 Task: Find connections with filter location Prenzlauer Berg with filter topic #Selfhelpwith filter profile language Spanish with filter current company Nityo Infotech with filter school LPU Distance Education with filter industry Law Practice with filter service category Market Strategy with filter keywords title Sales Manager
Action: Mouse moved to (640, 111)
Screenshot: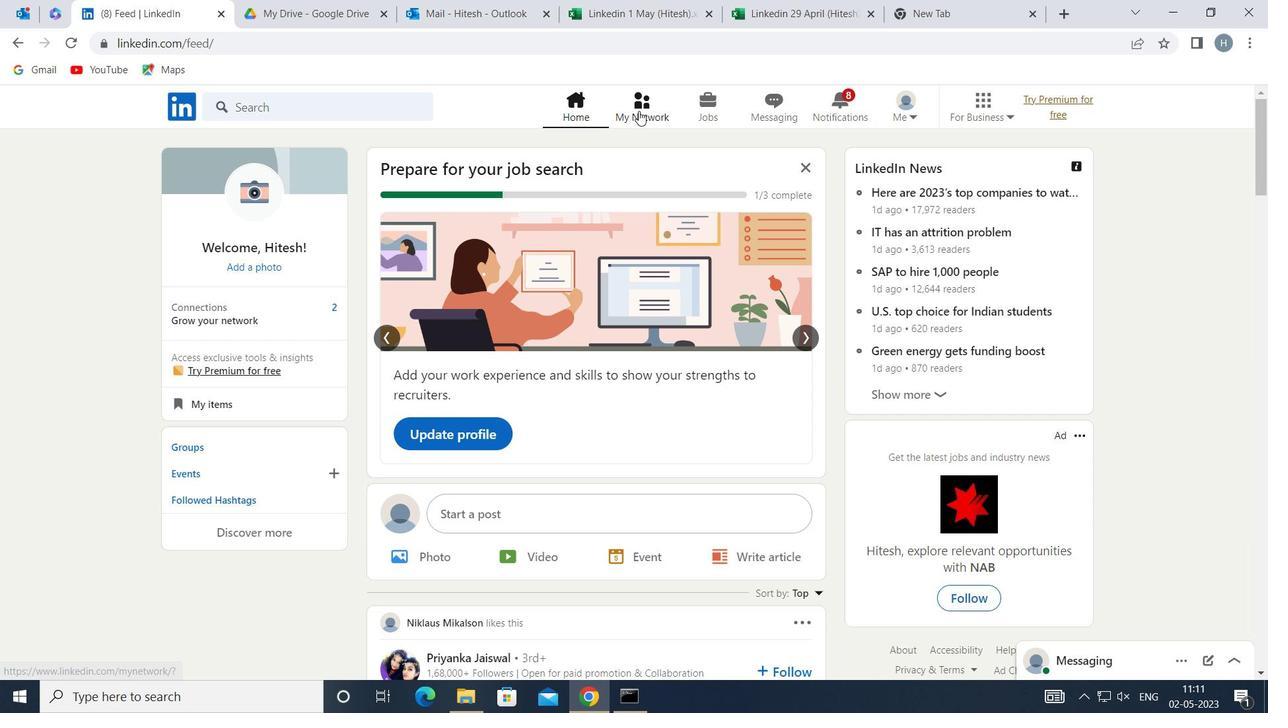 
Action: Mouse pressed left at (640, 111)
Screenshot: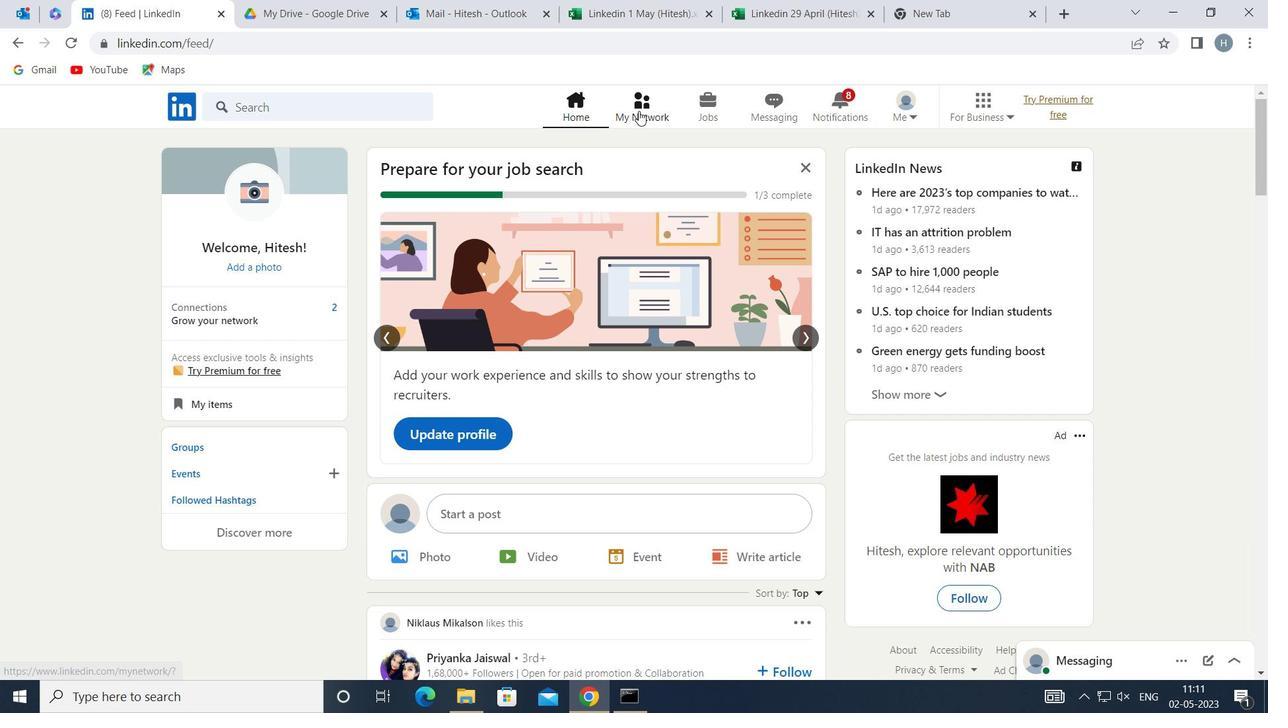 
Action: Mouse moved to (357, 198)
Screenshot: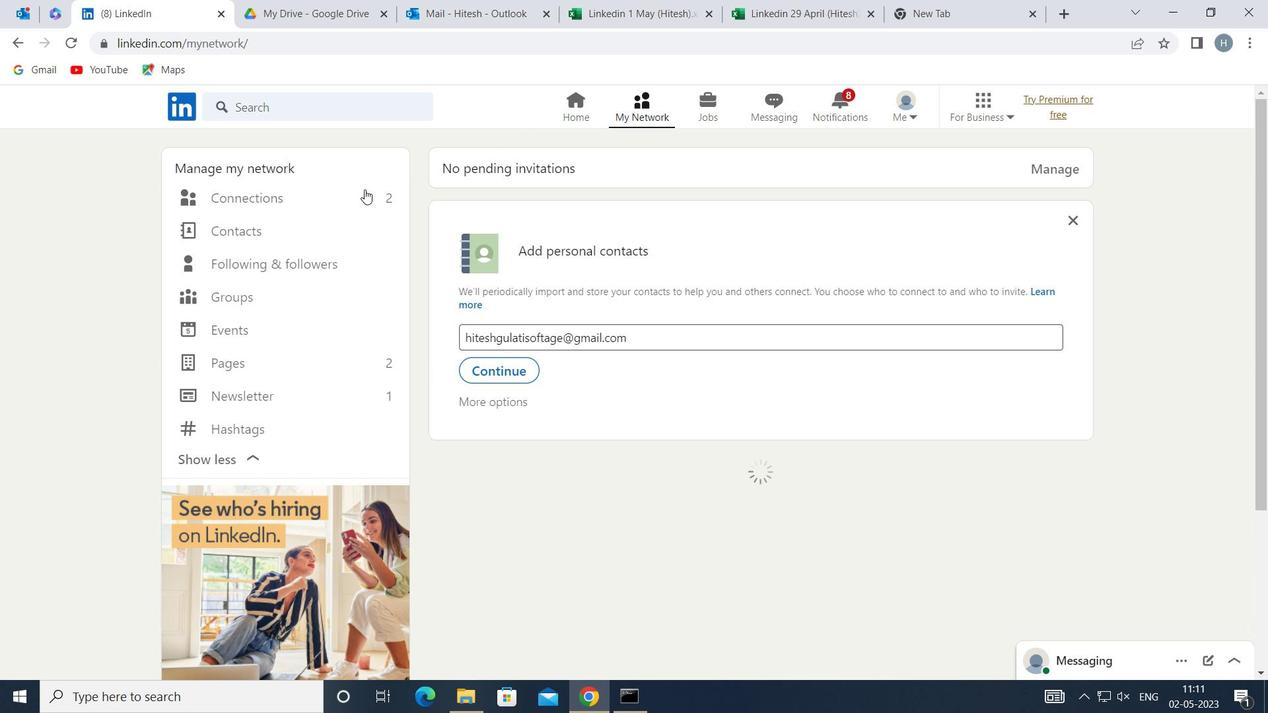
Action: Mouse pressed left at (357, 198)
Screenshot: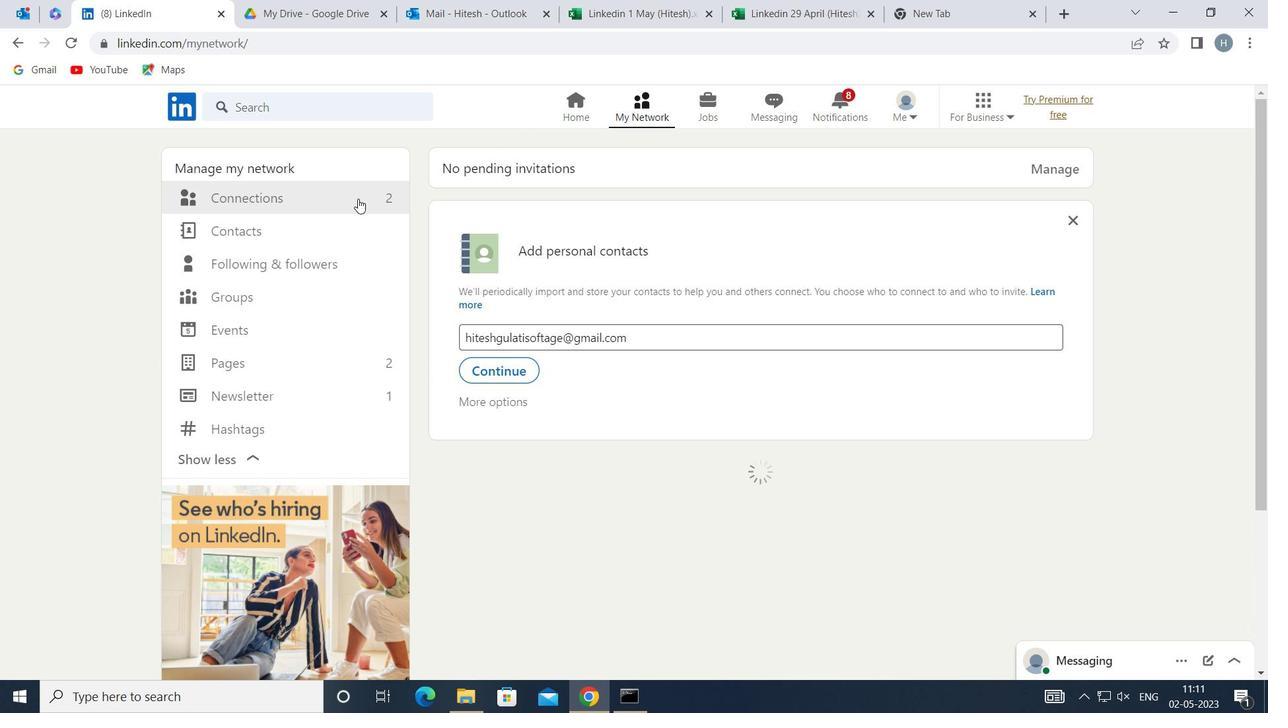 
Action: Mouse moved to (741, 200)
Screenshot: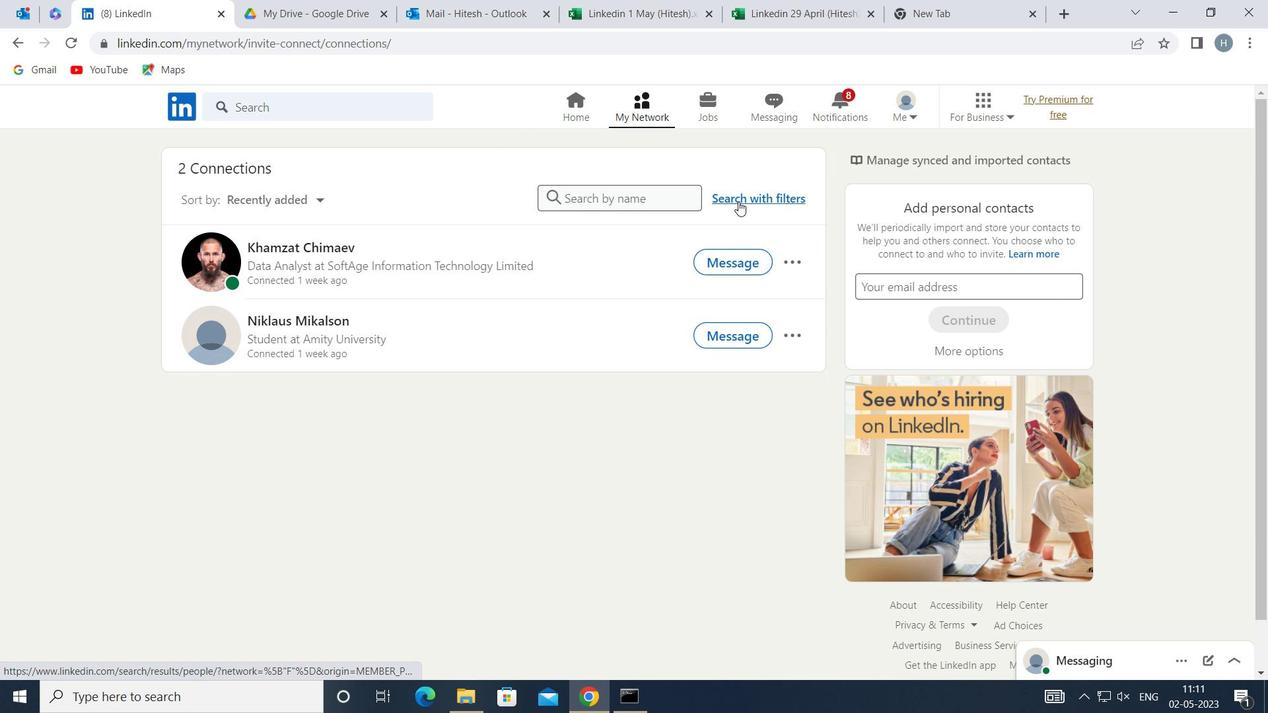 
Action: Mouse pressed left at (741, 200)
Screenshot: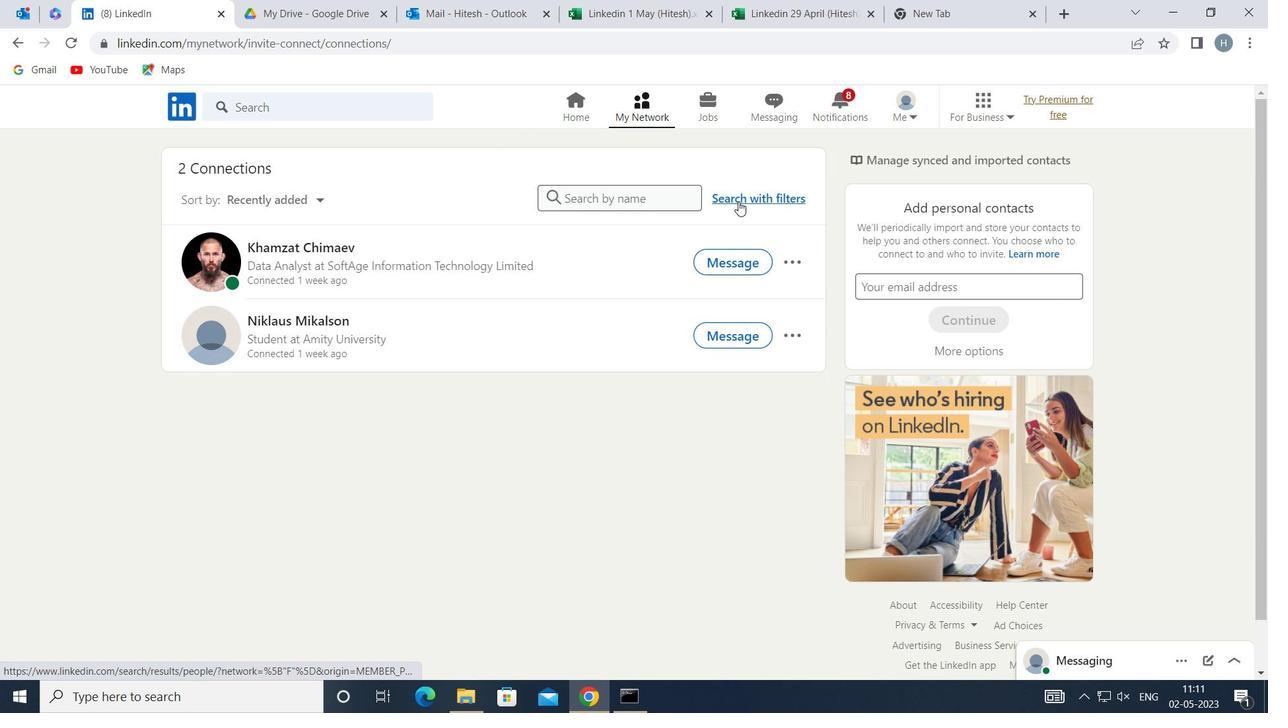 
Action: Mouse moved to (695, 158)
Screenshot: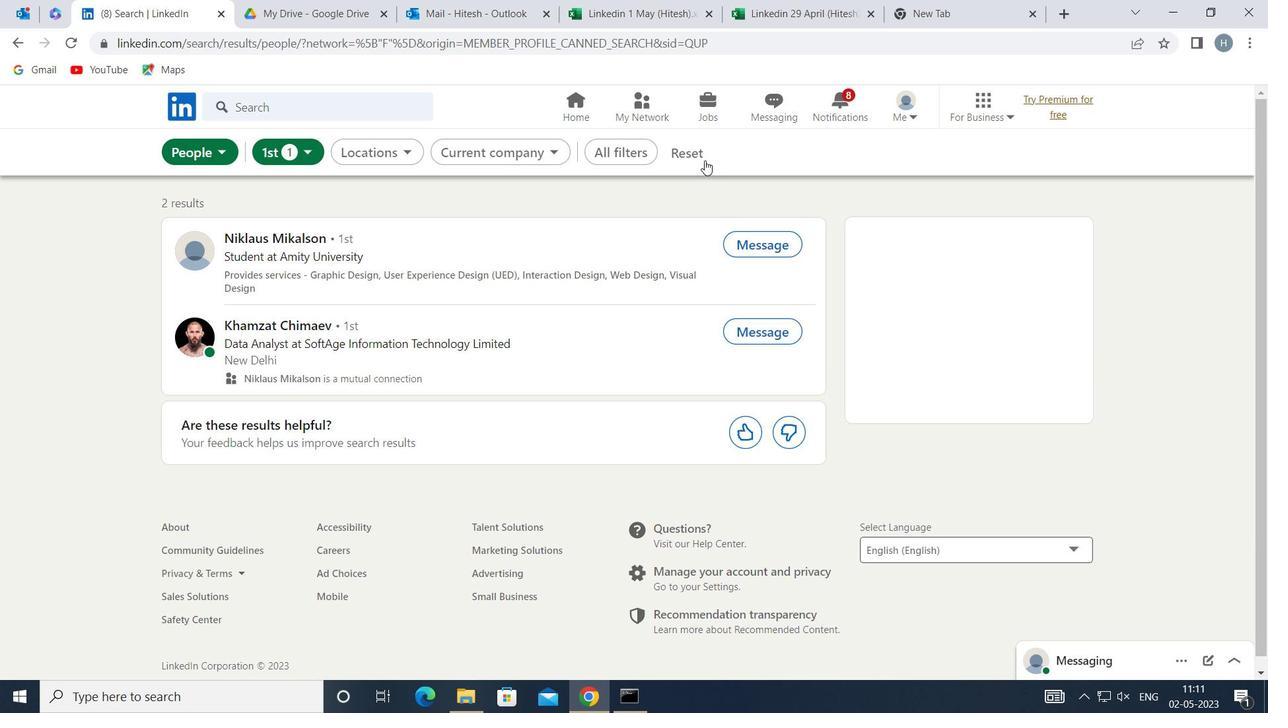 
Action: Mouse pressed left at (695, 158)
Screenshot: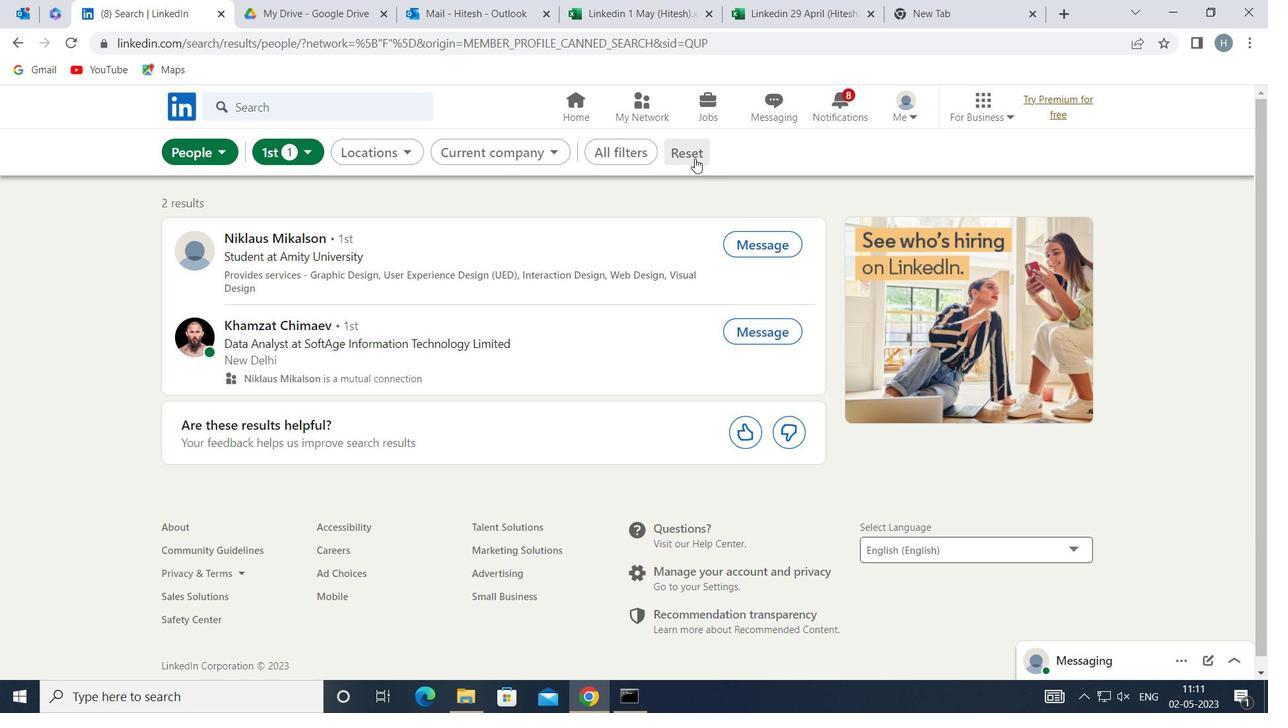 
Action: Mouse moved to (672, 151)
Screenshot: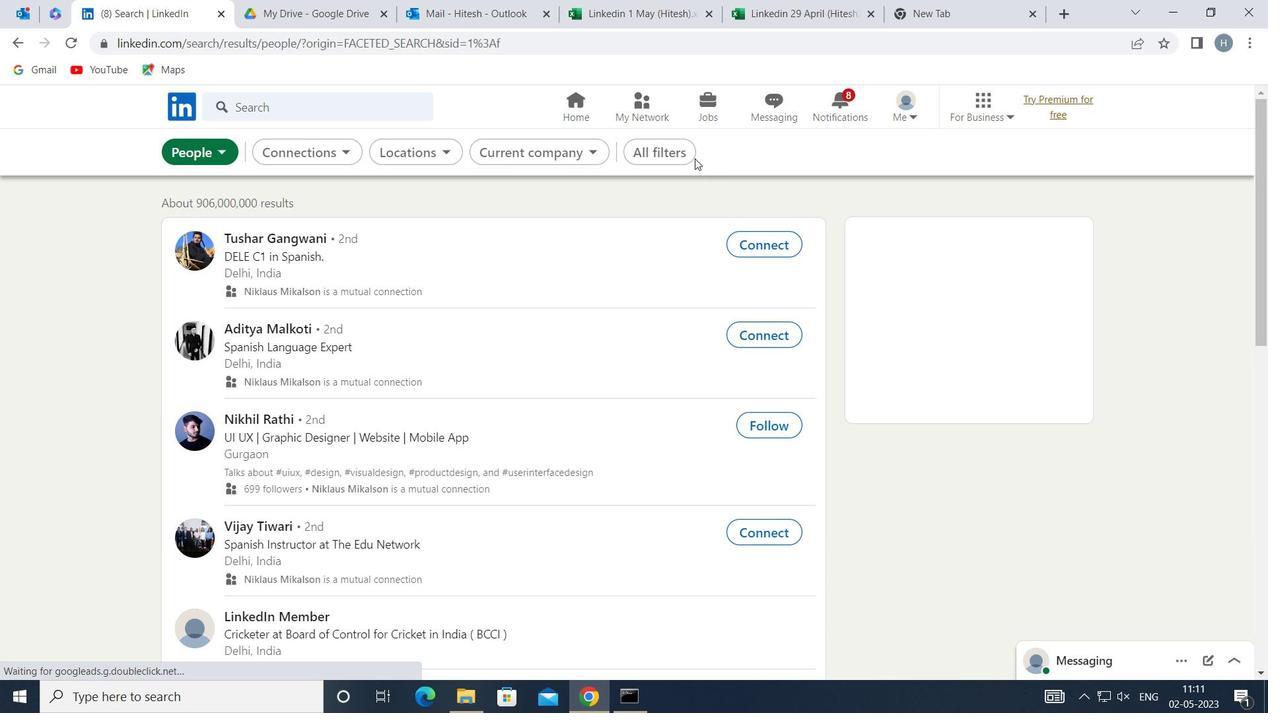 
Action: Mouse pressed left at (672, 151)
Screenshot: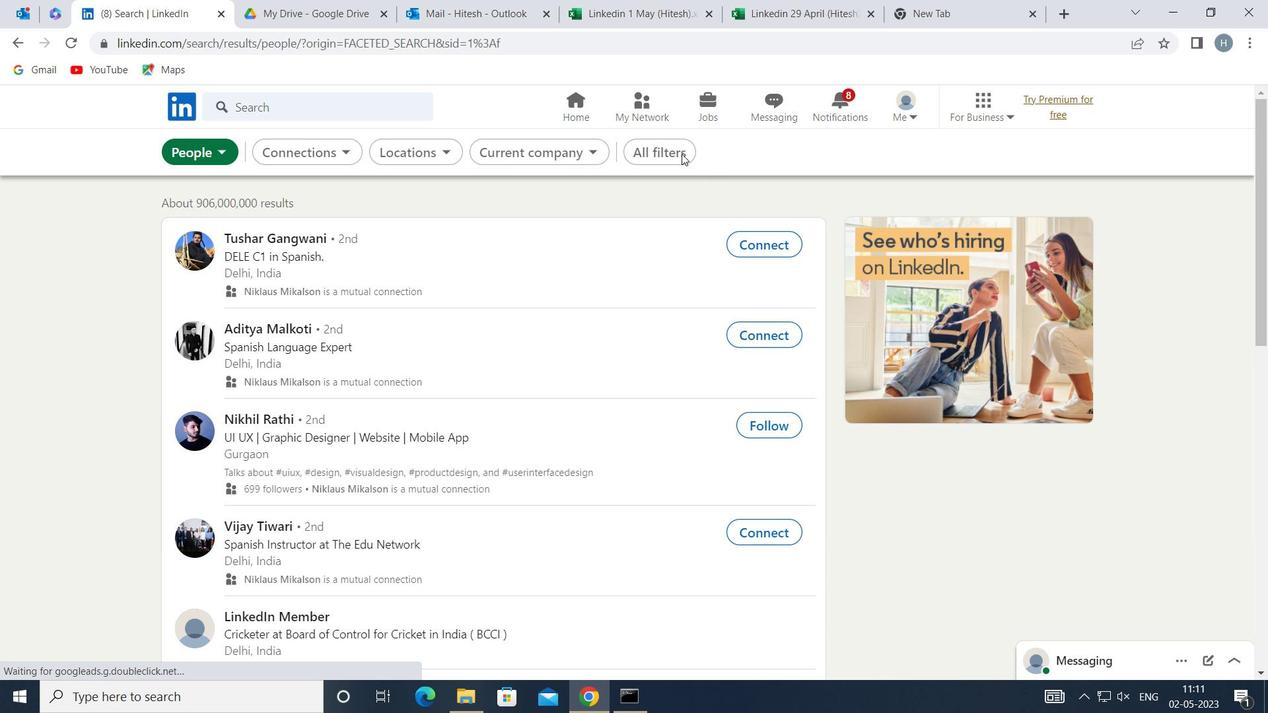 
Action: Mouse moved to (920, 298)
Screenshot: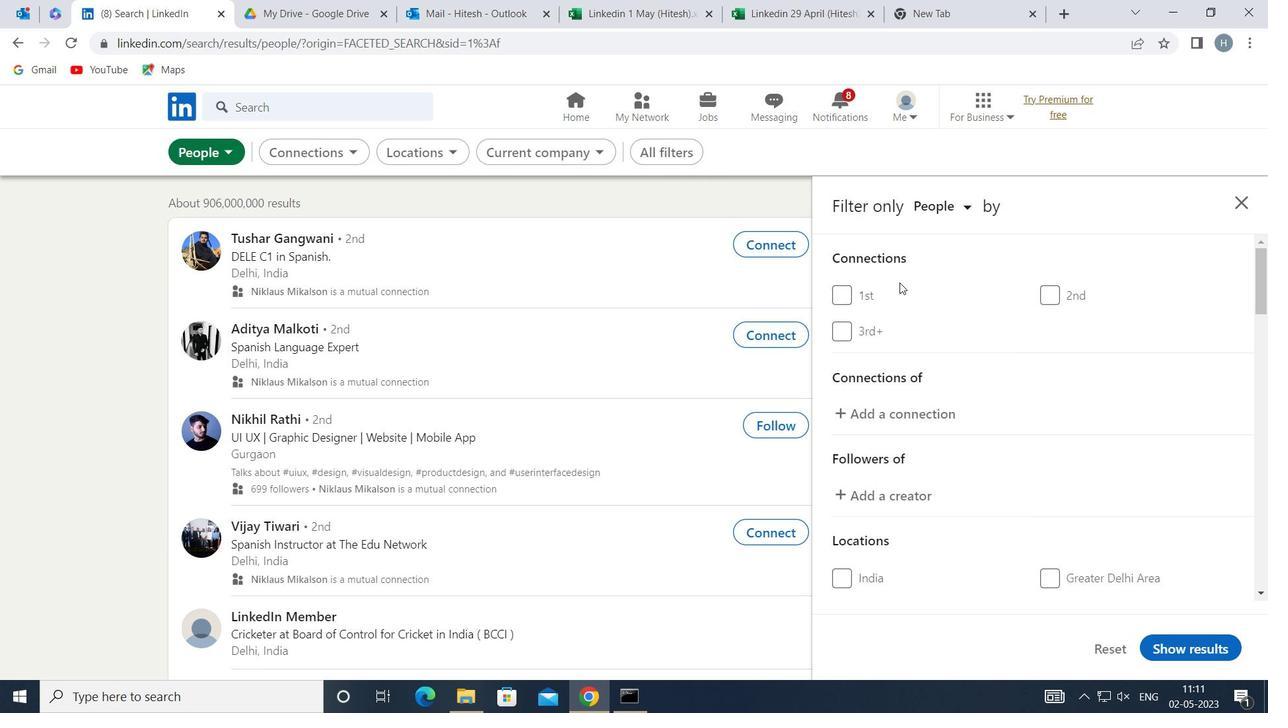 
Action: Mouse scrolled (920, 297) with delta (0, 0)
Screenshot: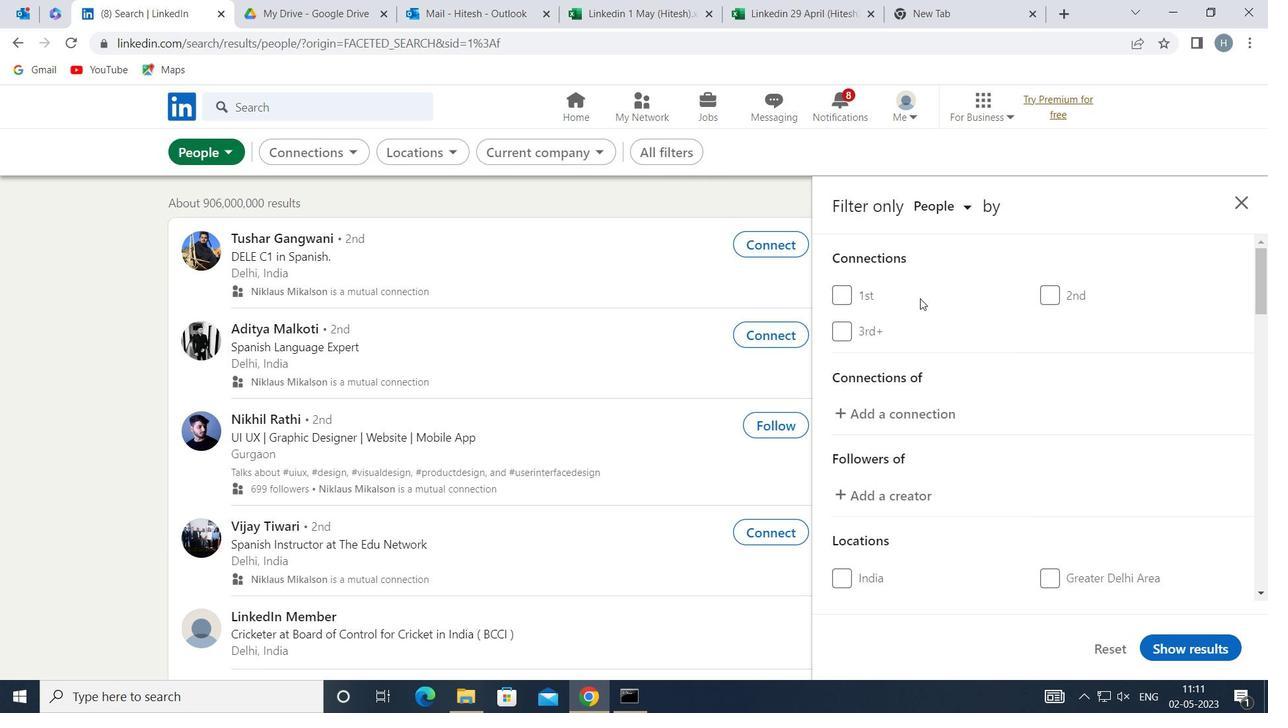 
Action: Mouse scrolled (920, 297) with delta (0, 0)
Screenshot: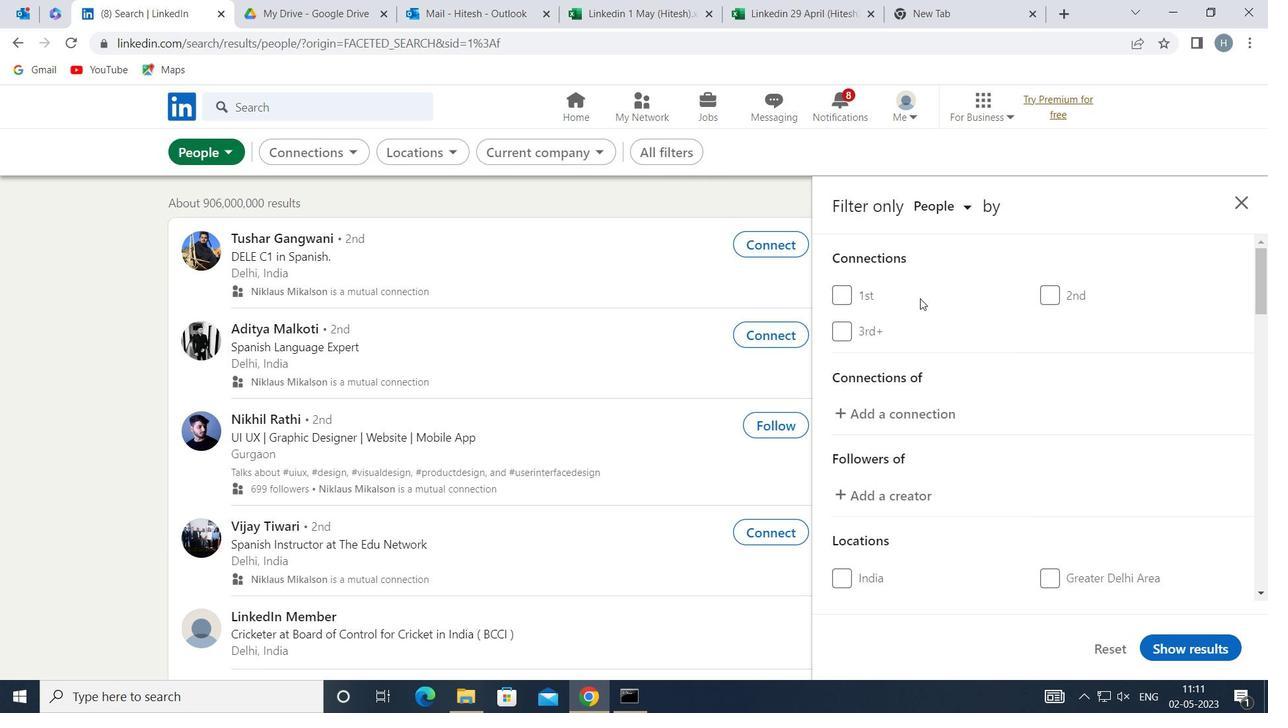 
Action: Mouse moved to (920, 305)
Screenshot: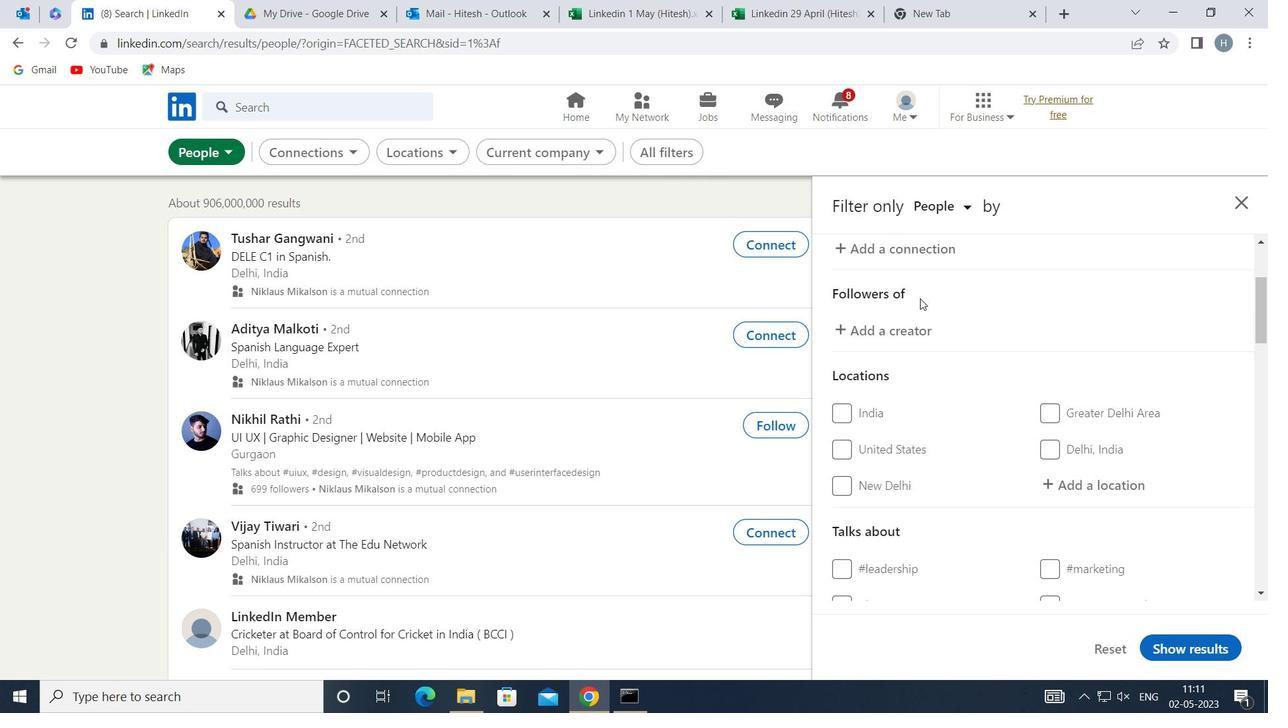 
Action: Mouse scrolled (920, 305) with delta (0, 0)
Screenshot: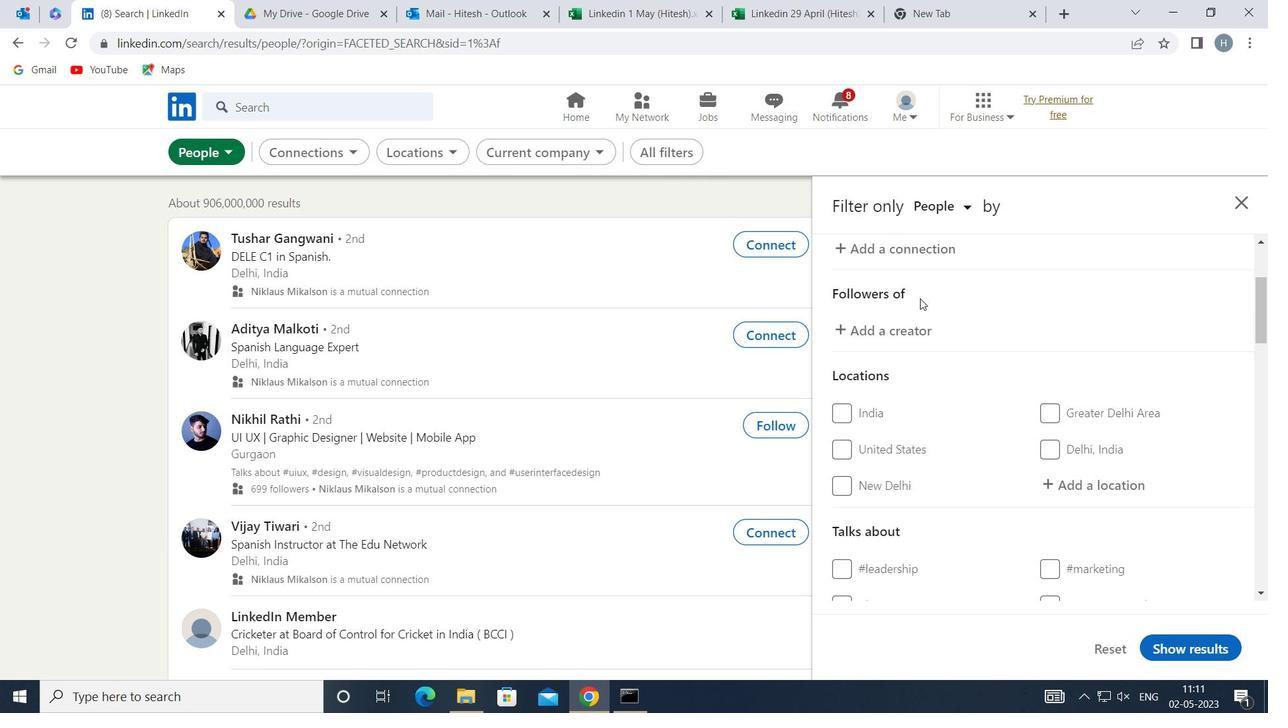 
Action: Mouse moved to (1057, 400)
Screenshot: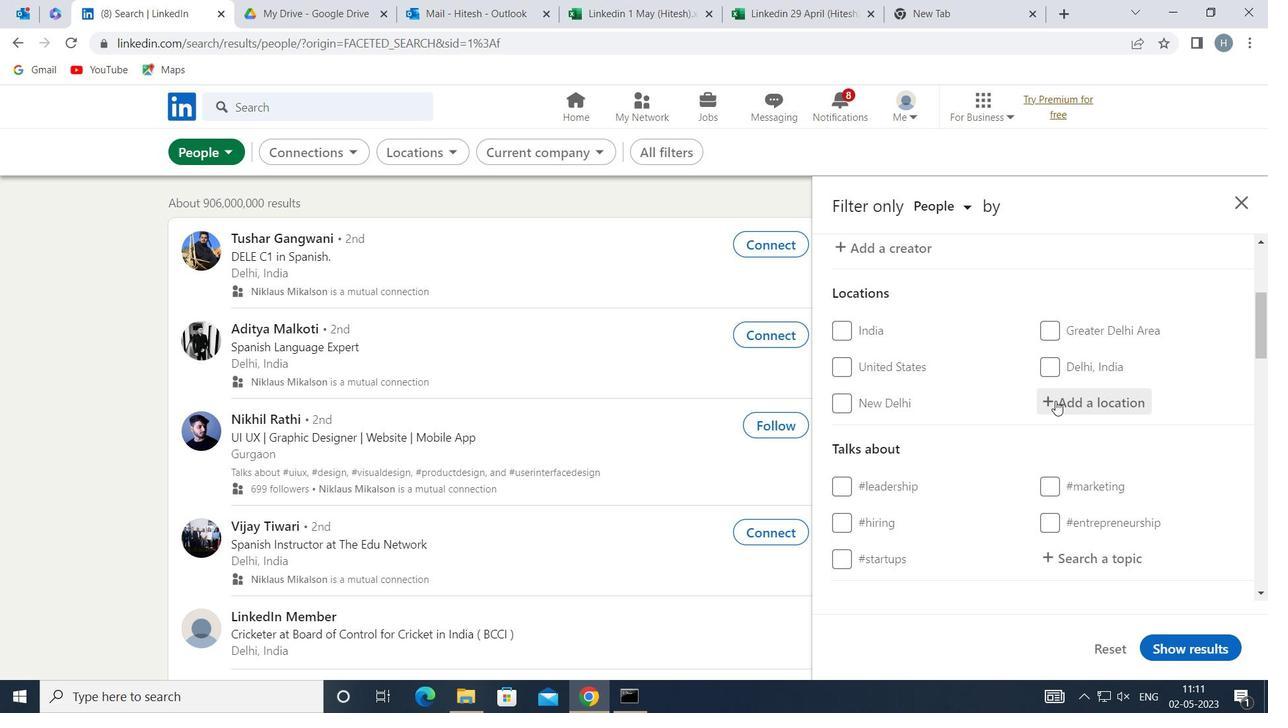 
Action: Mouse pressed left at (1057, 400)
Screenshot: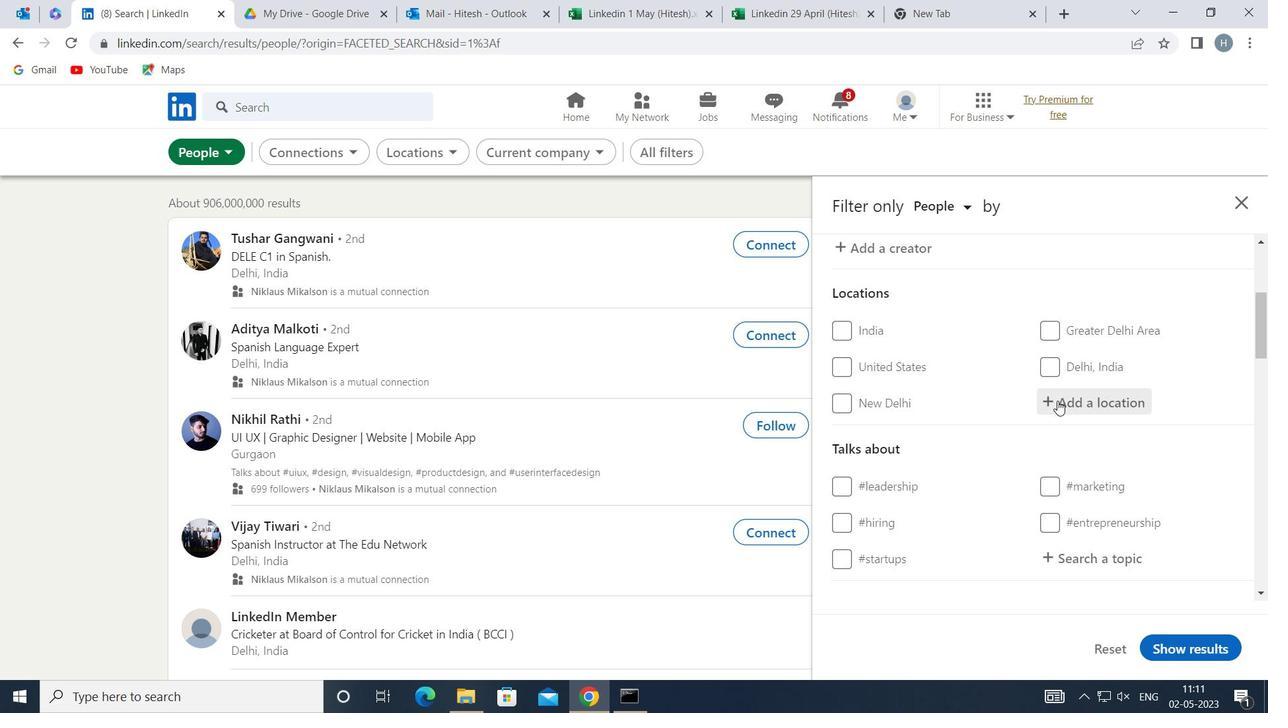 
Action: Key pressed <Key.shift>PRENZLAUER<Key.space><Key.shift>BERG
Screenshot: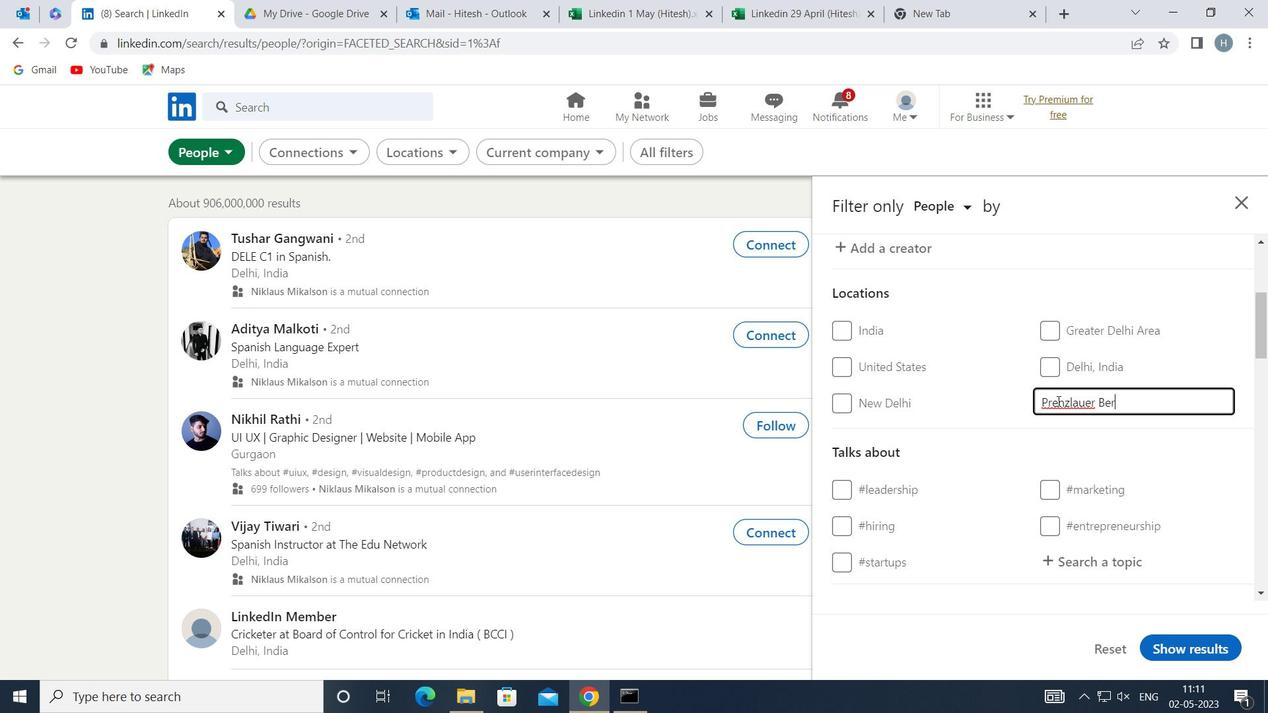 
Action: Mouse moved to (1175, 365)
Screenshot: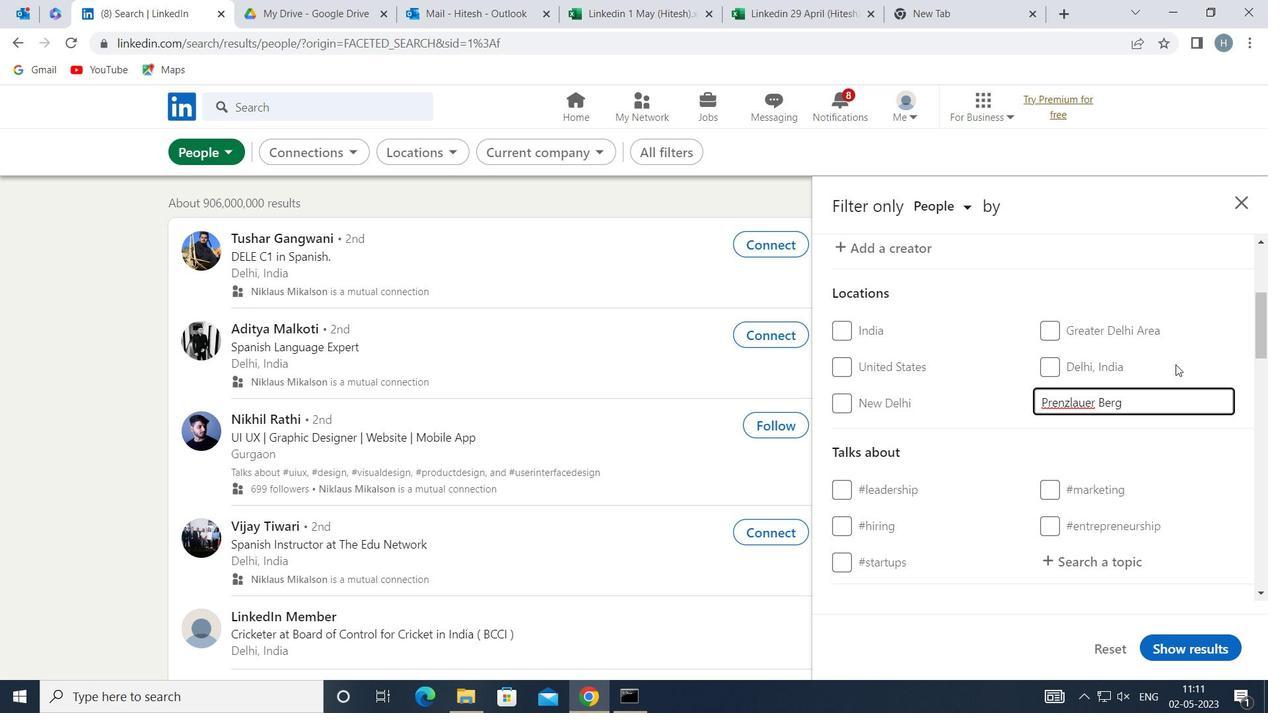 
Action: Key pressed <Key.enter>
Screenshot: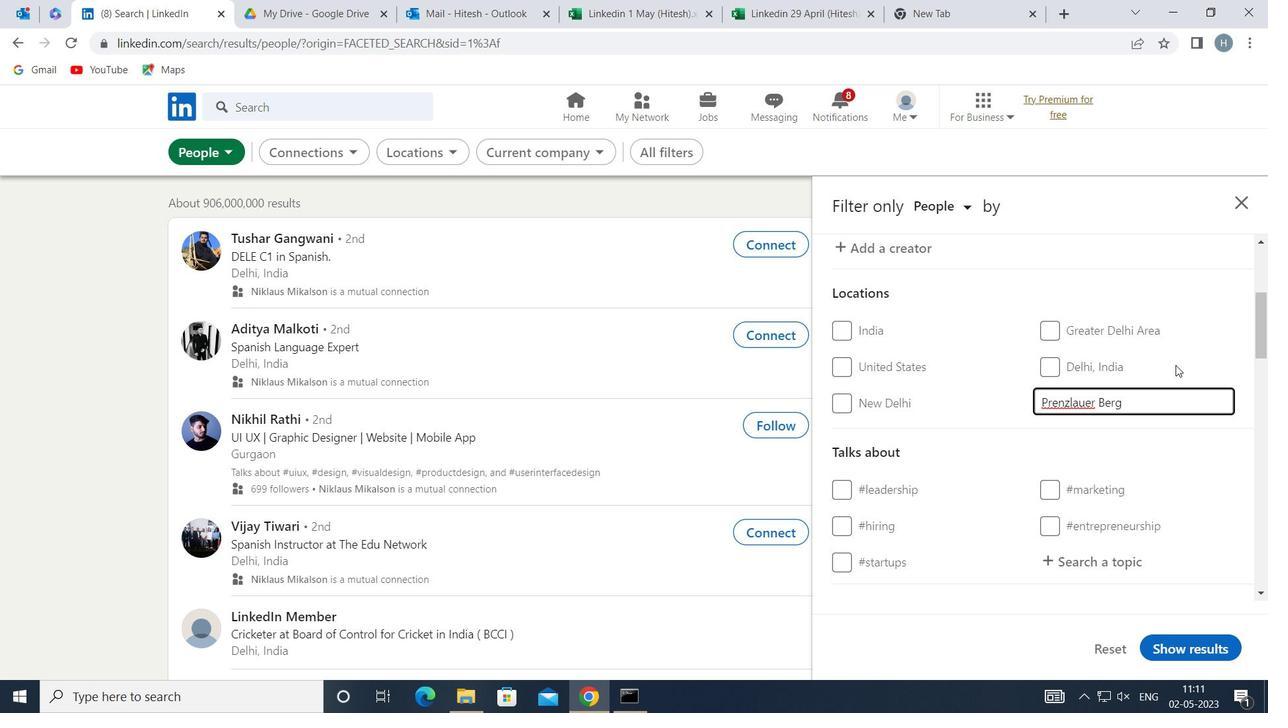 
Action: Mouse moved to (1143, 433)
Screenshot: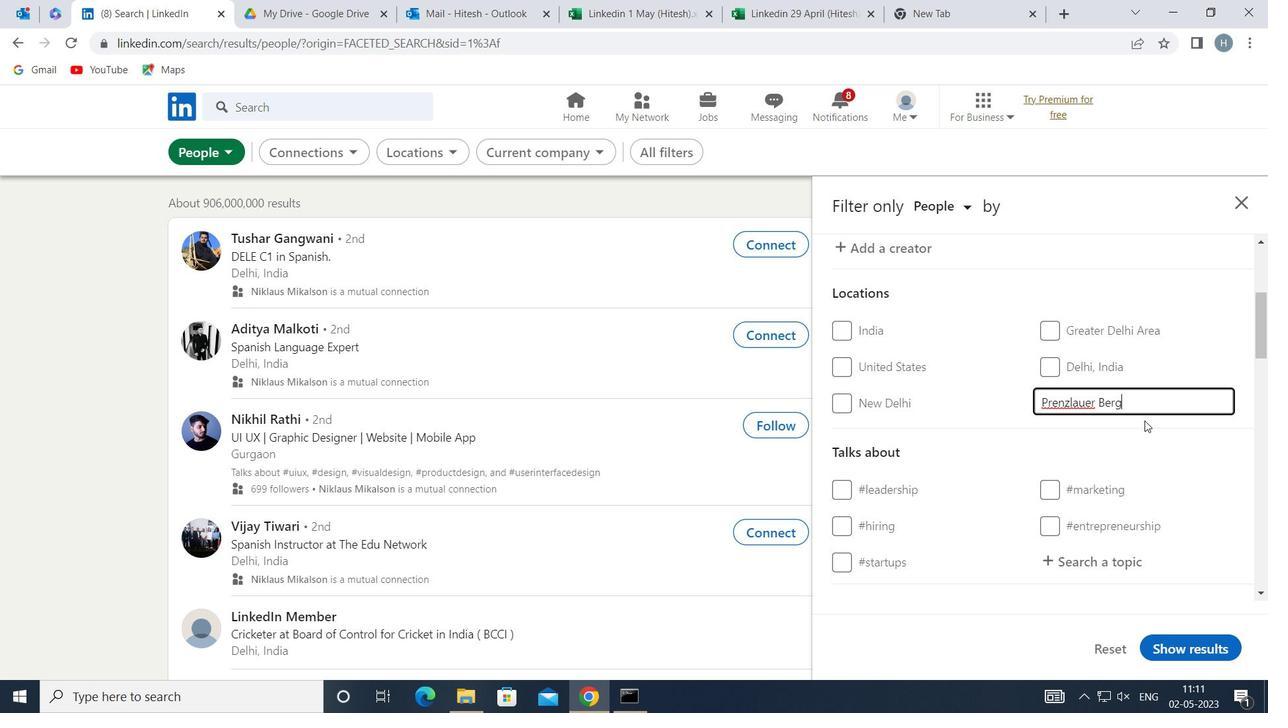 
Action: Mouse pressed left at (1143, 433)
Screenshot: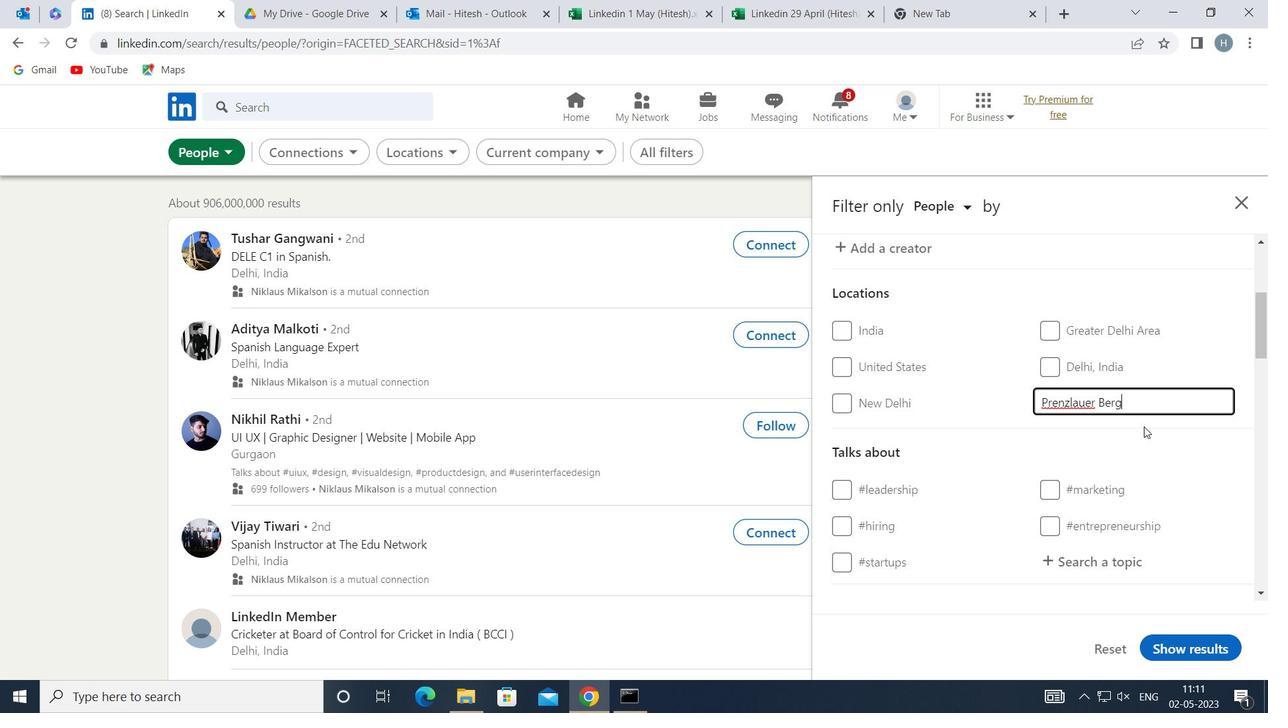 
Action: Mouse moved to (1141, 434)
Screenshot: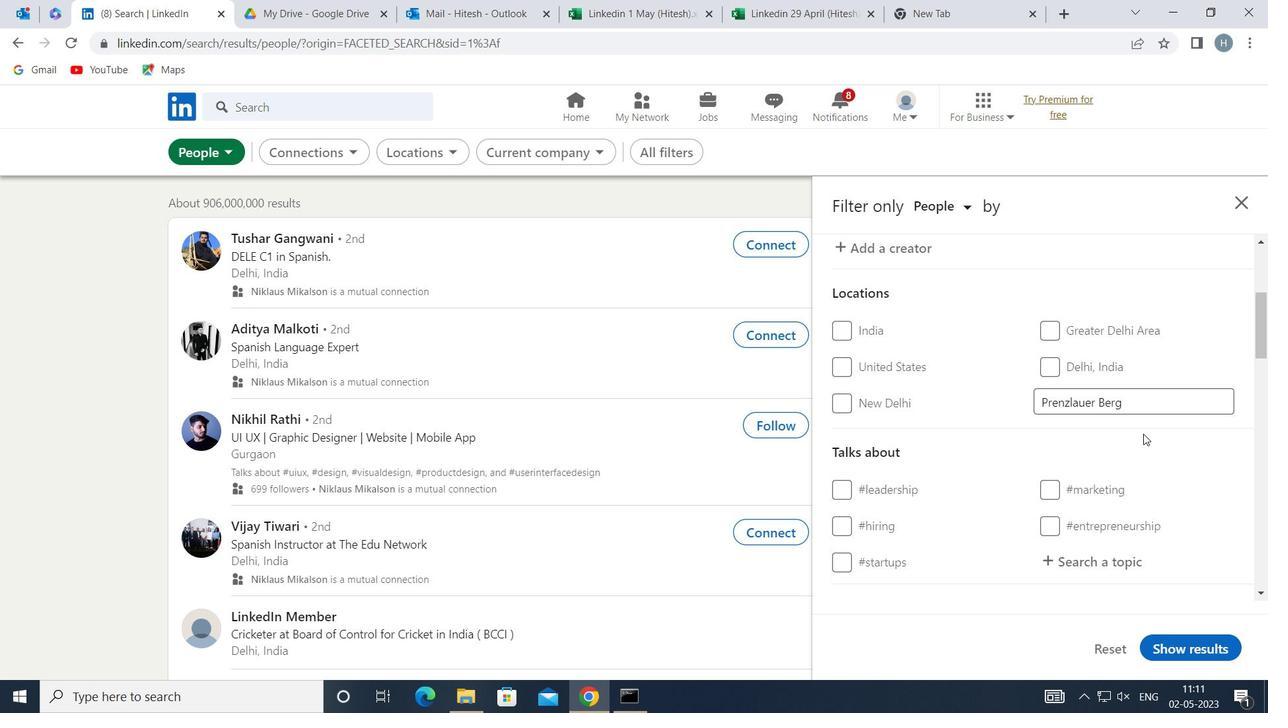 
Action: Mouse scrolled (1141, 433) with delta (0, 0)
Screenshot: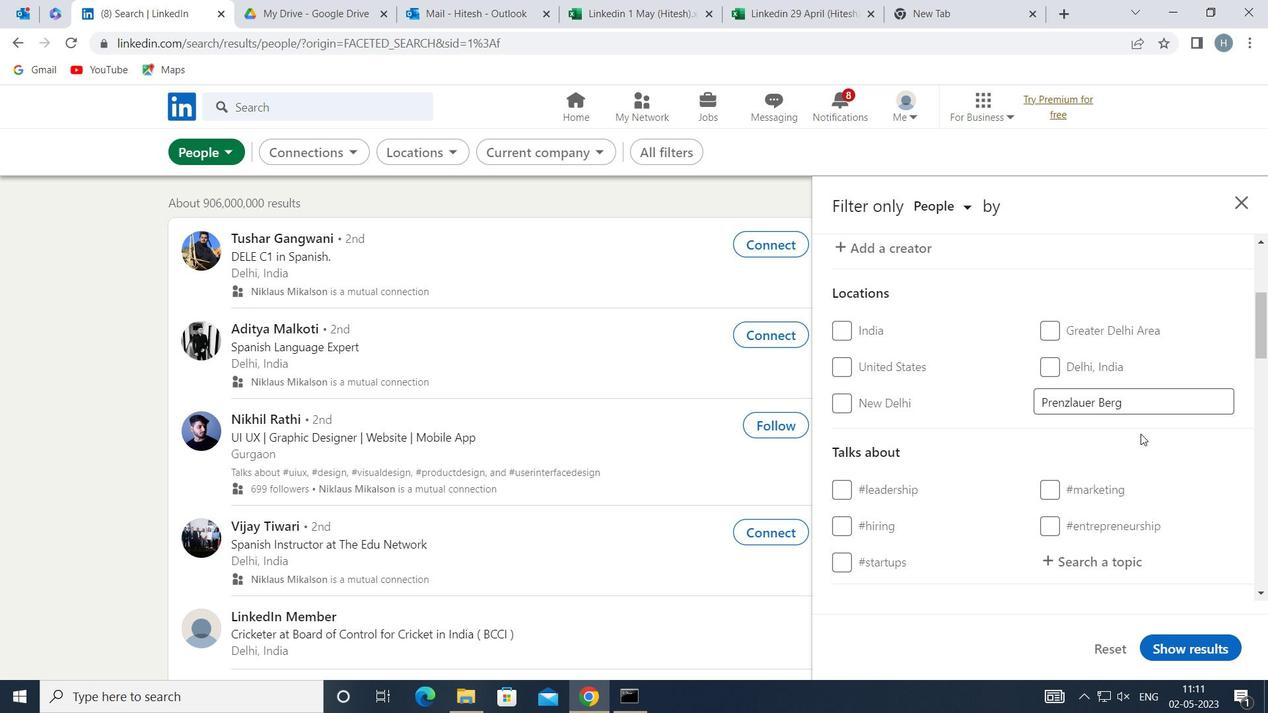 
Action: Mouse moved to (1139, 434)
Screenshot: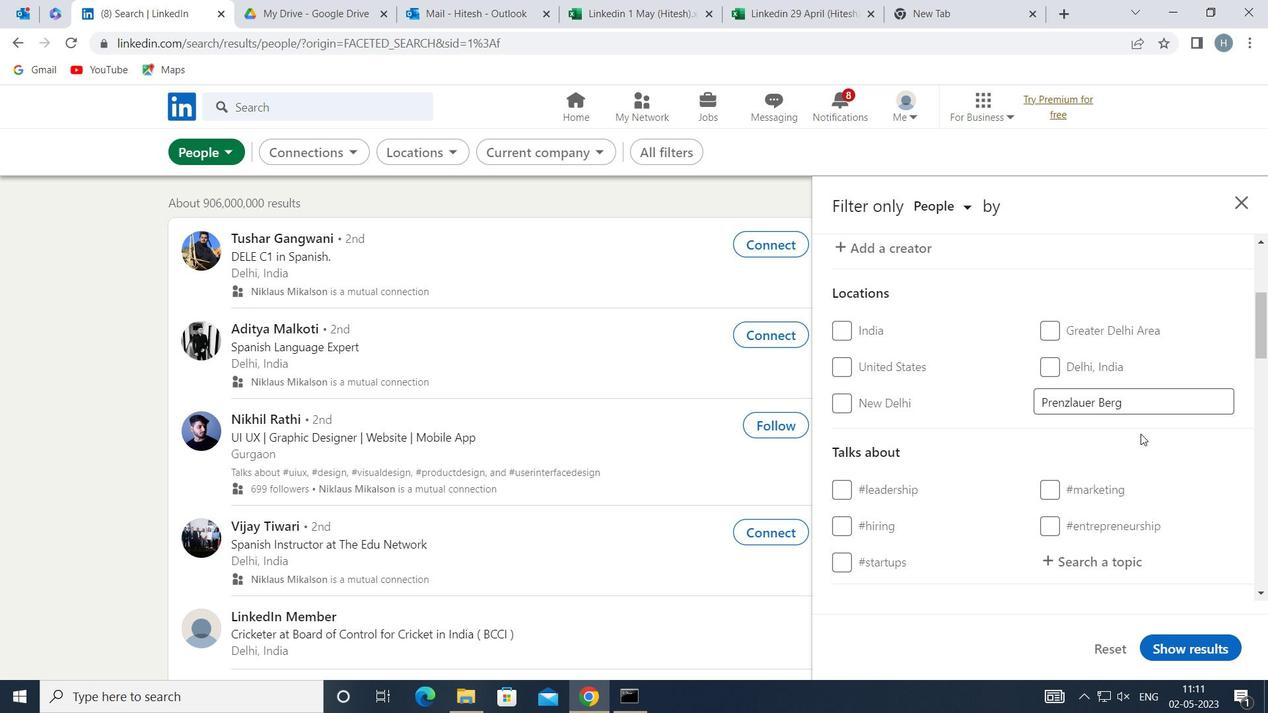 
Action: Mouse scrolled (1139, 433) with delta (0, 0)
Screenshot: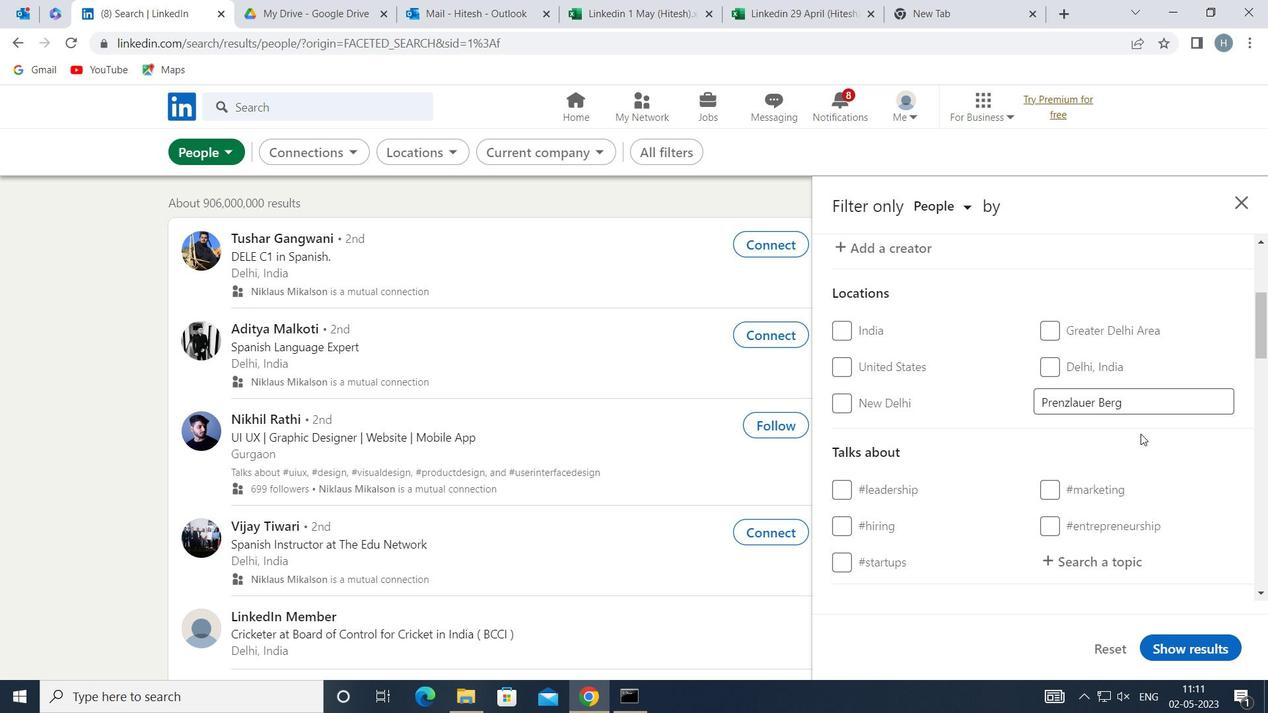 
Action: Mouse moved to (1126, 392)
Screenshot: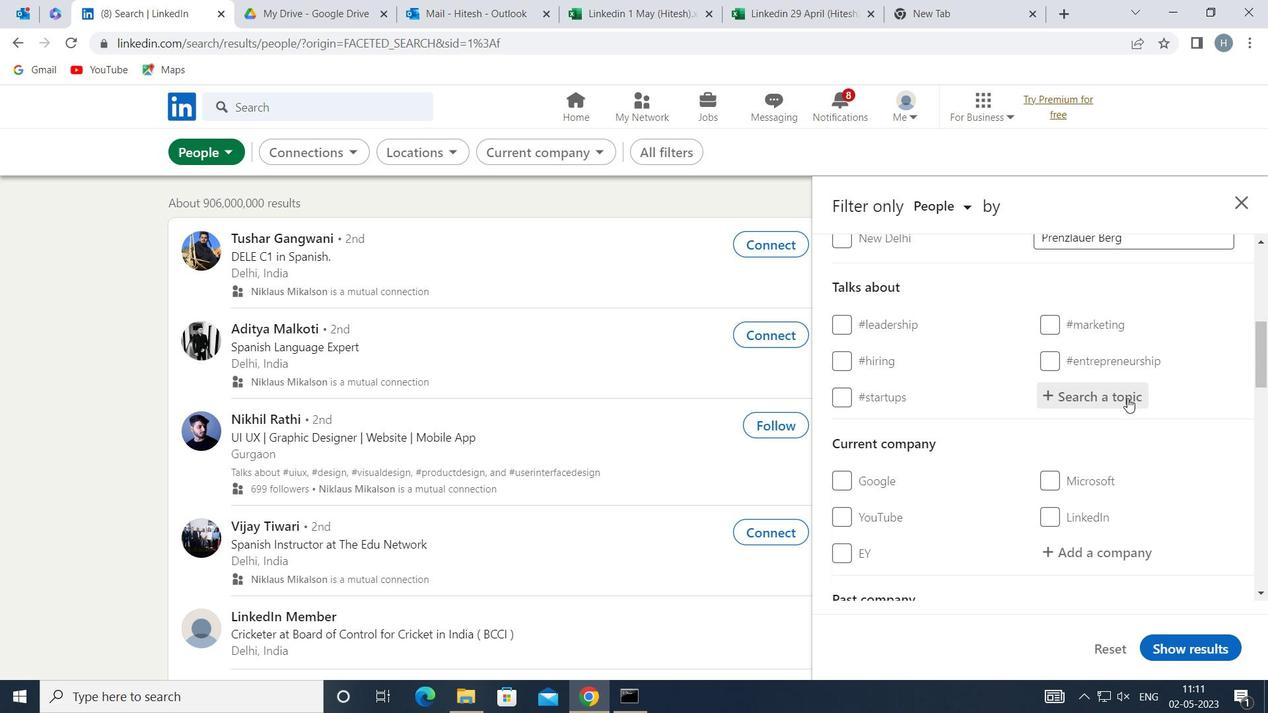 
Action: Mouse pressed left at (1126, 392)
Screenshot: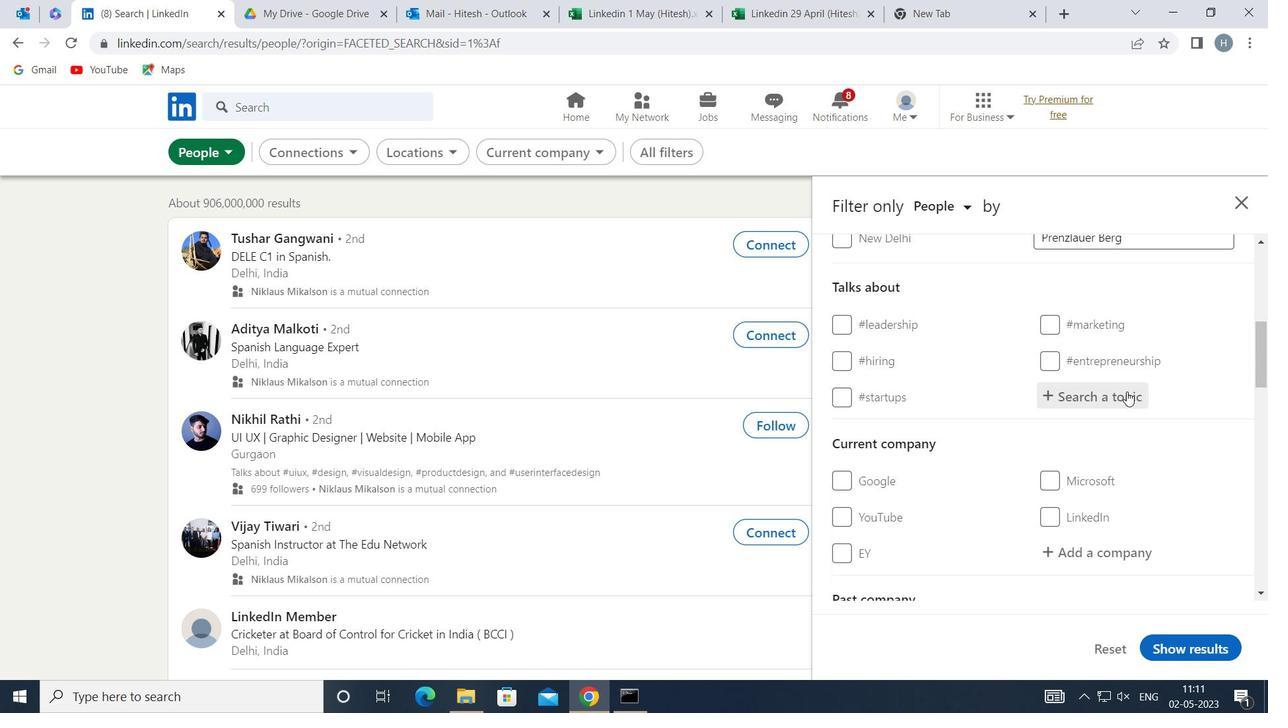 
Action: Key pressed <Key.shift>SELFH
Screenshot: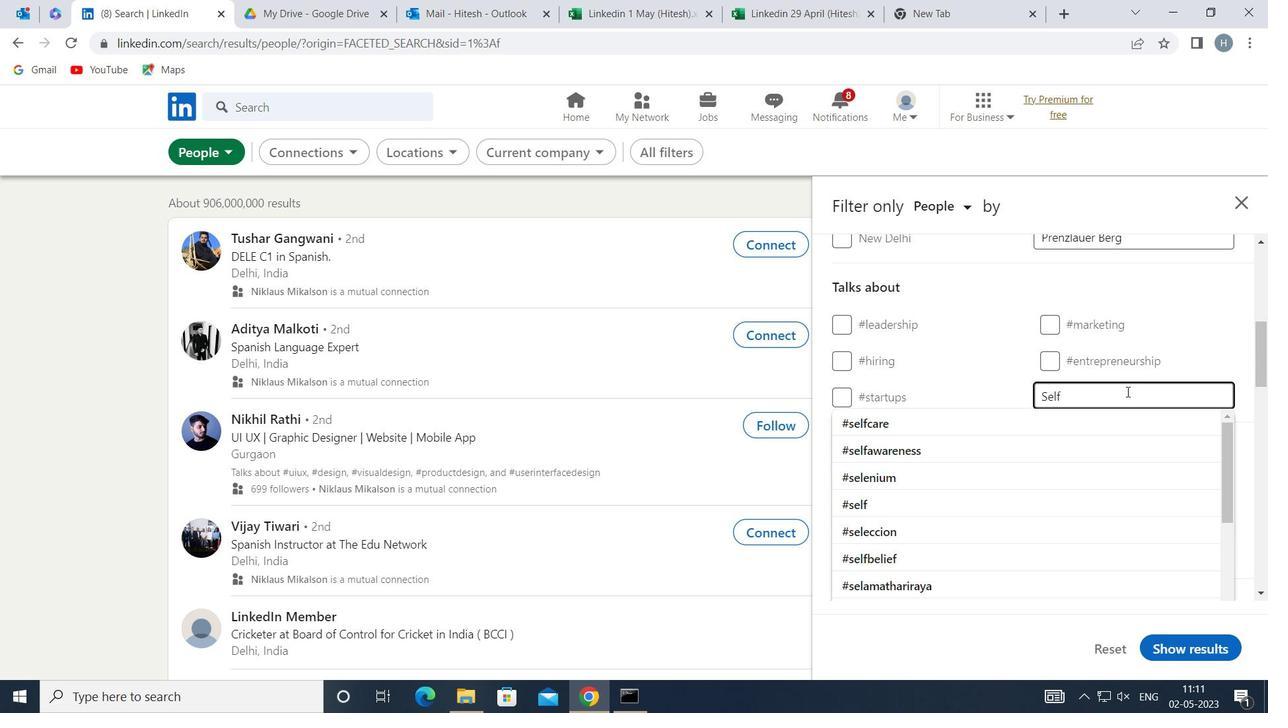 
Action: Mouse moved to (1041, 418)
Screenshot: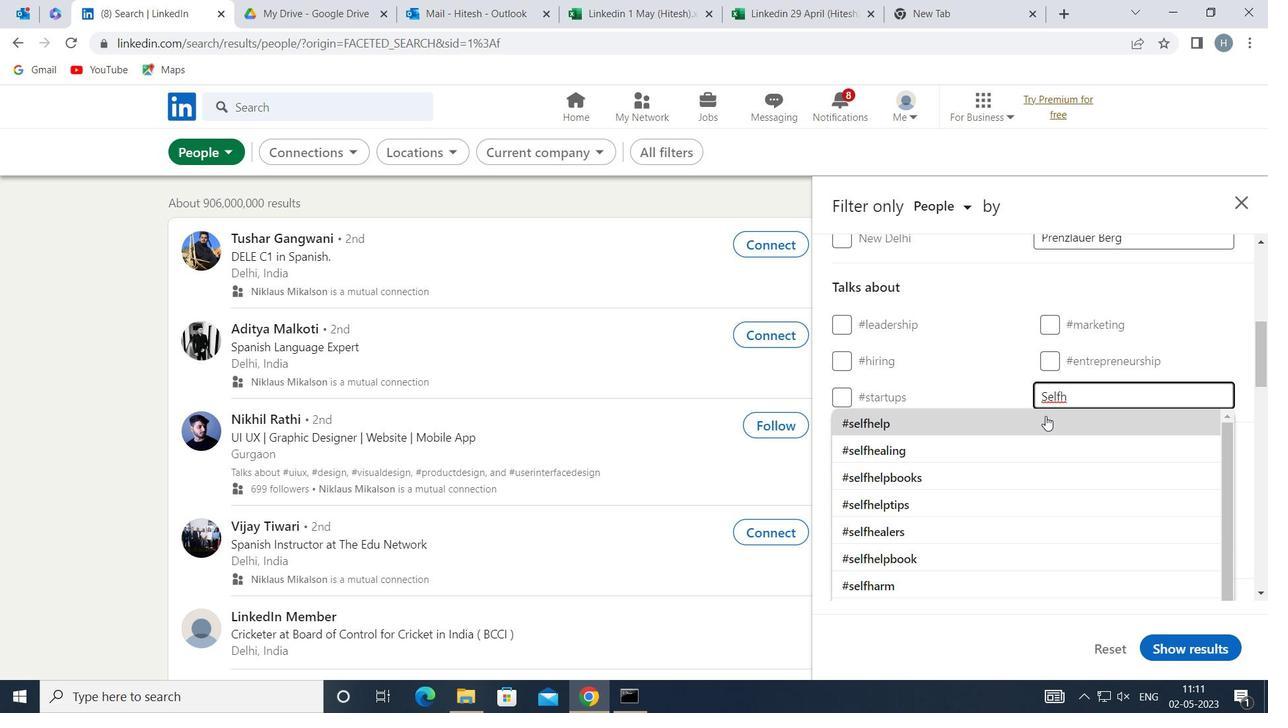 
Action: Mouse pressed left at (1041, 418)
Screenshot: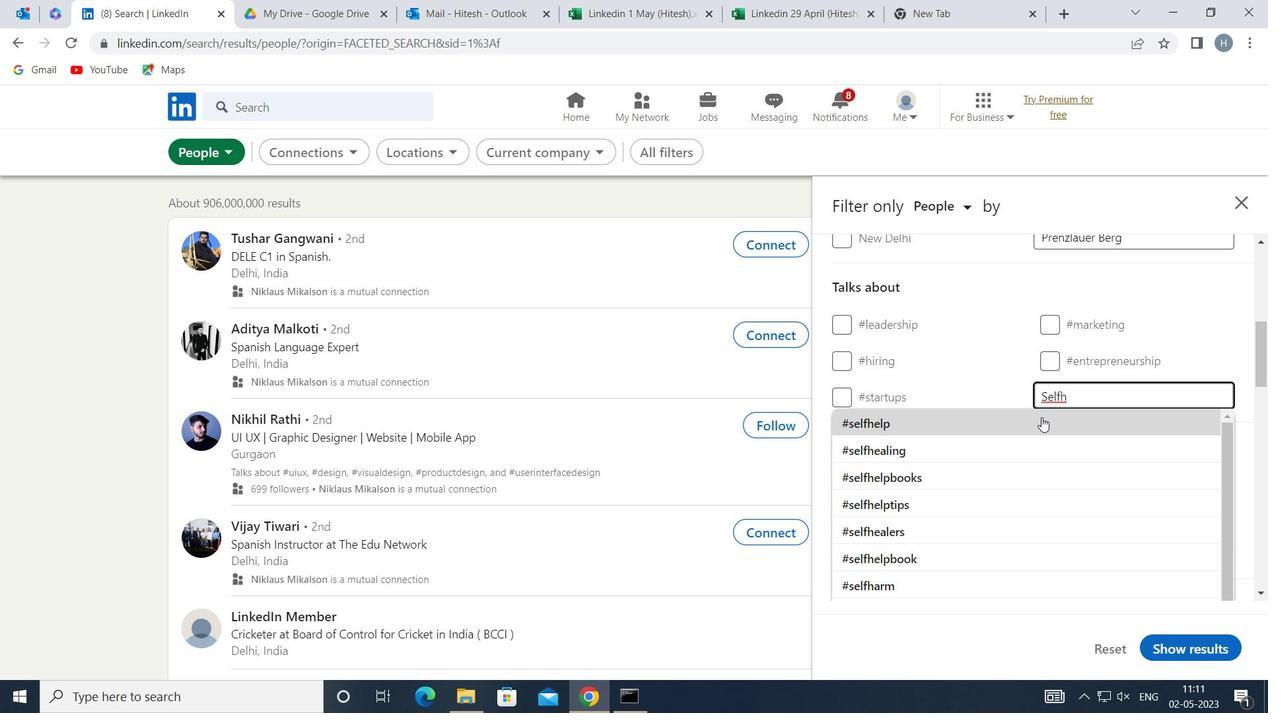 
Action: Mouse moved to (966, 422)
Screenshot: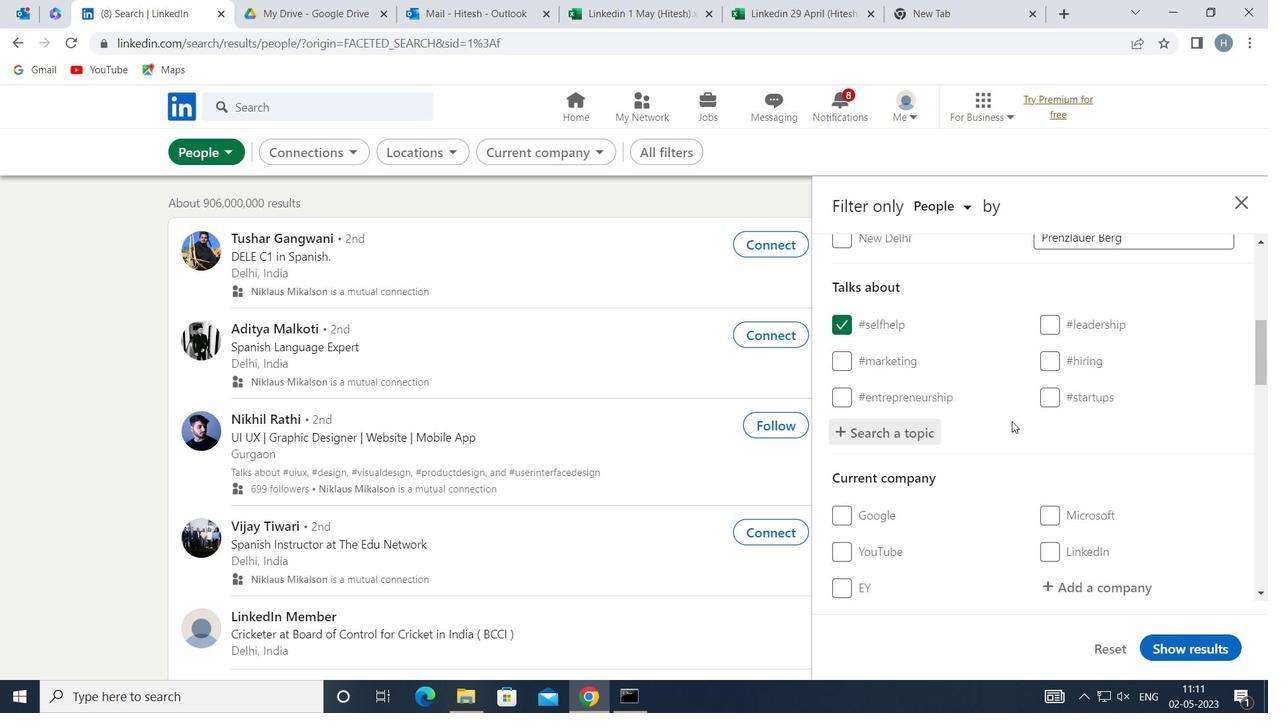 
Action: Mouse scrolled (966, 422) with delta (0, 0)
Screenshot: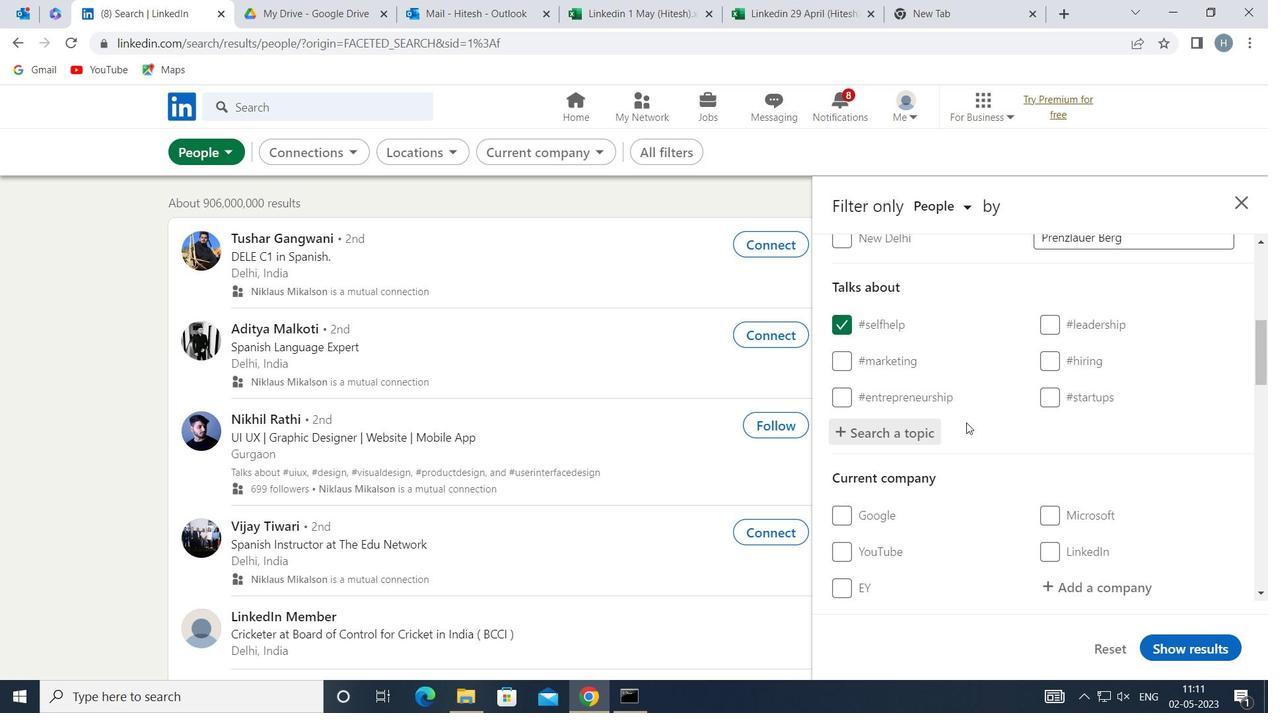 
Action: Mouse scrolled (966, 422) with delta (0, 0)
Screenshot: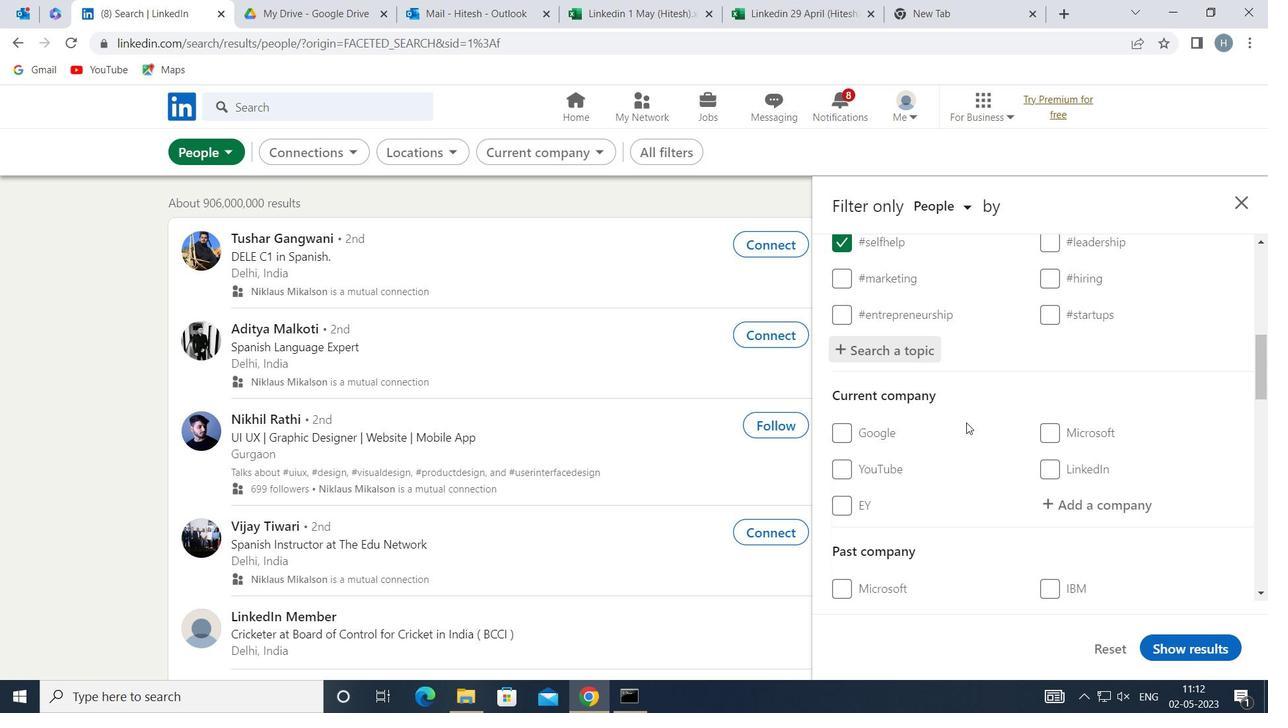 
Action: Mouse scrolled (966, 422) with delta (0, 0)
Screenshot: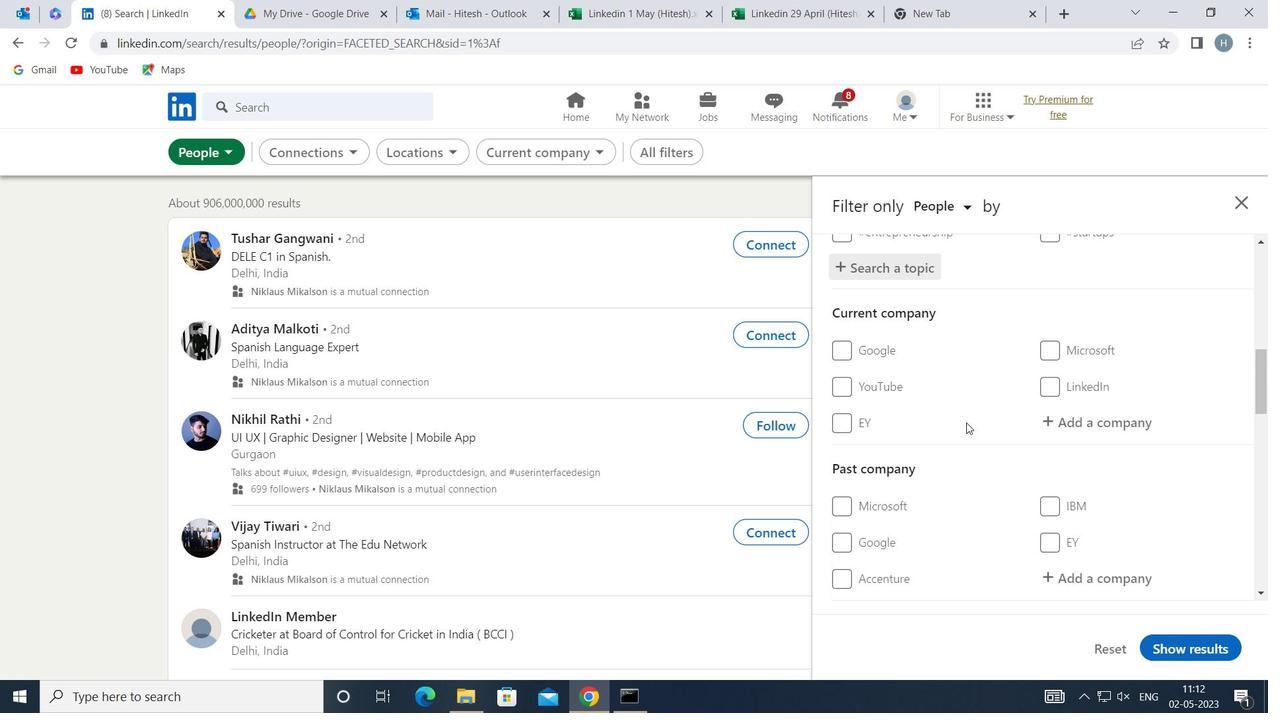 
Action: Mouse scrolled (966, 422) with delta (0, 0)
Screenshot: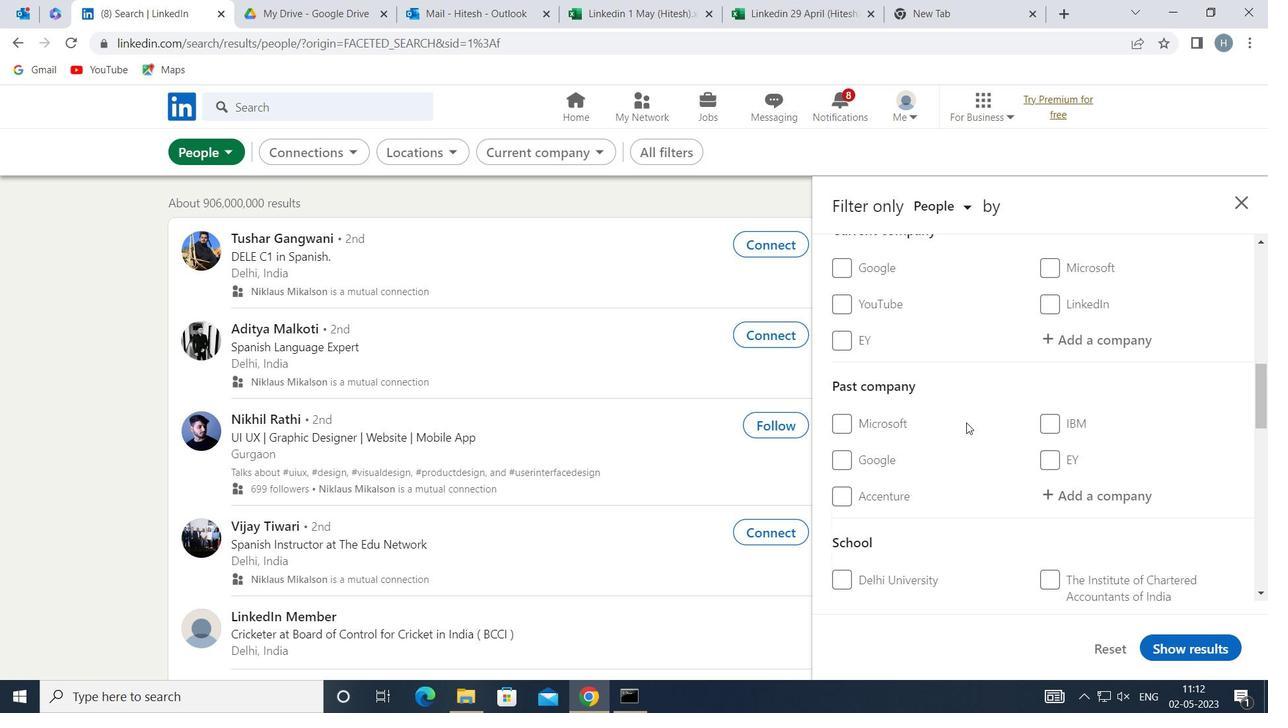 
Action: Mouse moved to (968, 422)
Screenshot: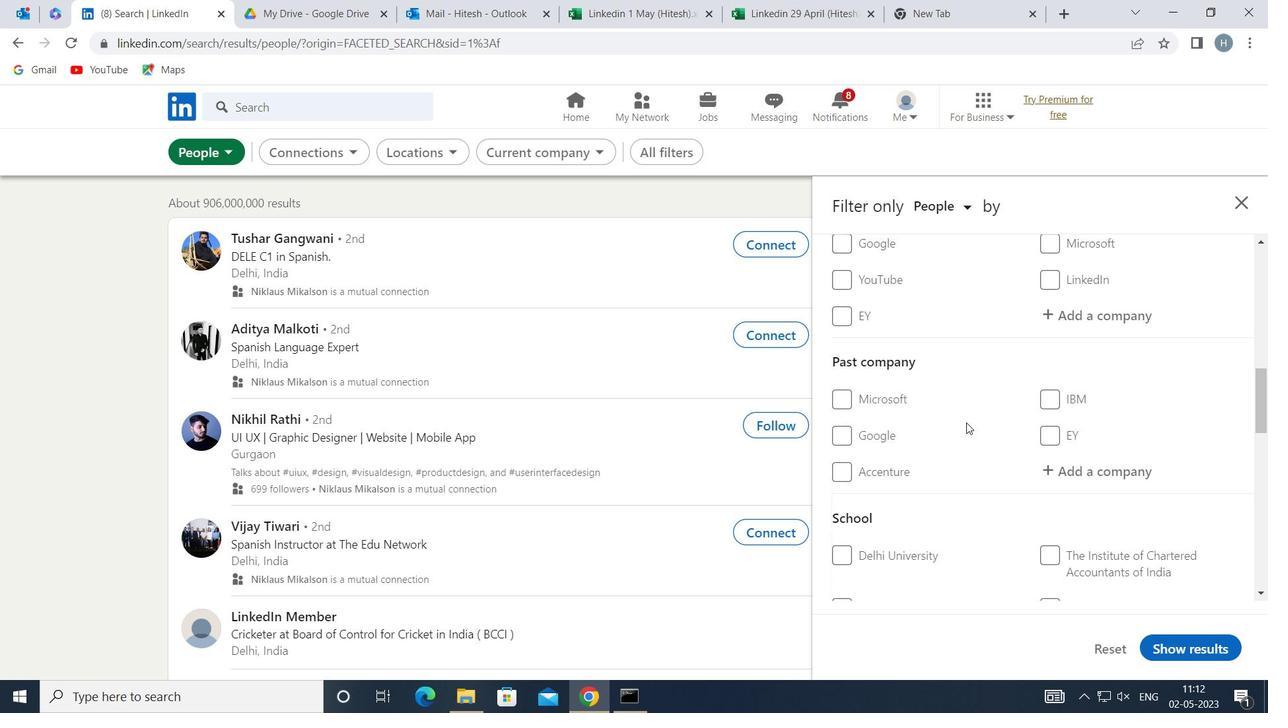
Action: Mouse scrolled (968, 422) with delta (0, 0)
Screenshot: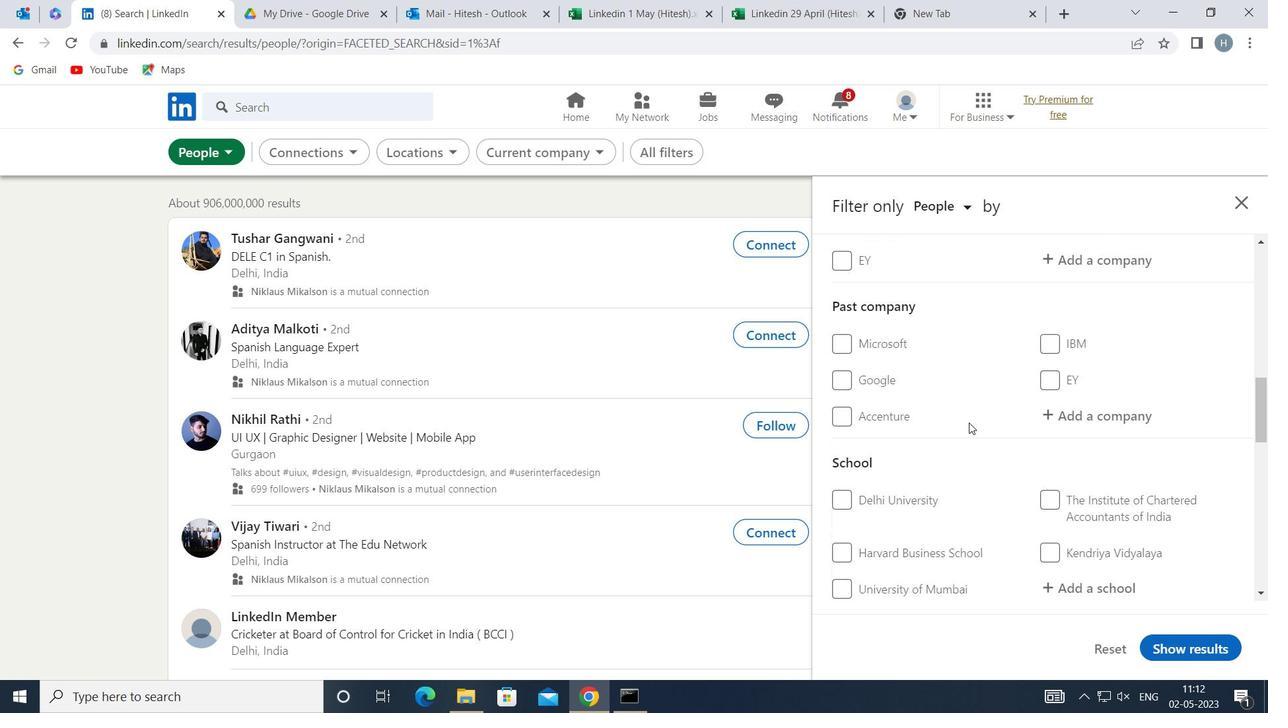 
Action: Mouse scrolled (968, 422) with delta (0, 0)
Screenshot: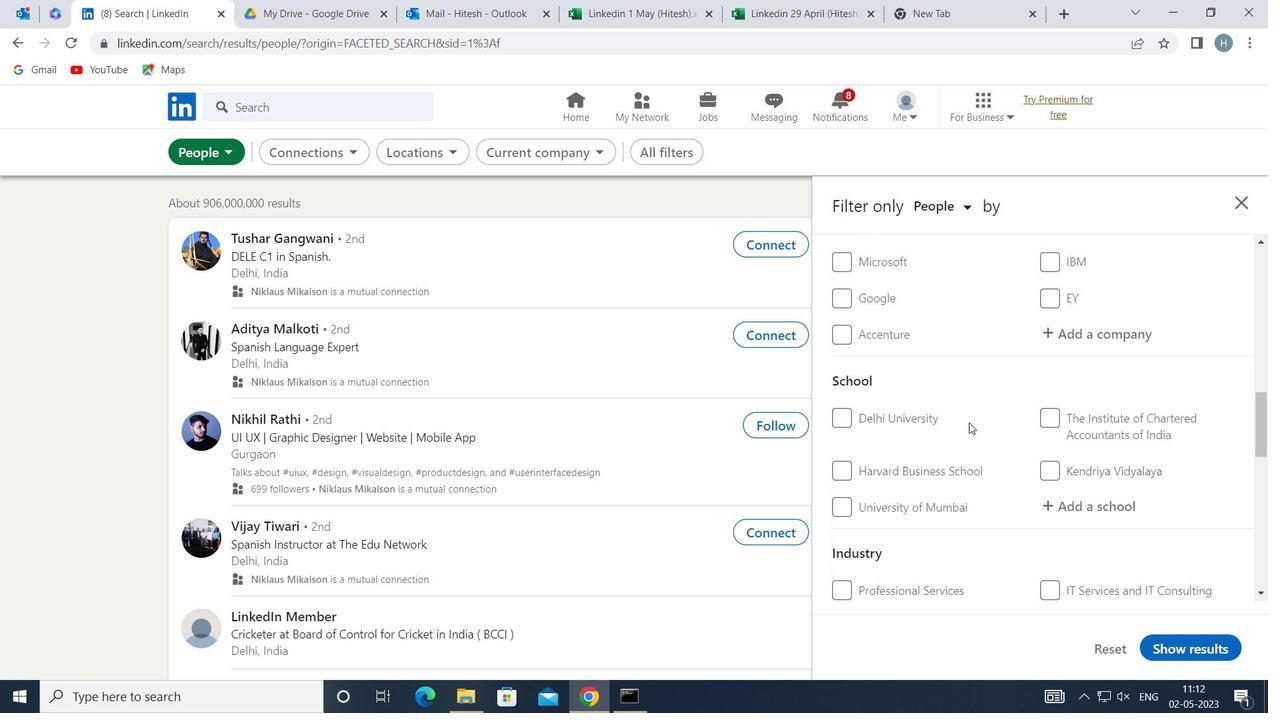 
Action: Mouse scrolled (968, 422) with delta (0, 0)
Screenshot: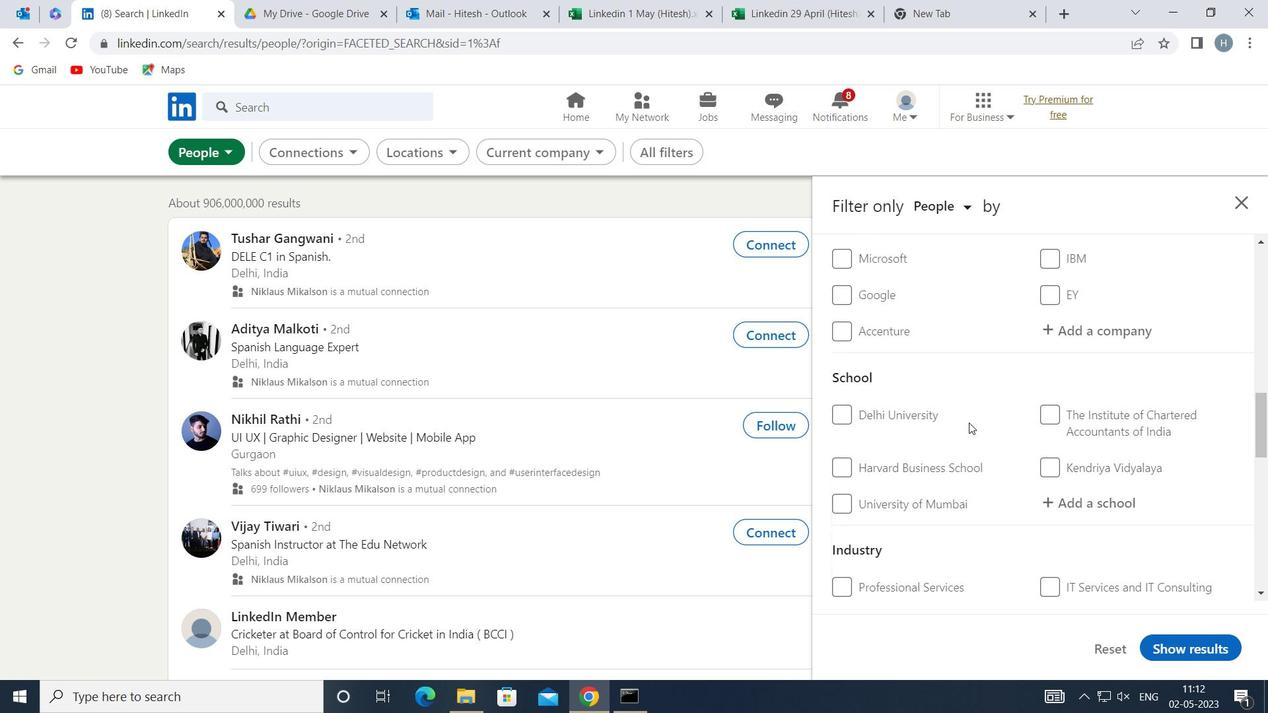 
Action: Mouse scrolled (968, 422) with delta (0, 0)
Screenshot: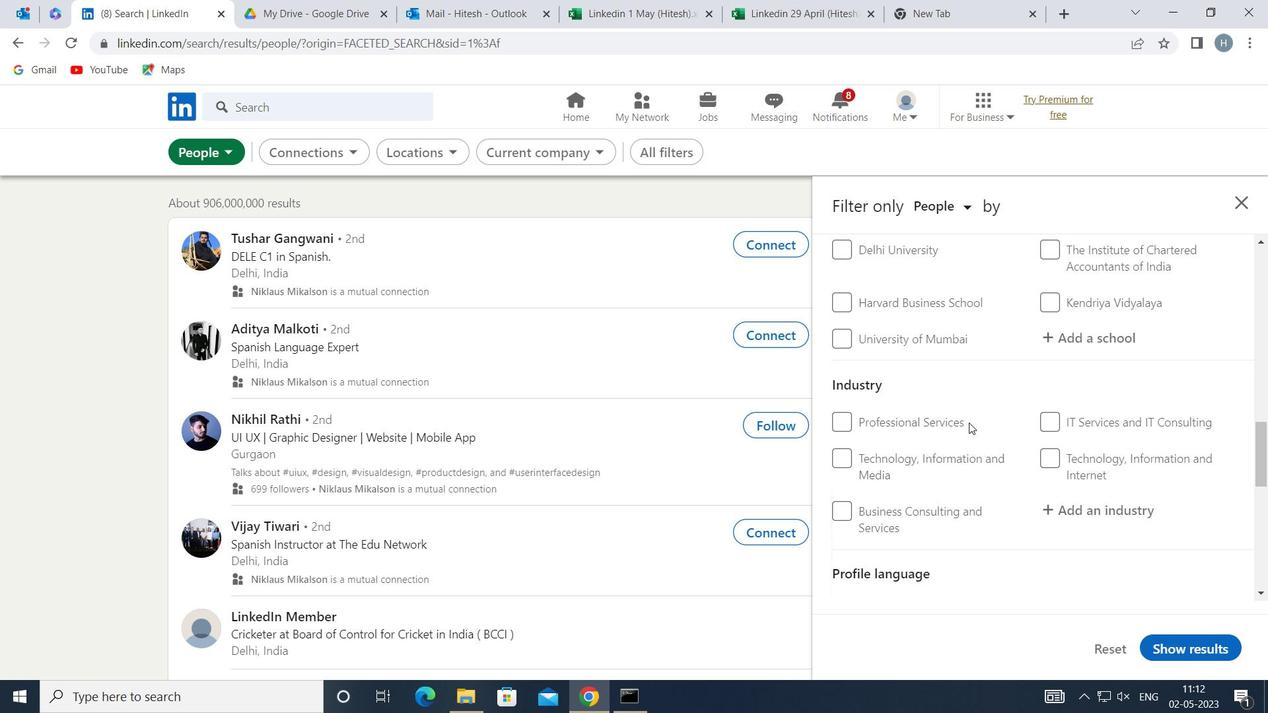 
Action: Mouse scrolled (968, 422) with delta (0, 0)
Screenshot: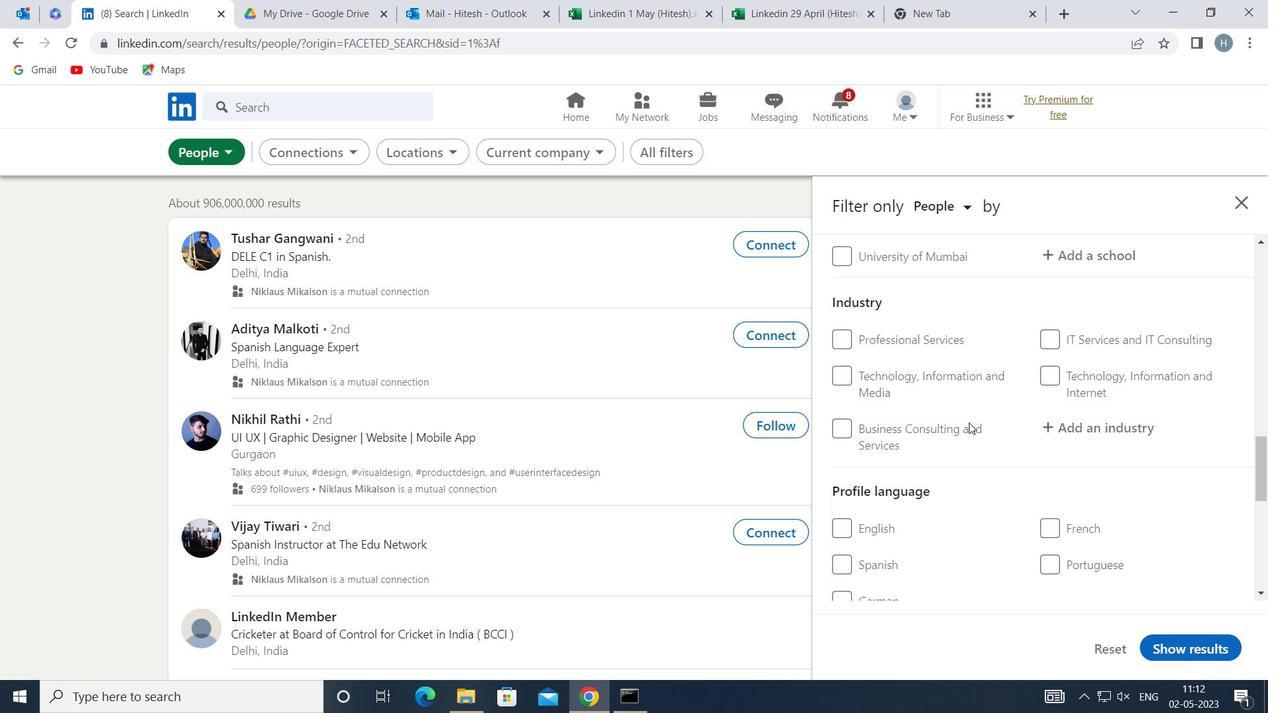 
Action: Mouse moved to (884, 482)
Screenshot: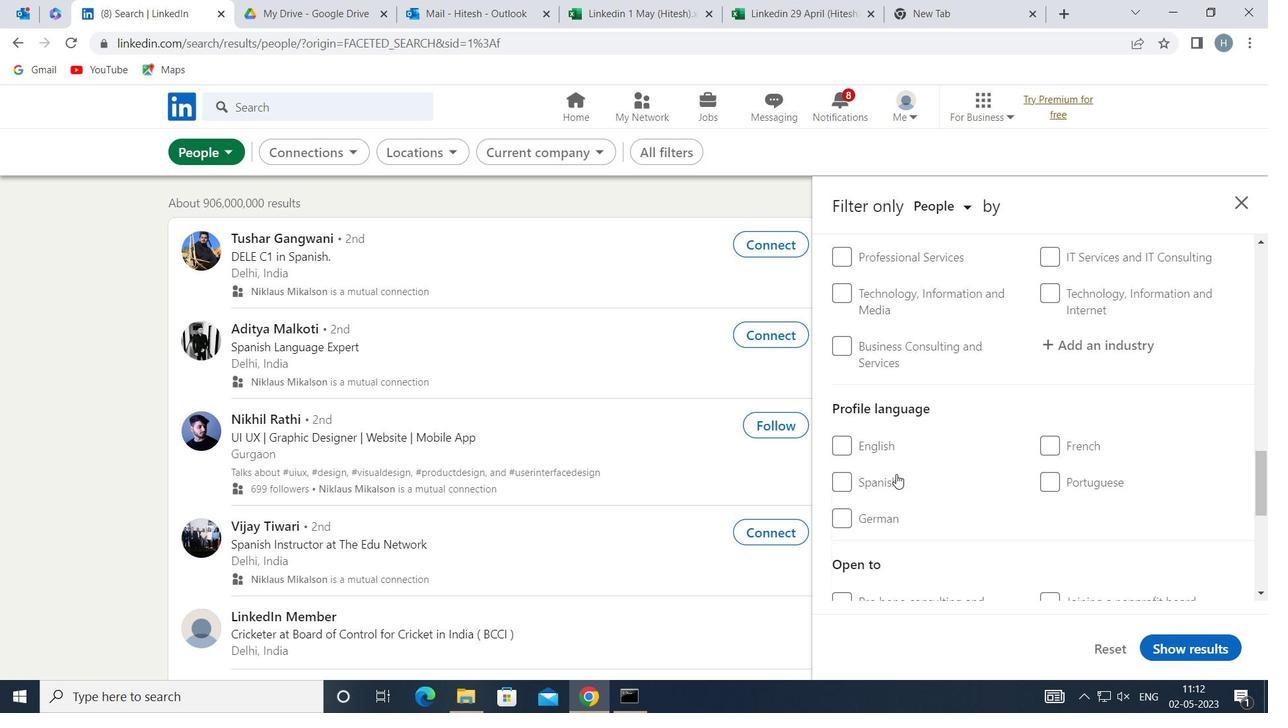 
Action: Mouse pressed left at (884, 482)
Screenshot: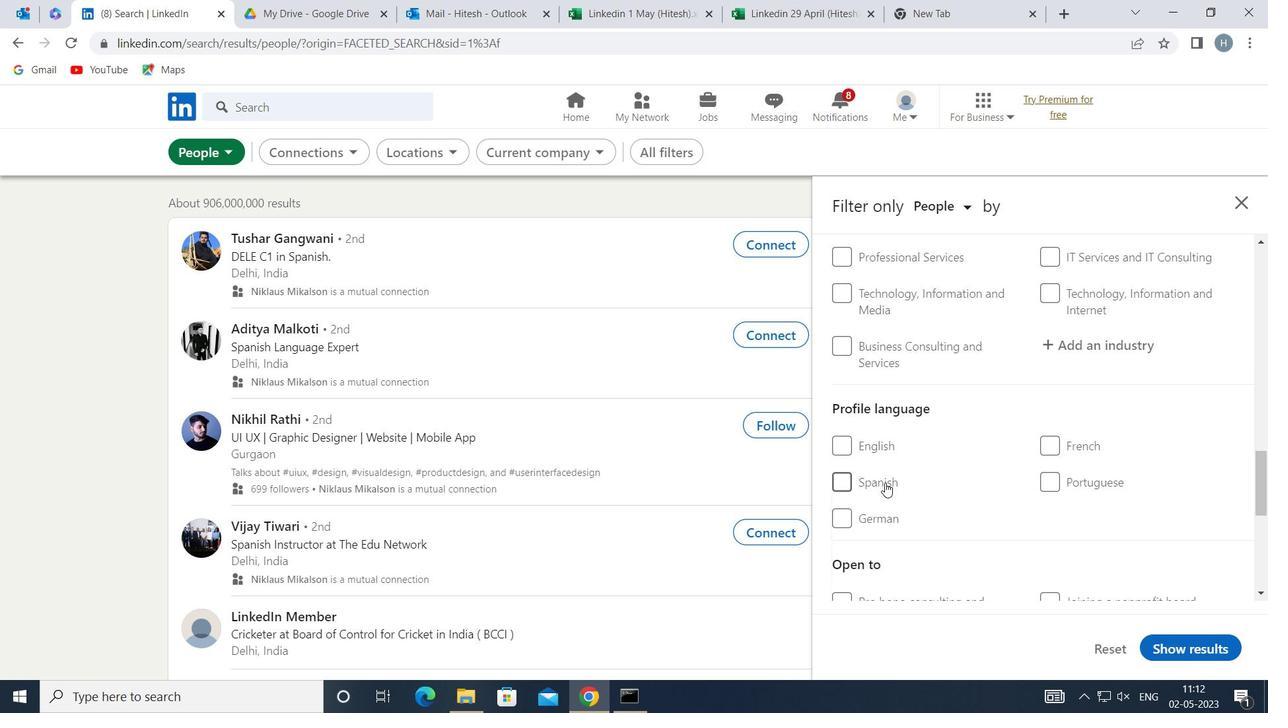 
Action: Mouse moved to (956, 457)
Screenshot: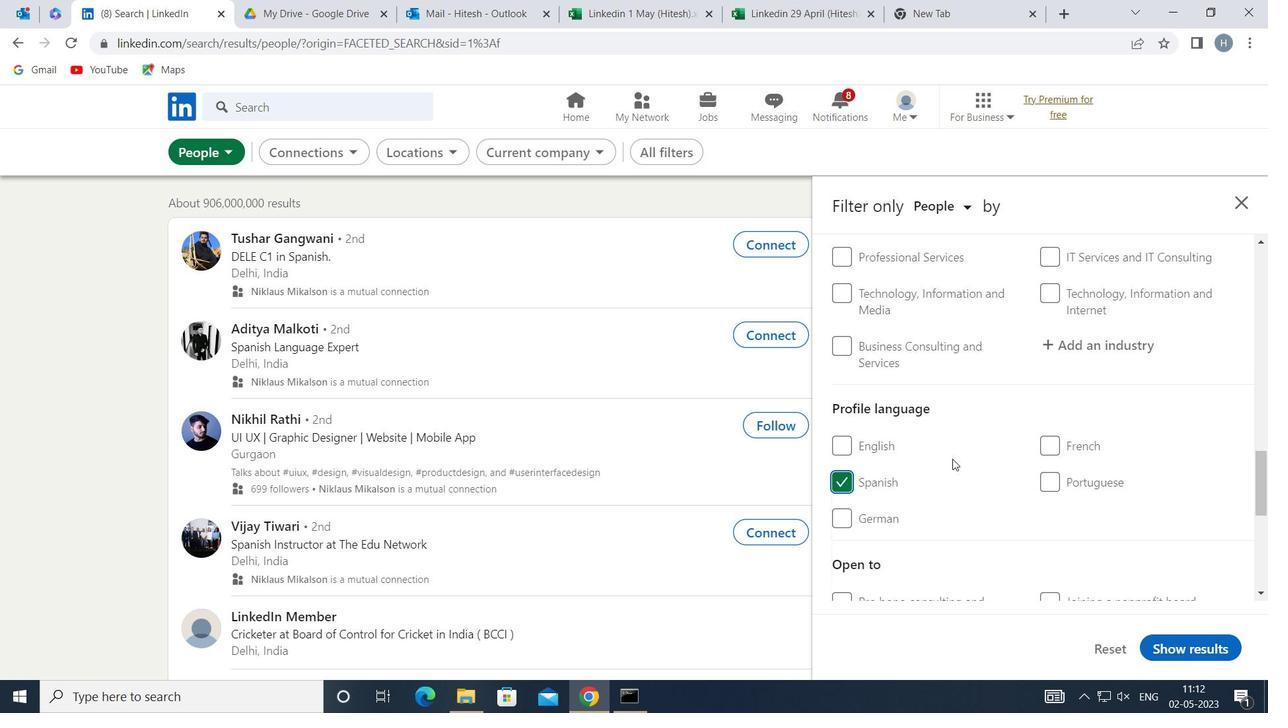 
Action: Mouse scrolled (956, 458) with delta (0, 0)
Screenshot: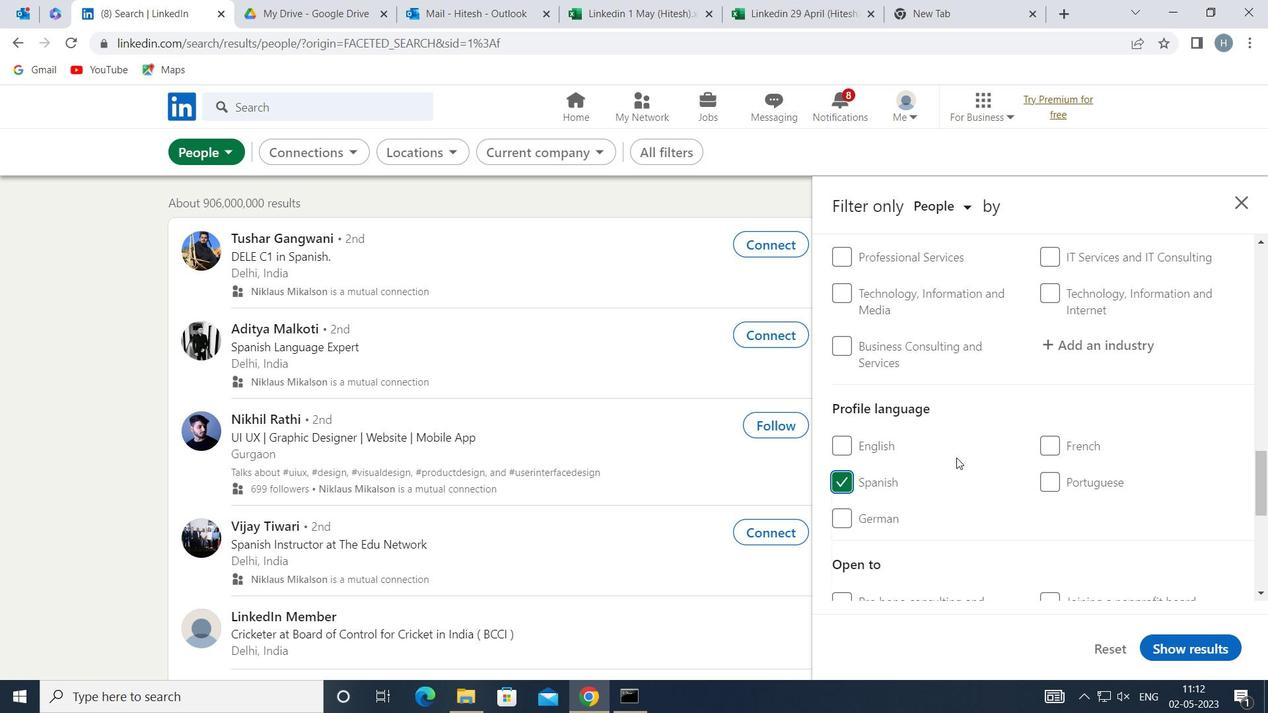 
Action: Mouse scrolled (956, 458) with delta (0, 0)
Screenshot: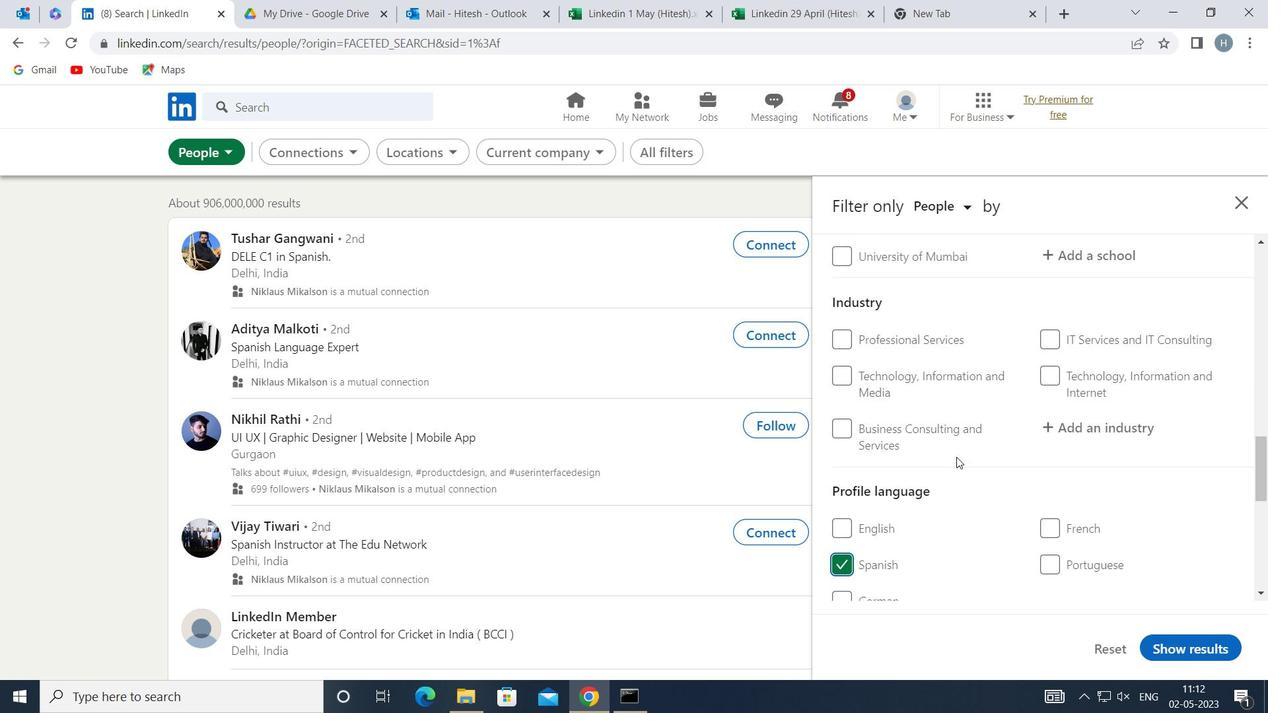 
Action: Mouse scrolled (956, 458) with delta (0, 0)
Screenshot: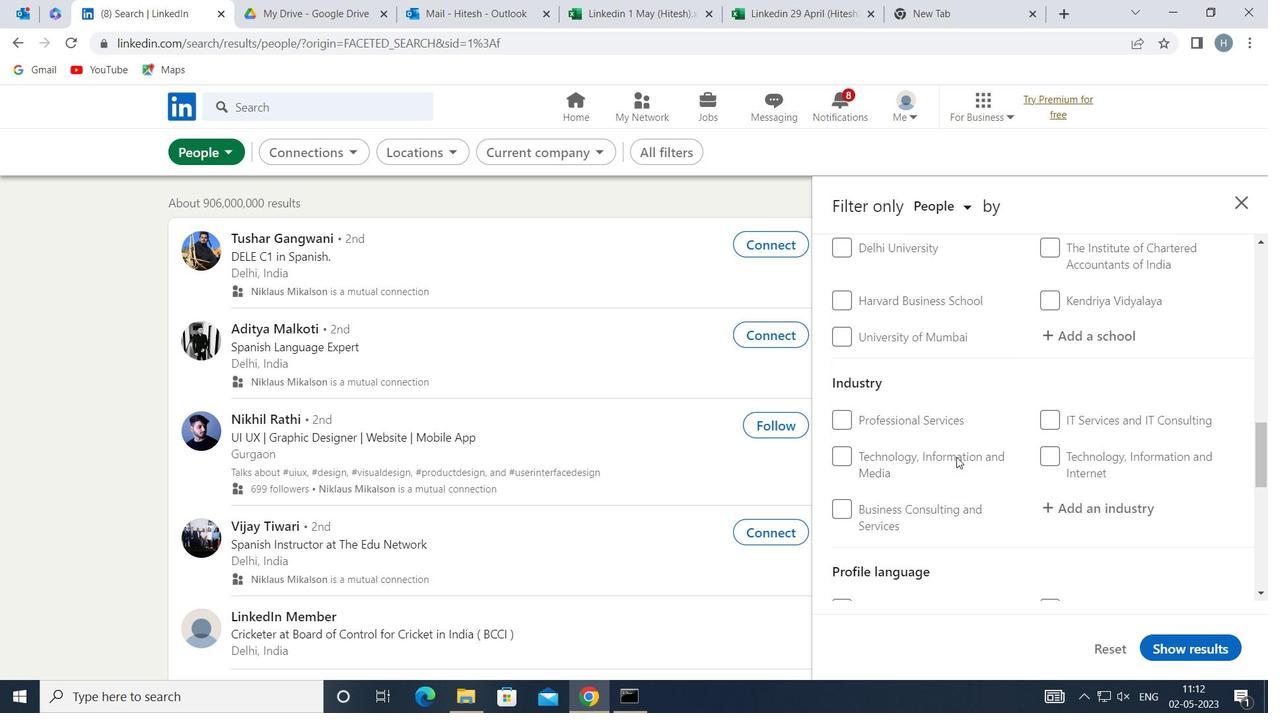 
Action: Mouse scrolled (956, 458) with delta (0, 0)
Screenshot: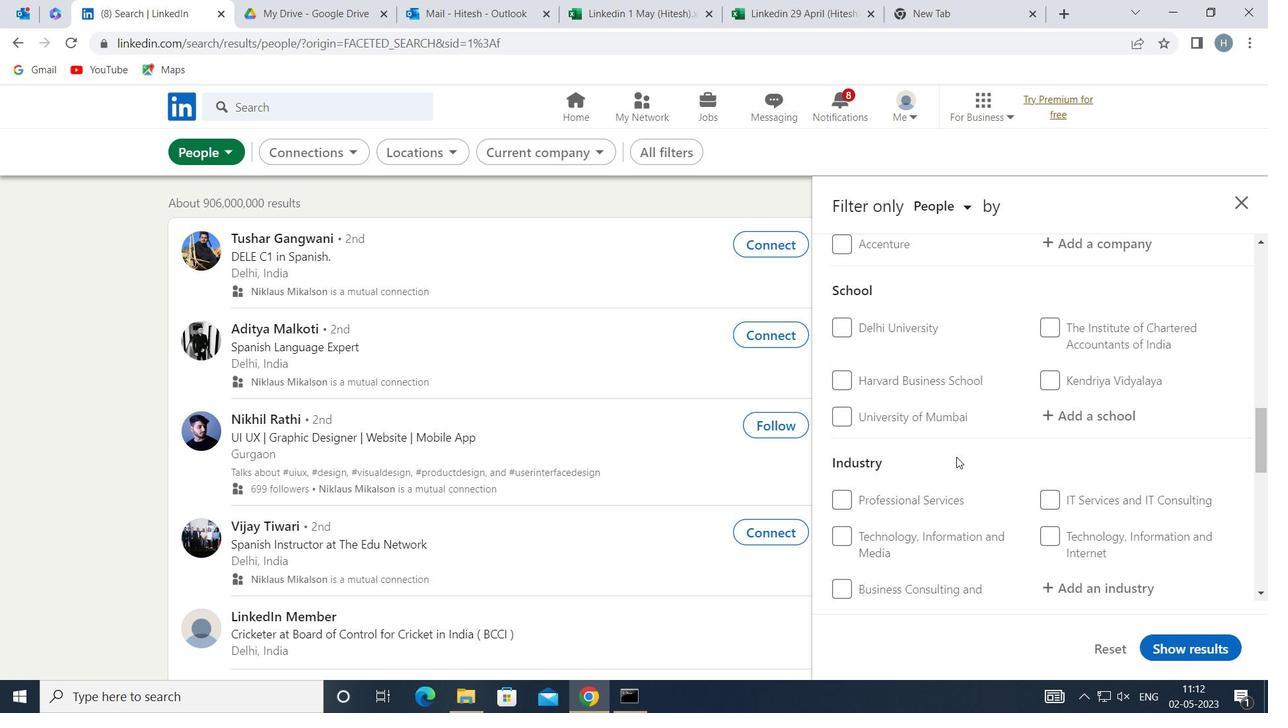 
Action: Mouse scrolled (956, 458) with delta (0, 0)
Screenshot: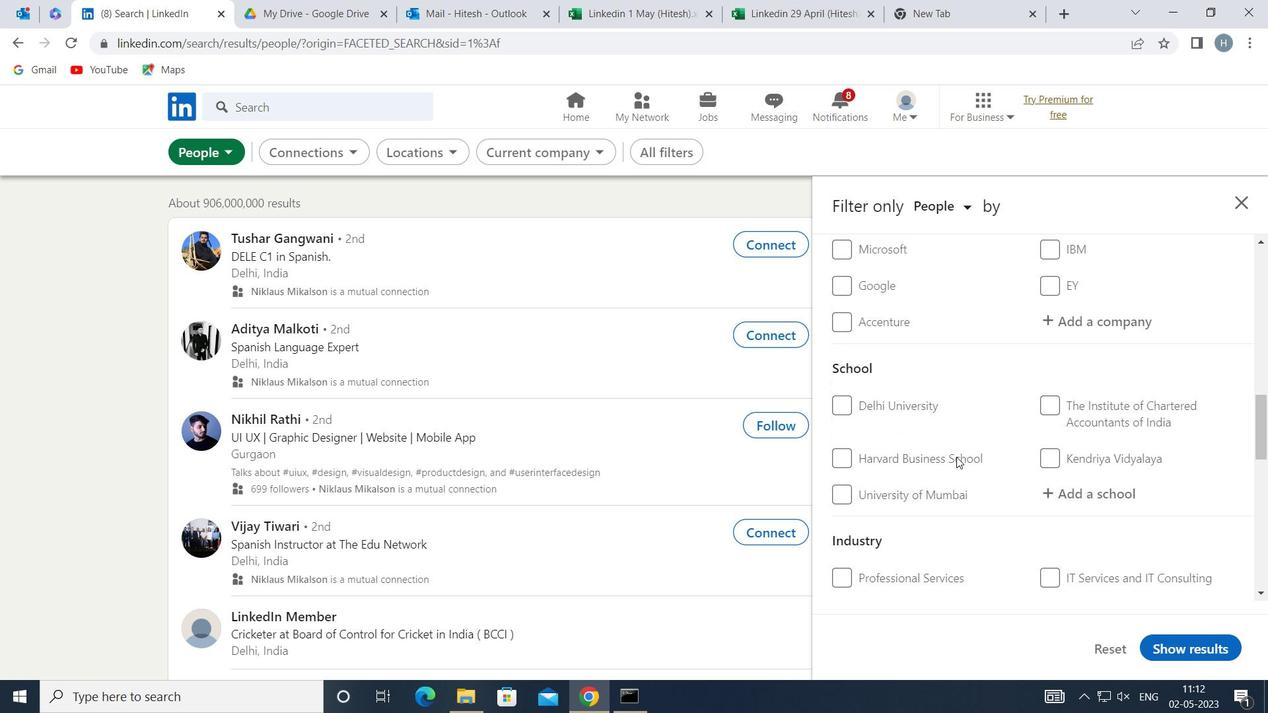
Action: Mouse scrolled (956, 458) with delta (0, 0)
Screenshot: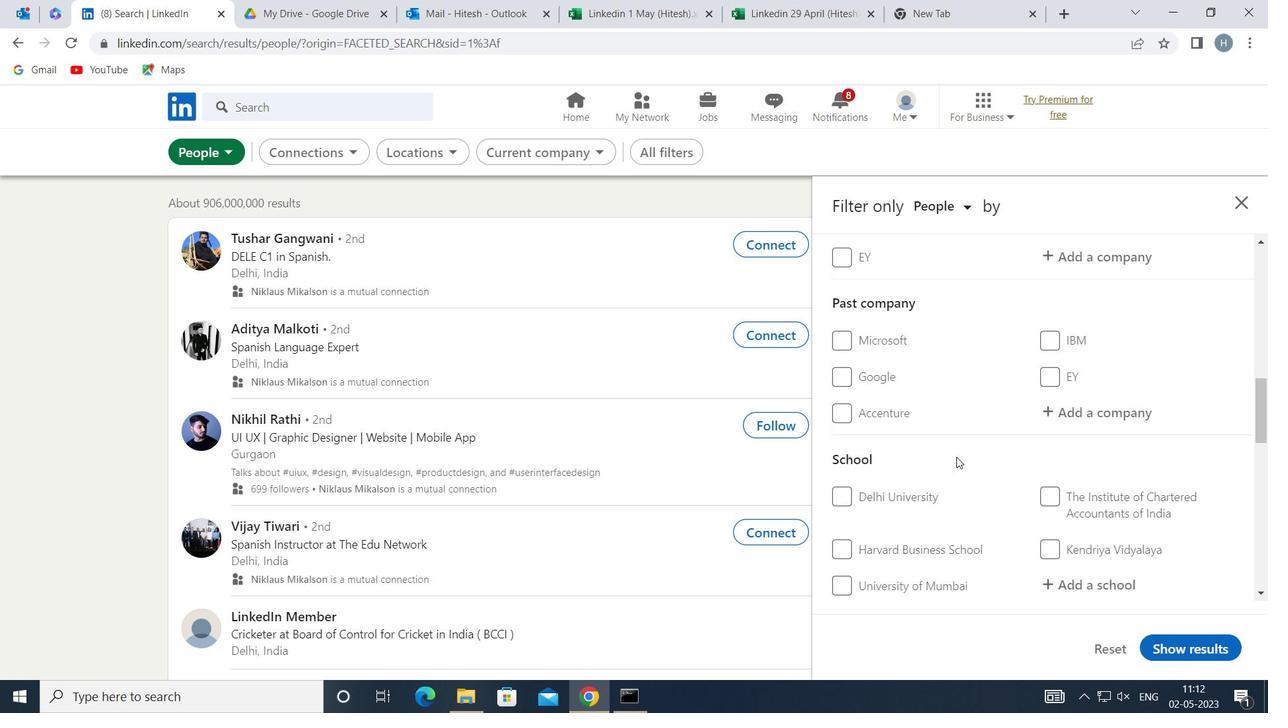 
Action: Mouse scrolled (956, 458) with delta (0, 0)
Screenshot: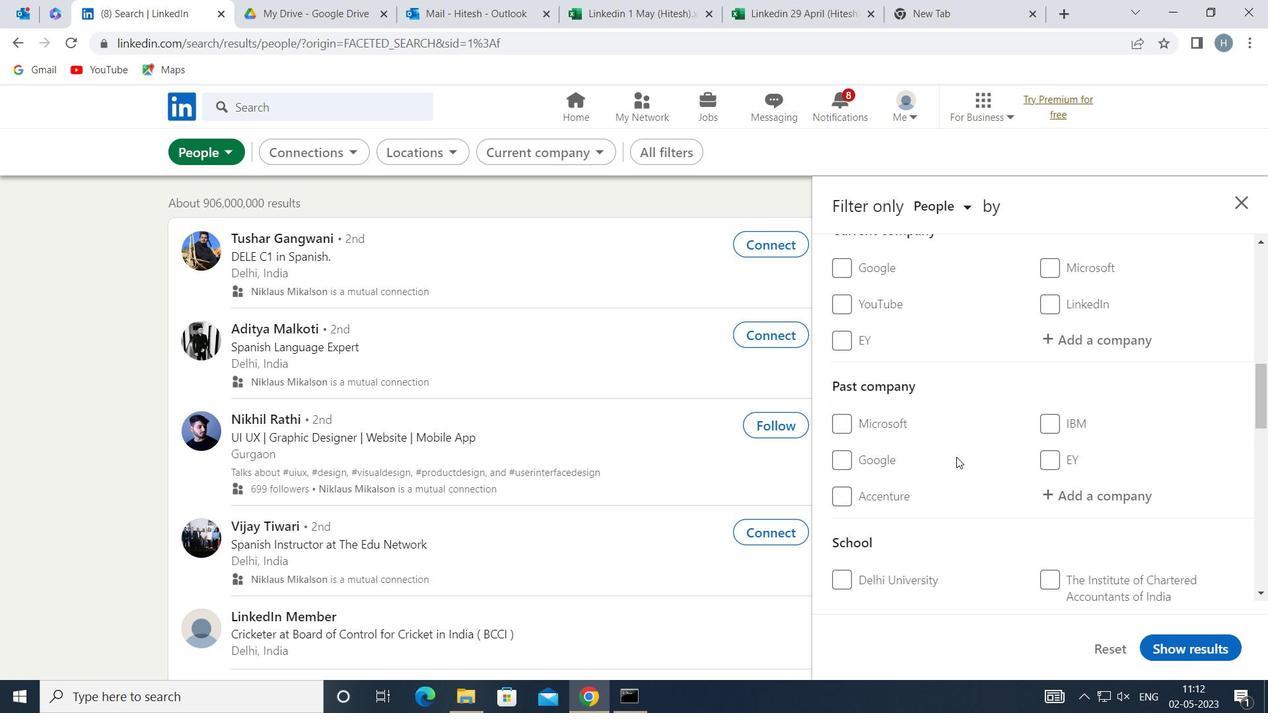 
Action: Mouse moved to (1081, 420)
Screenshot: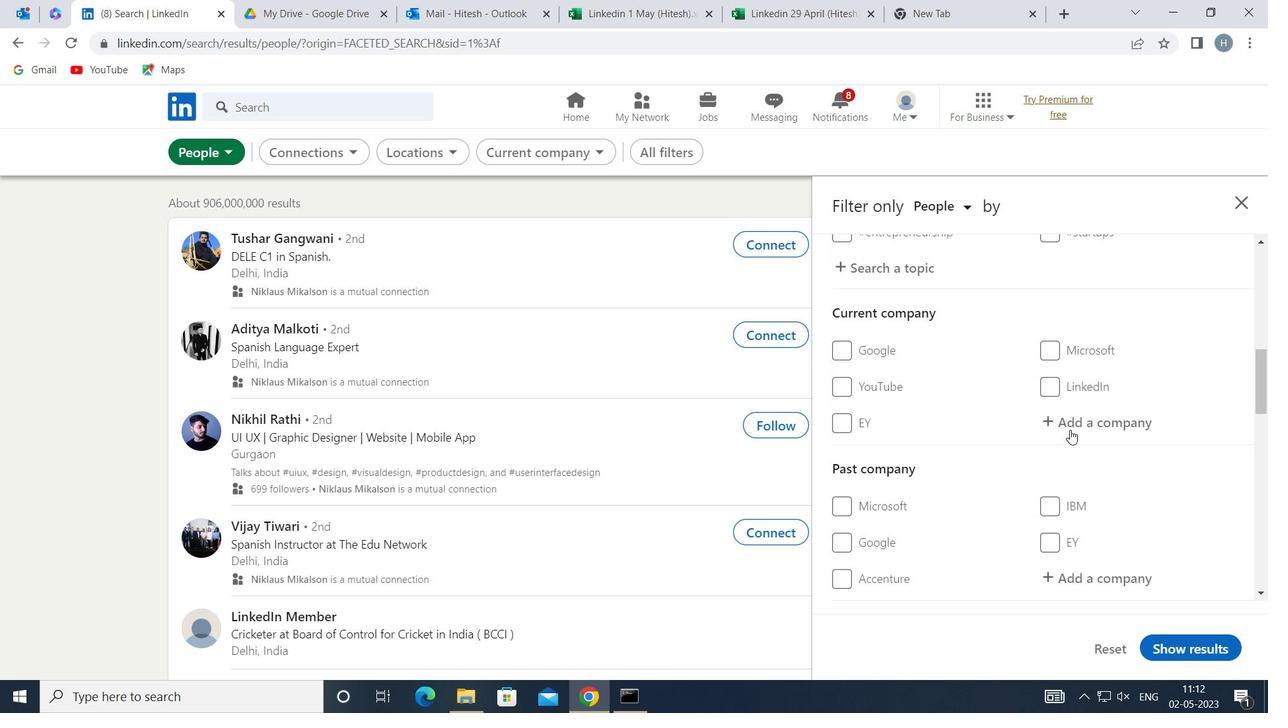 
Action: Mouse pressed left at (1081, 420)
Screenshot: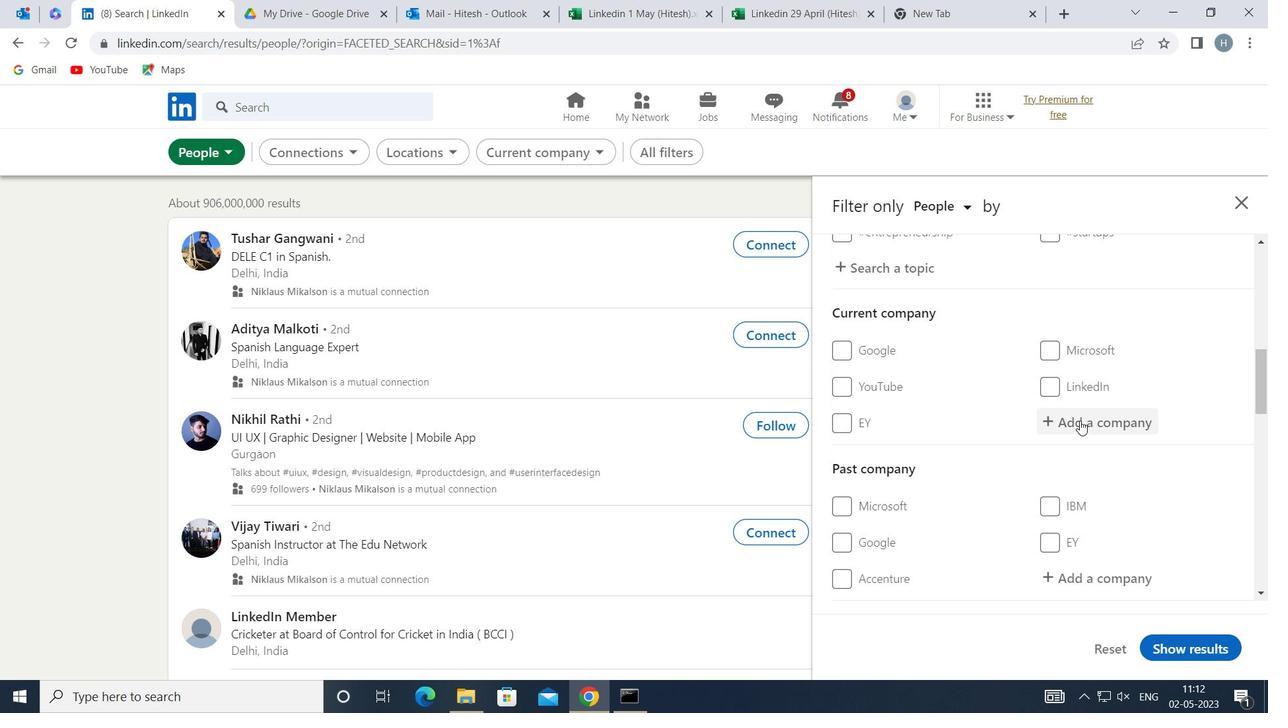 
Action: Key pressed <Key.shift>NITYO
Screenshot: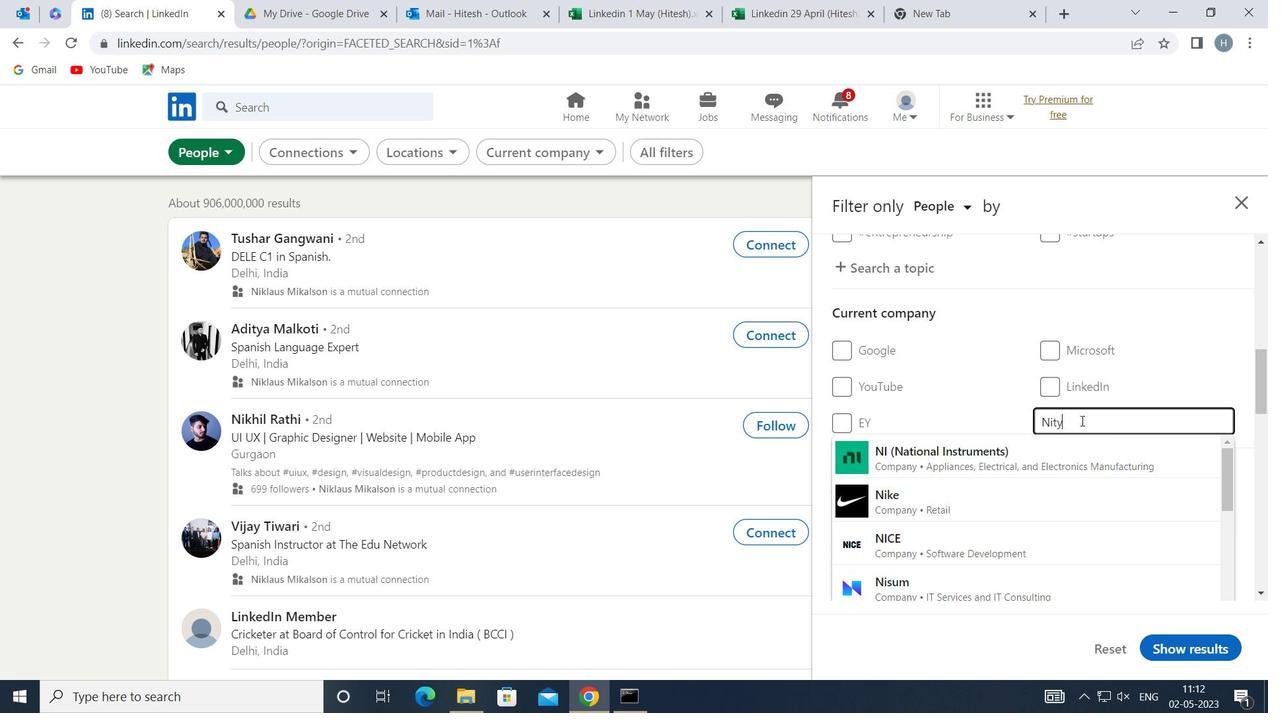 
Action: Mouse moved to (1070, 441)
Screenshot: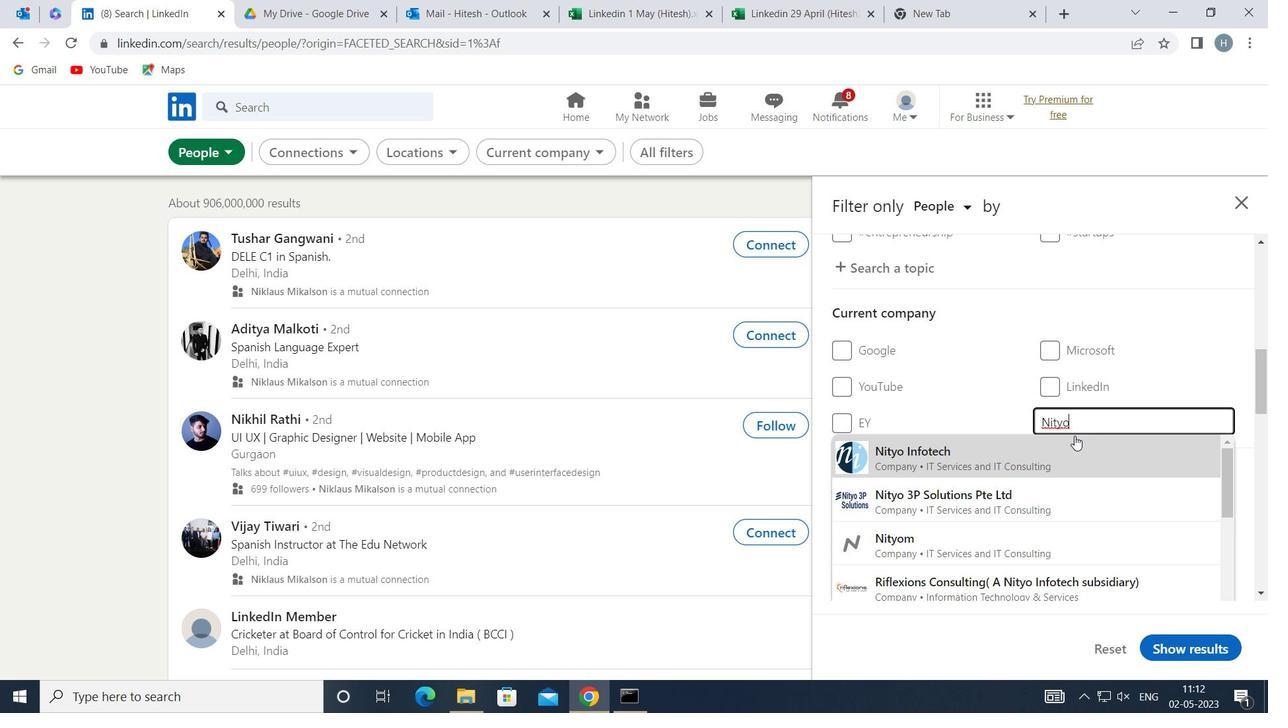 
Action: Mouse pressed left at (1070, 441)
Screenshot: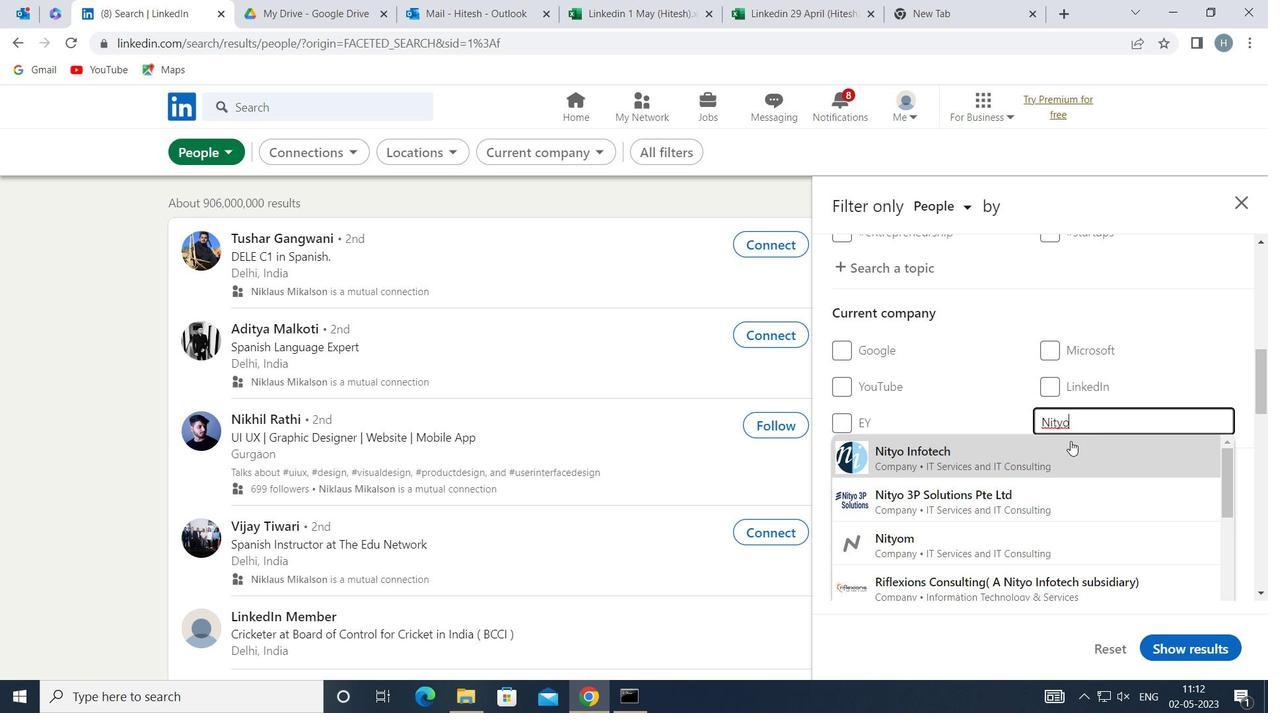 
Action: Mouse moved to (1030, 447)
Screenshot: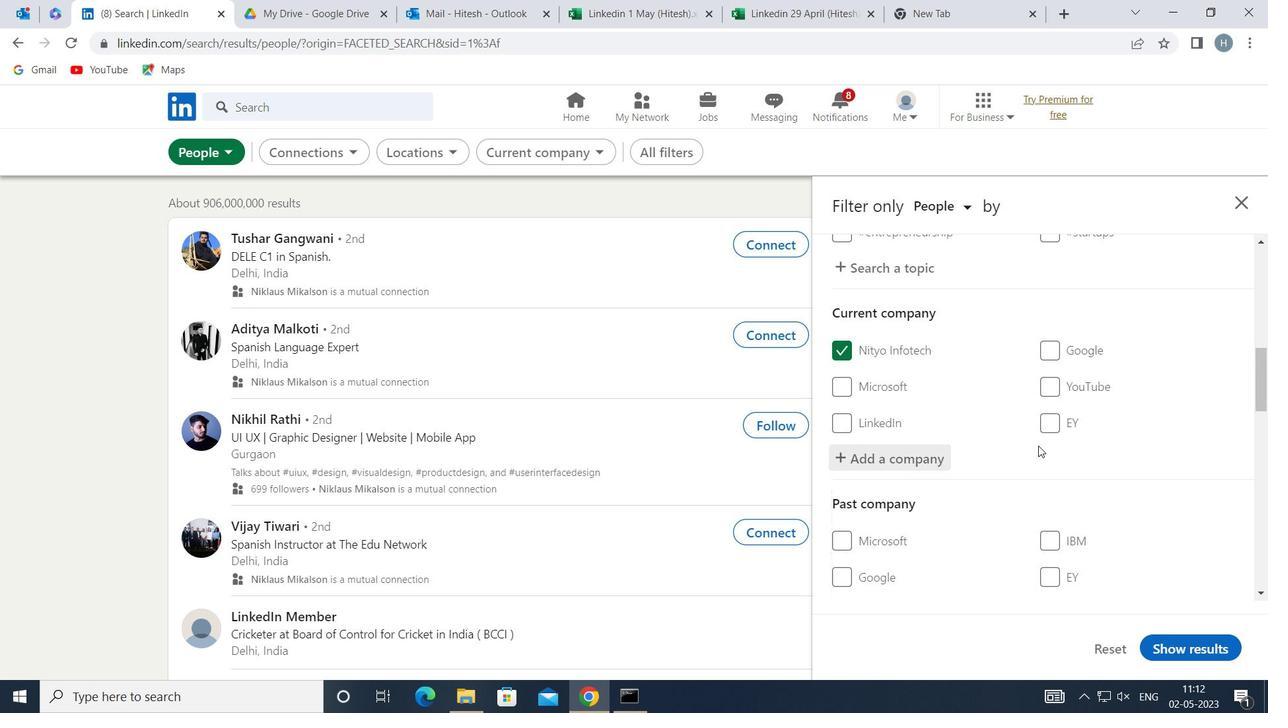 
Action: Mouse scrolled (1030, 446) with delta (0, 0)
Screenshot: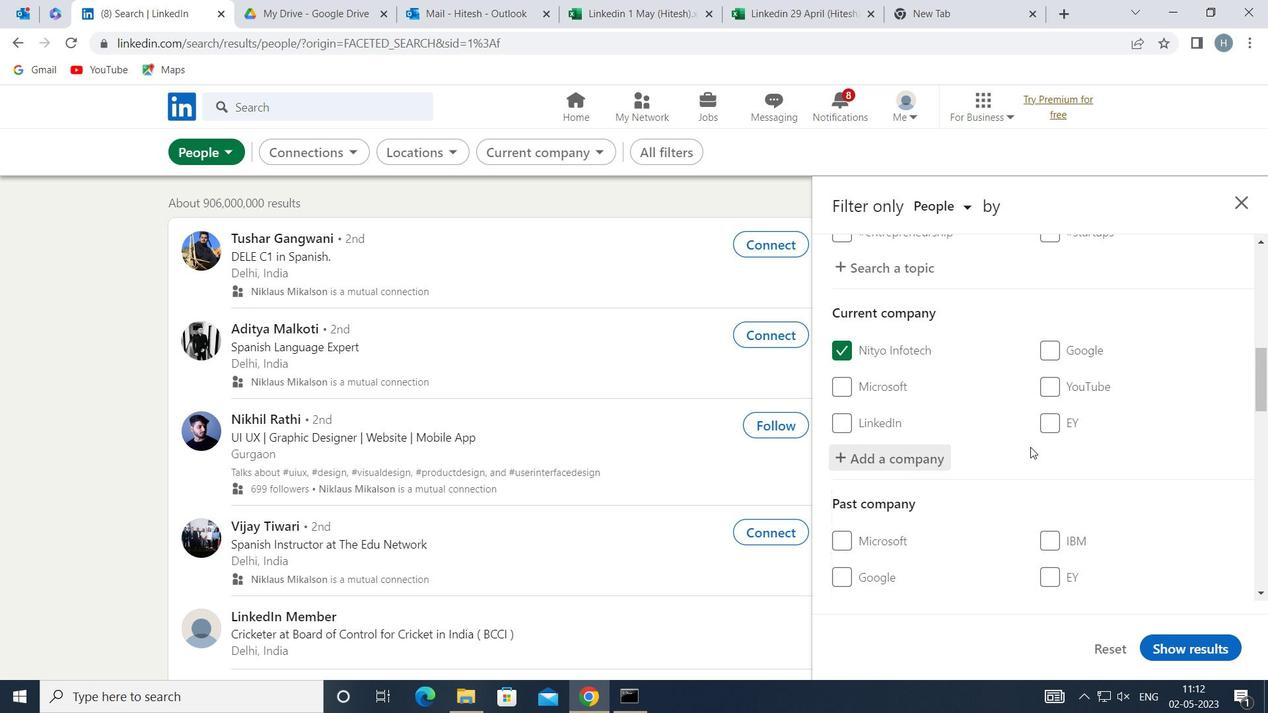 
Action: Mouse scrolled (1030, 446) with delta (0, 0)
Screenshot: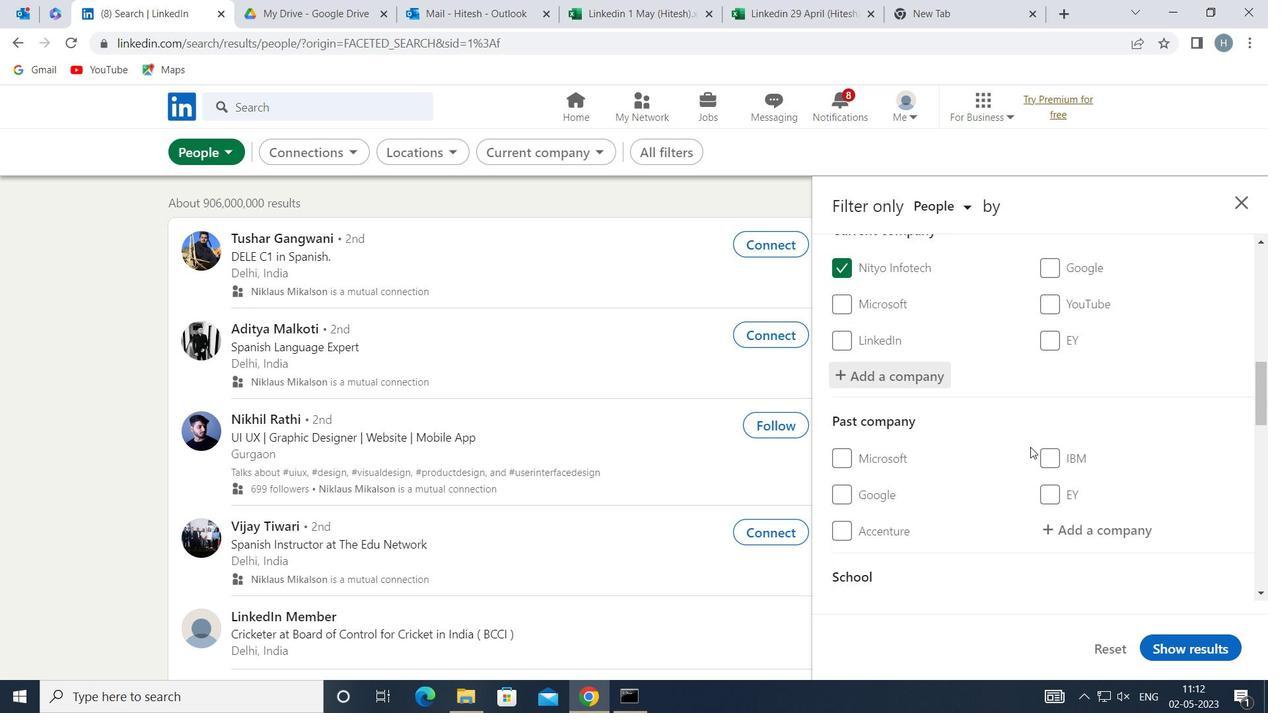 
Action: Mouse moved to (1028, 449)
Screenshot: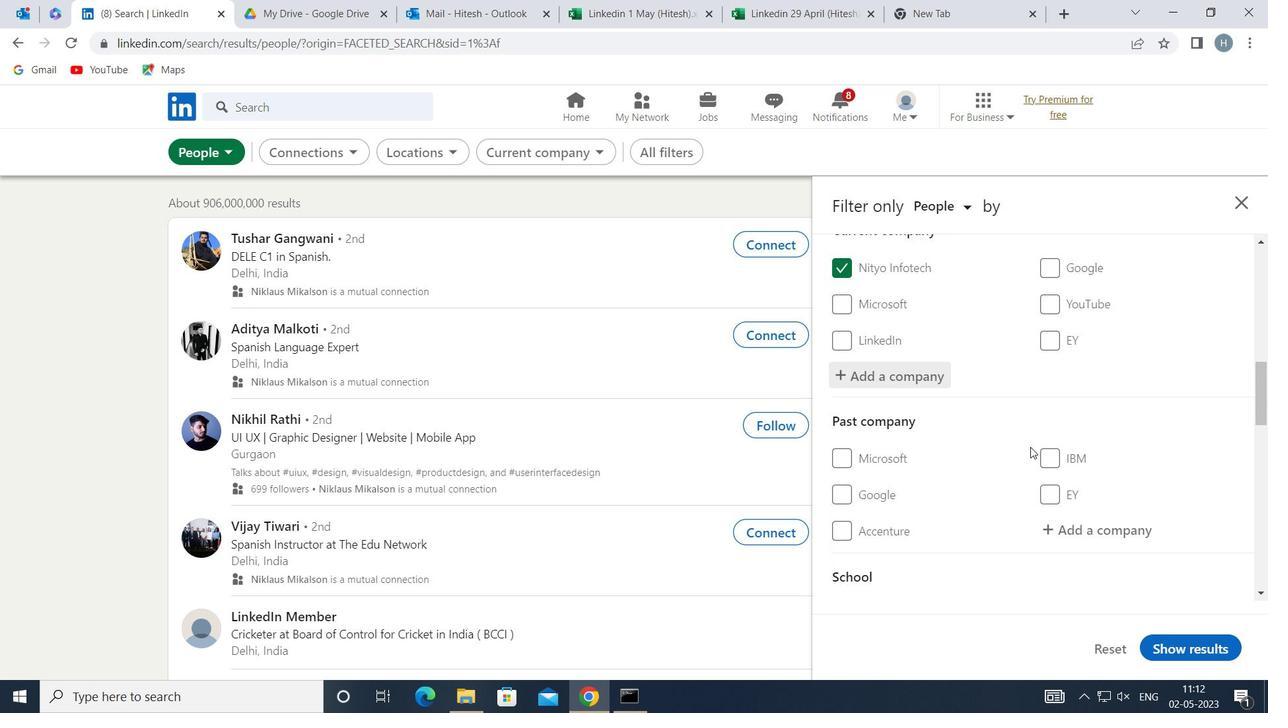 
Action: Mouse scrolled (1028, 448) with delta (0, 0)
Screenshot: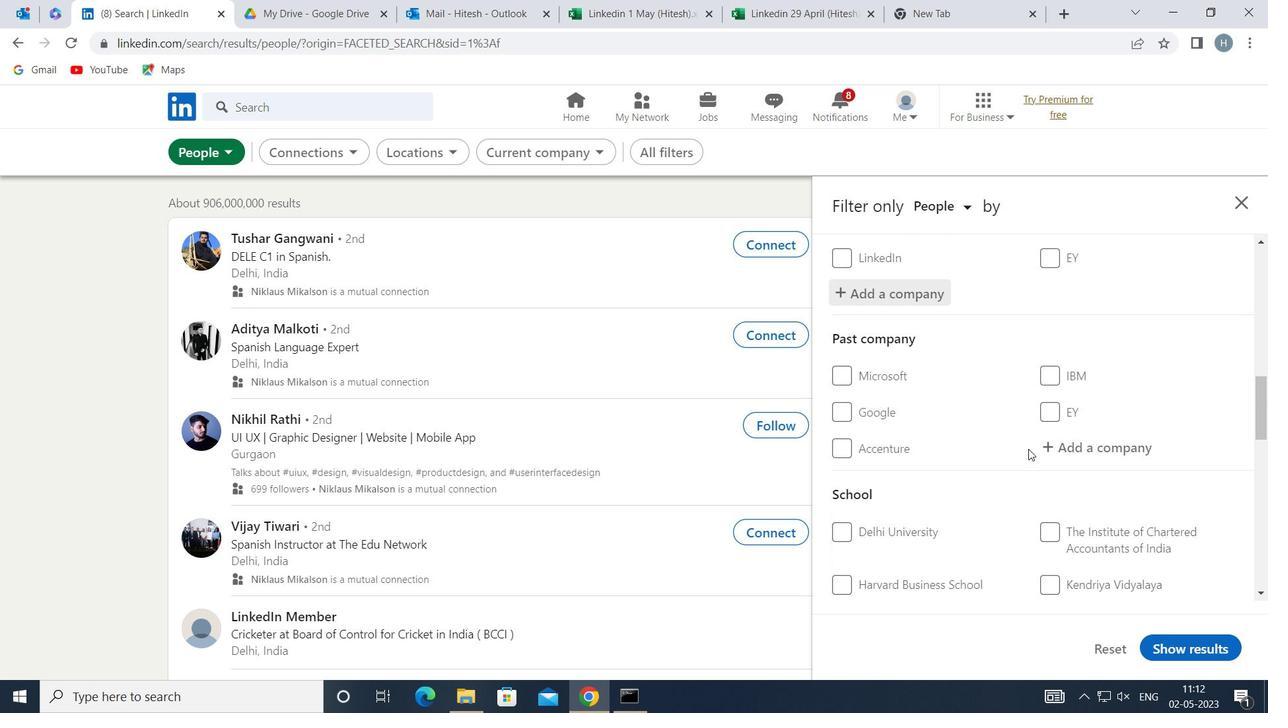
Action: Mouse moved to (1079, 530)
Screenshot: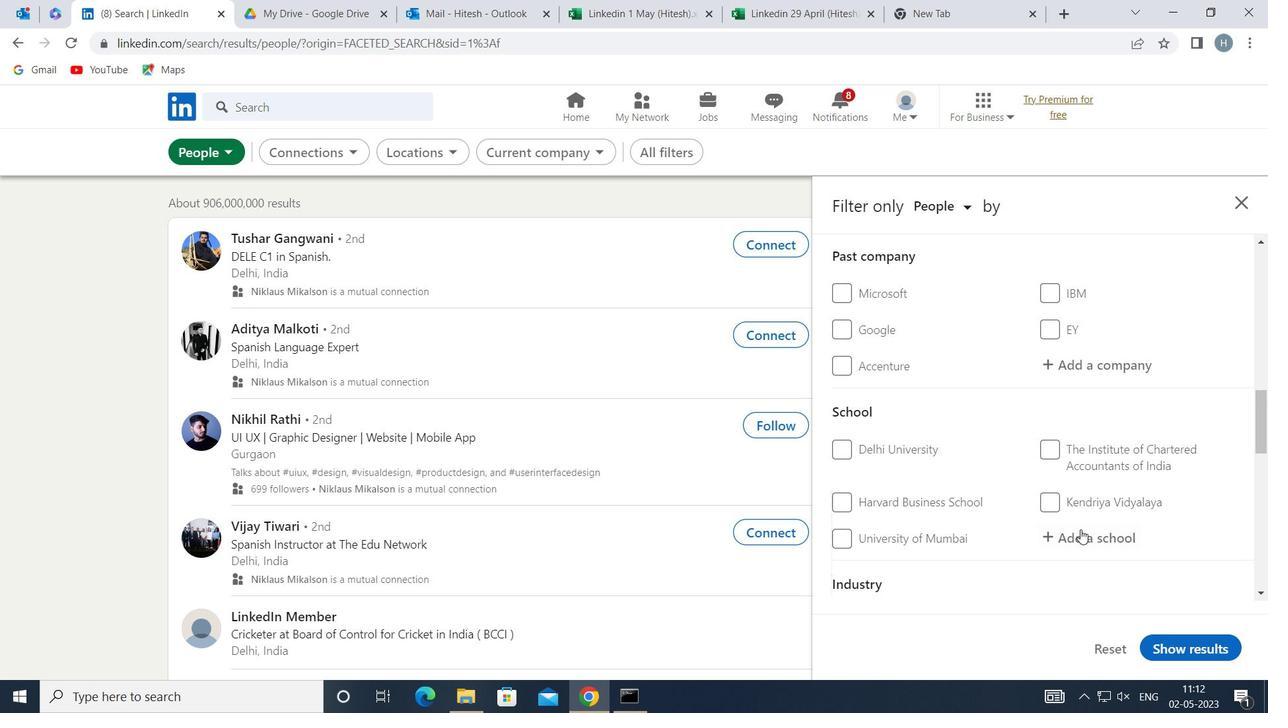 
Action: Mouse pressed left at (1079, 530)
Screenshot: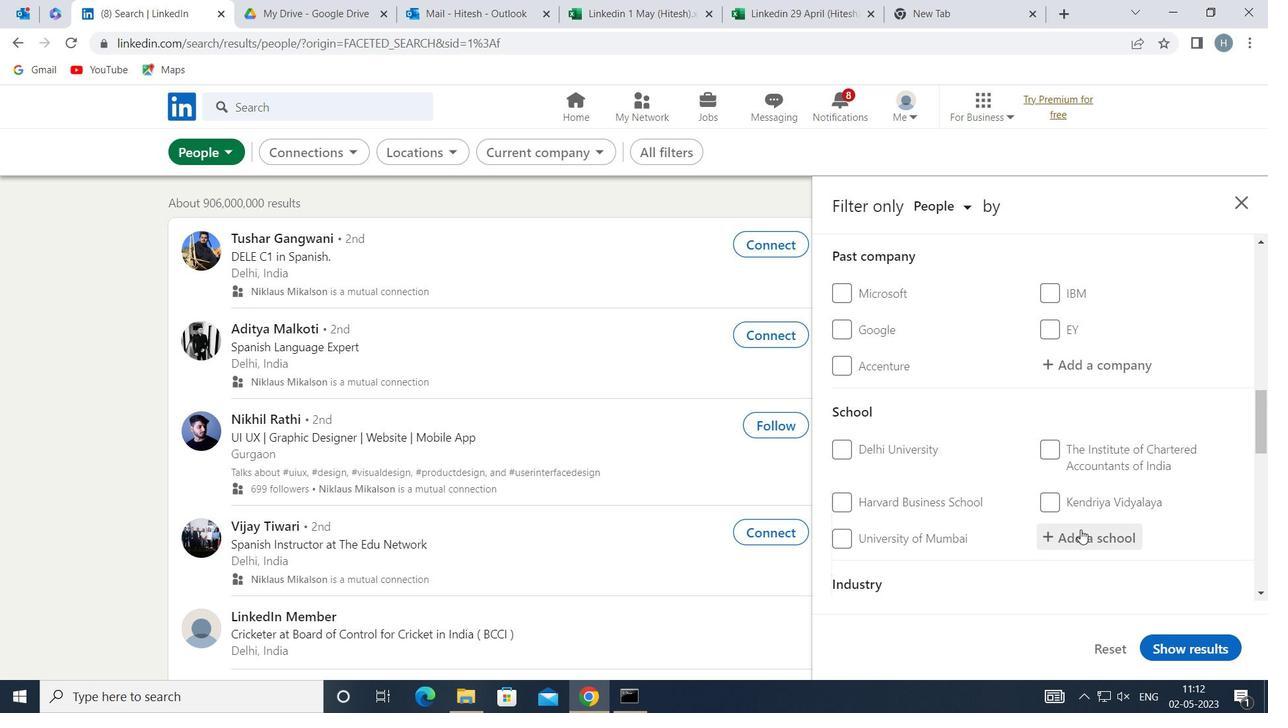 
Action: Mouse moved to (1072, 530)
Screenshot: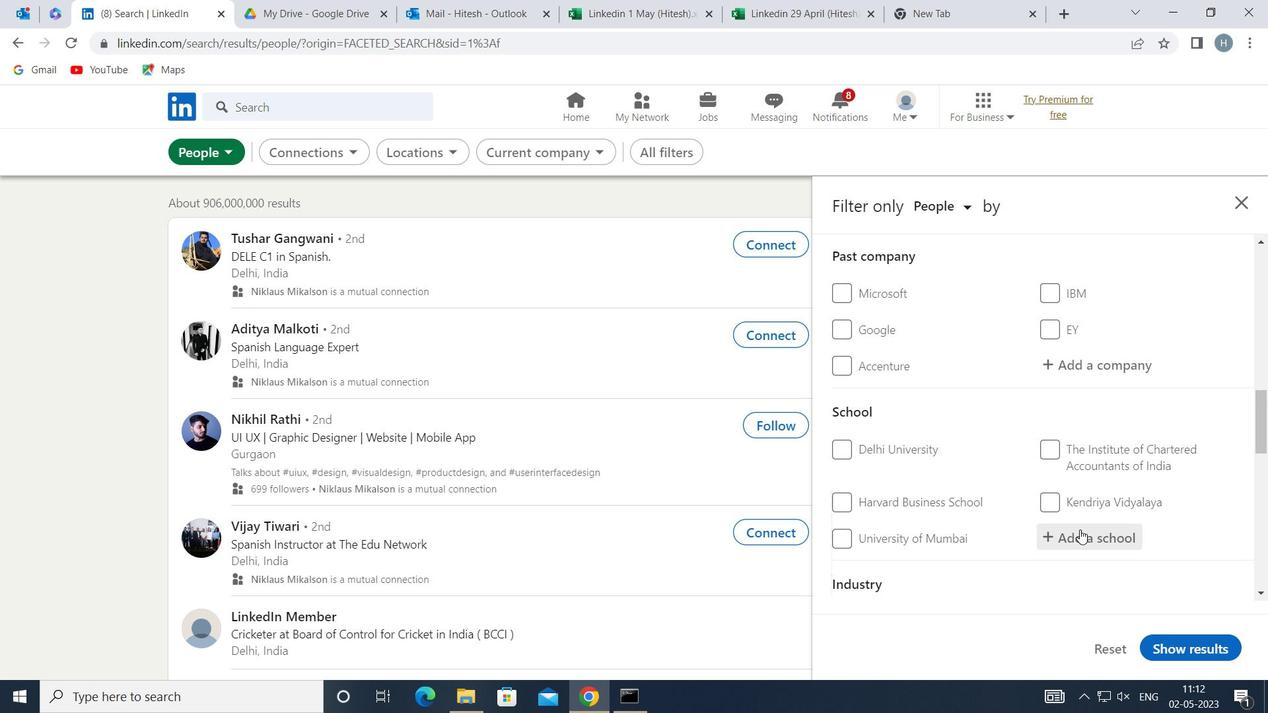 
Action: Key pressed <Key.shift>LPU<Key.space><Key.shift>DI
Screenshot: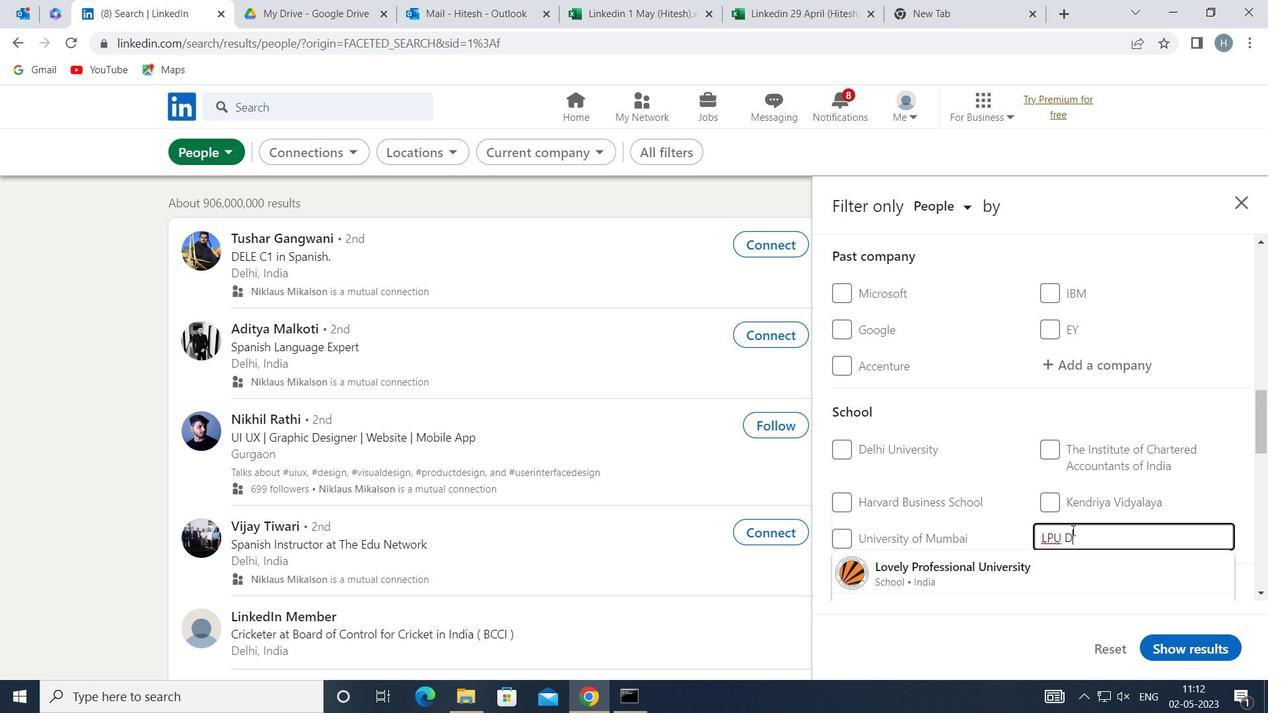 
Action: Mouse moved to (1026, 566)
Screenshot: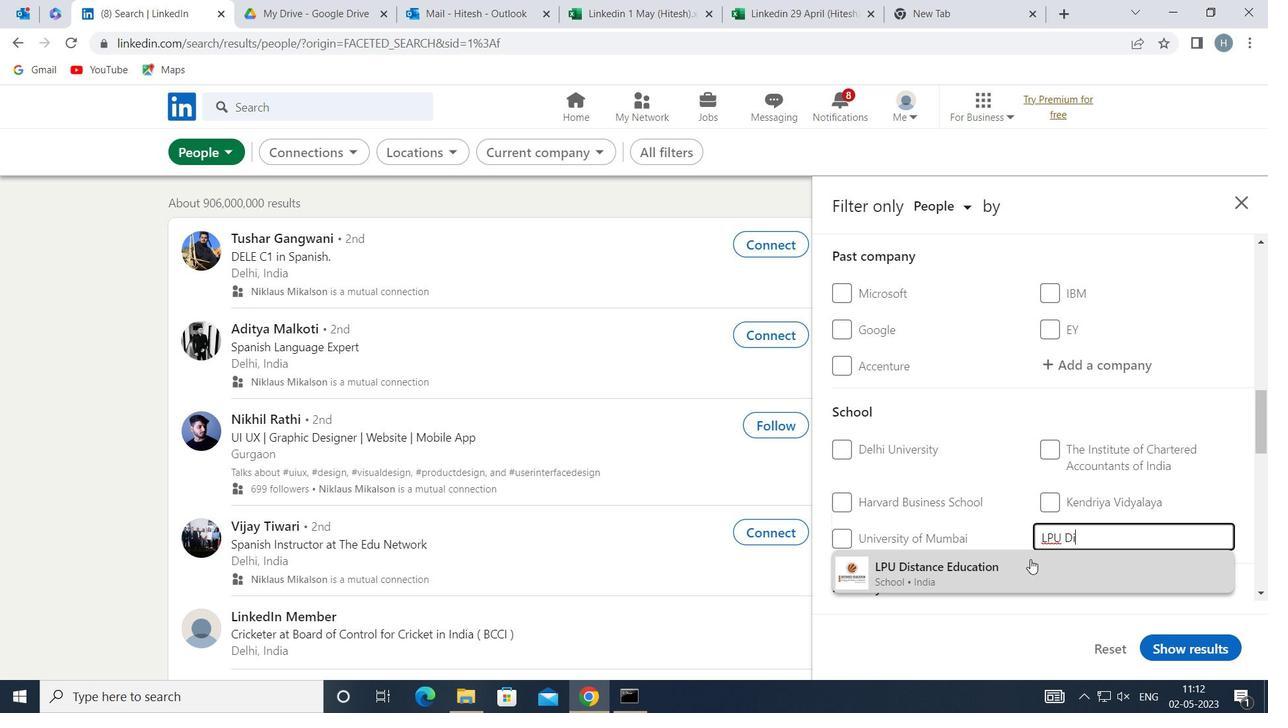 
Action: Mouse pressed left at (1026, 566)
Screenshot: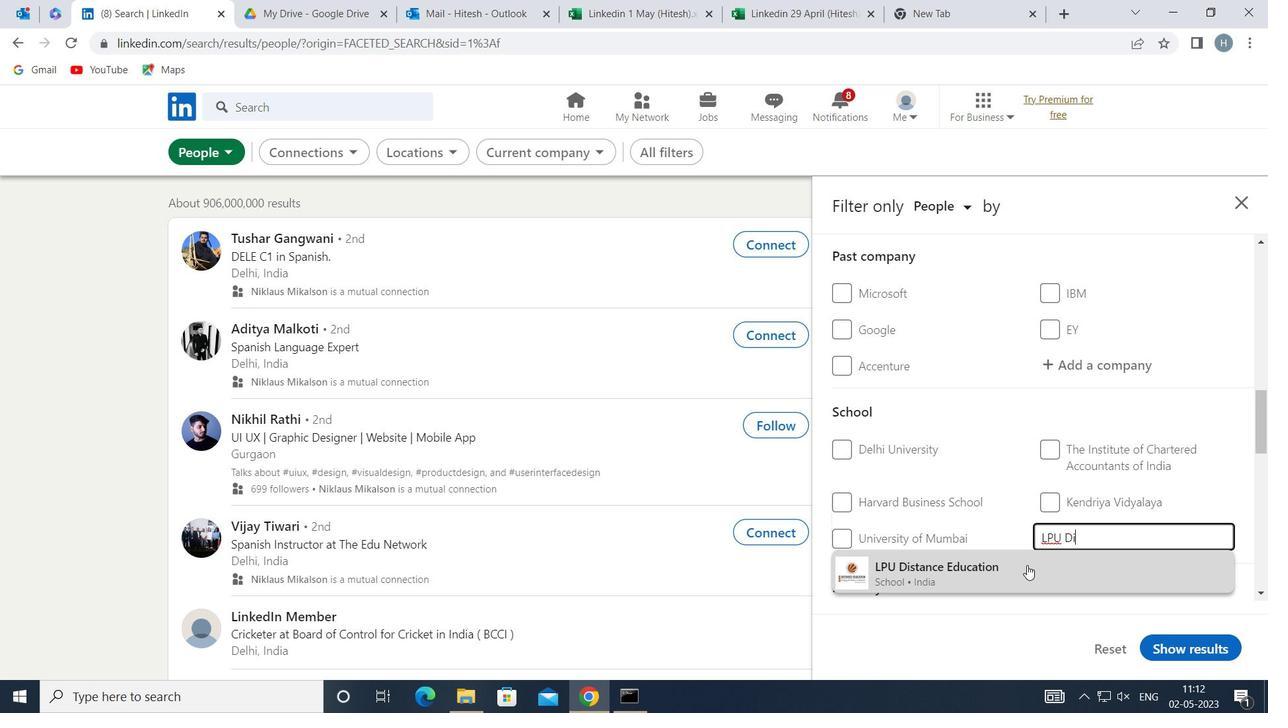 
Action: Mouse moved to (1021, 566)
Screenshot: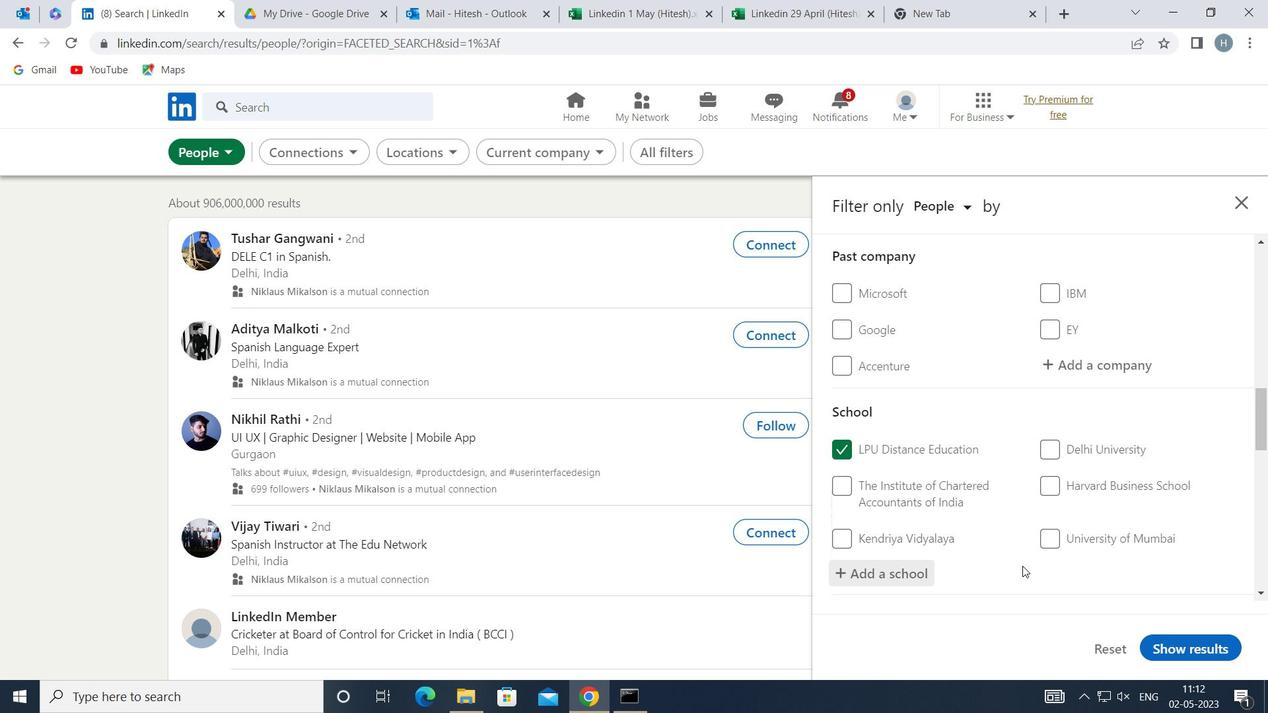 
Action: Mouse scrolled (1021, 566) with delta (0, 0)
Screenshot: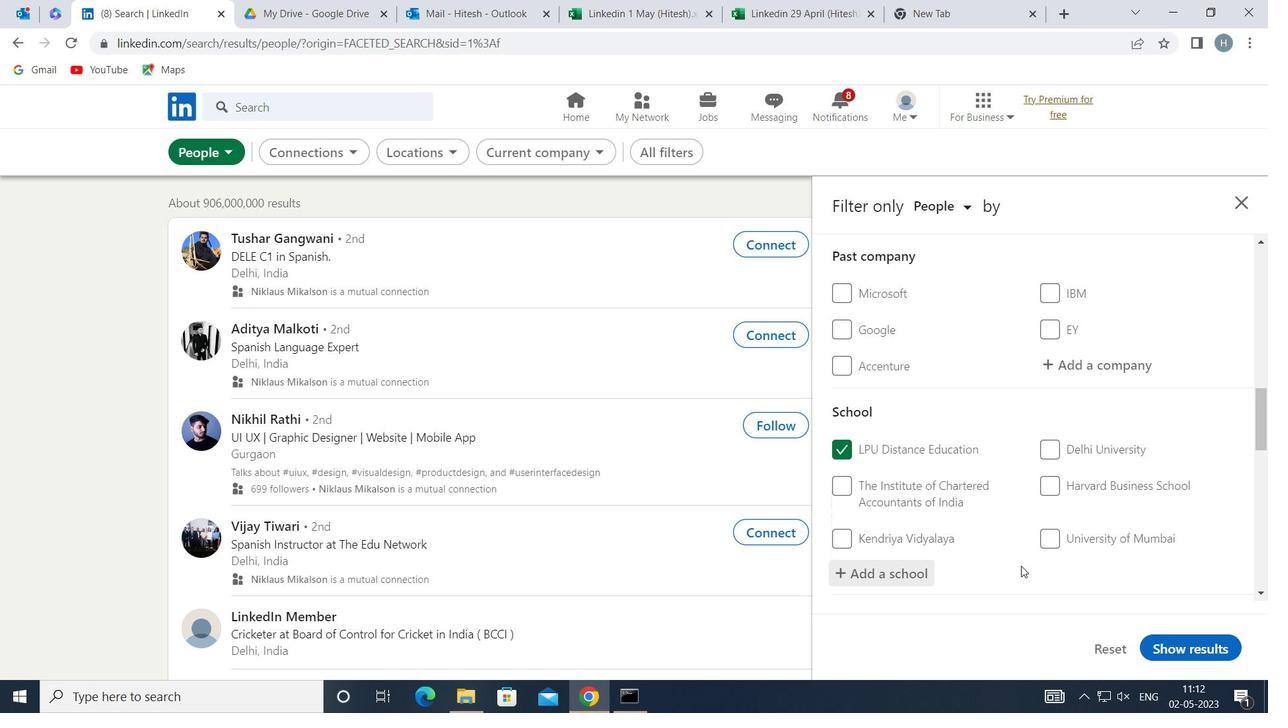 
Action: Mouse scrolled (1021, 566) with delta (0, 0)
Screenshot: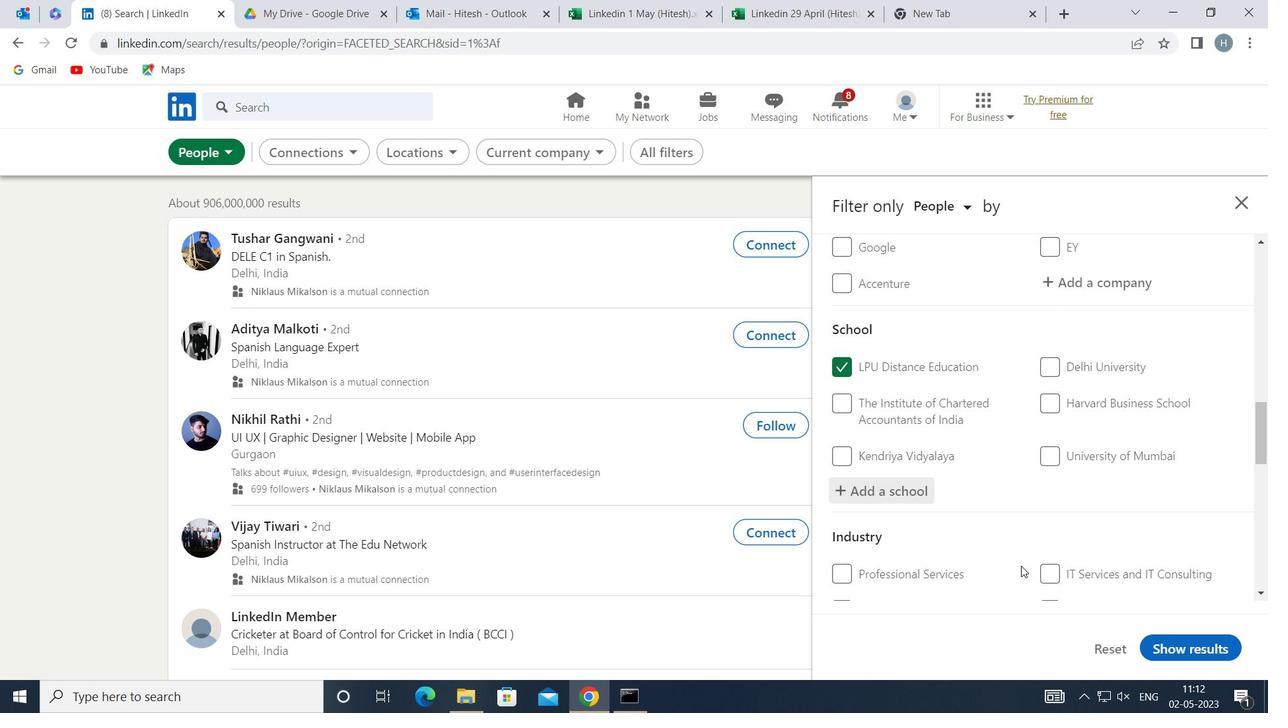 
Action: Mouse moved to (994, 538)
Screenshot: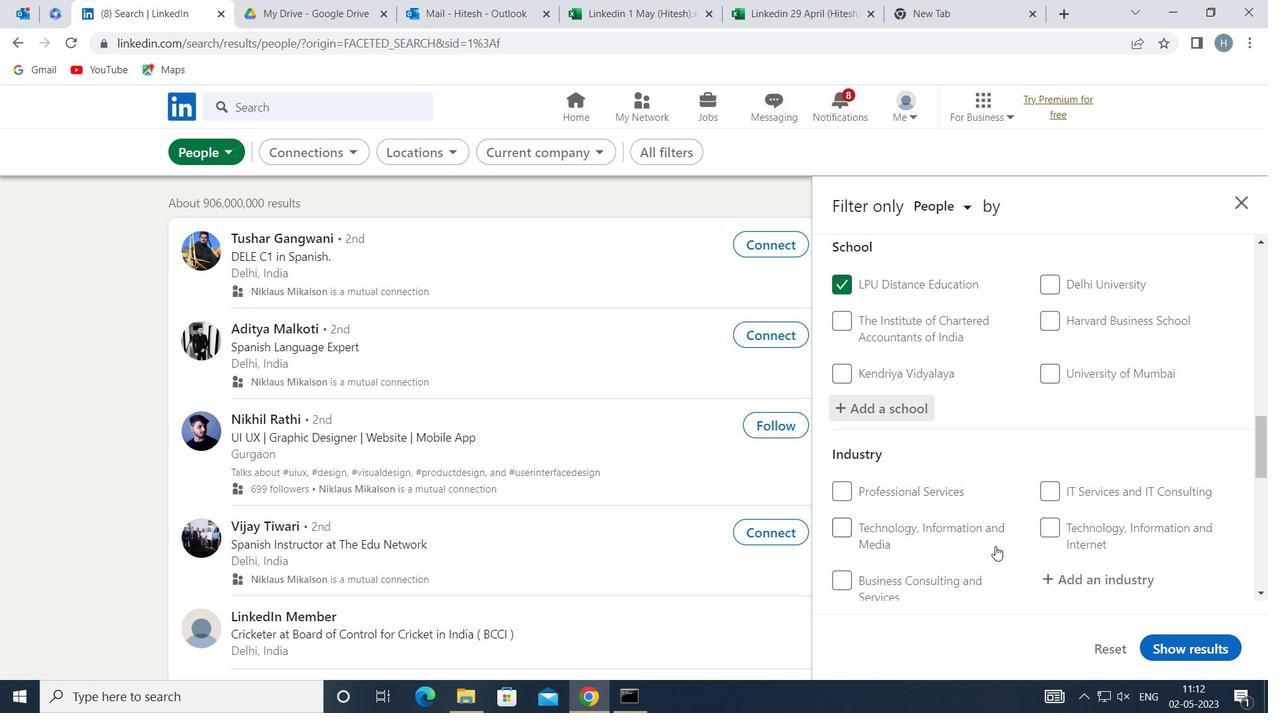 
Action: Mouse scrolled (994, 537) with delta (0, 0)
Screenshot: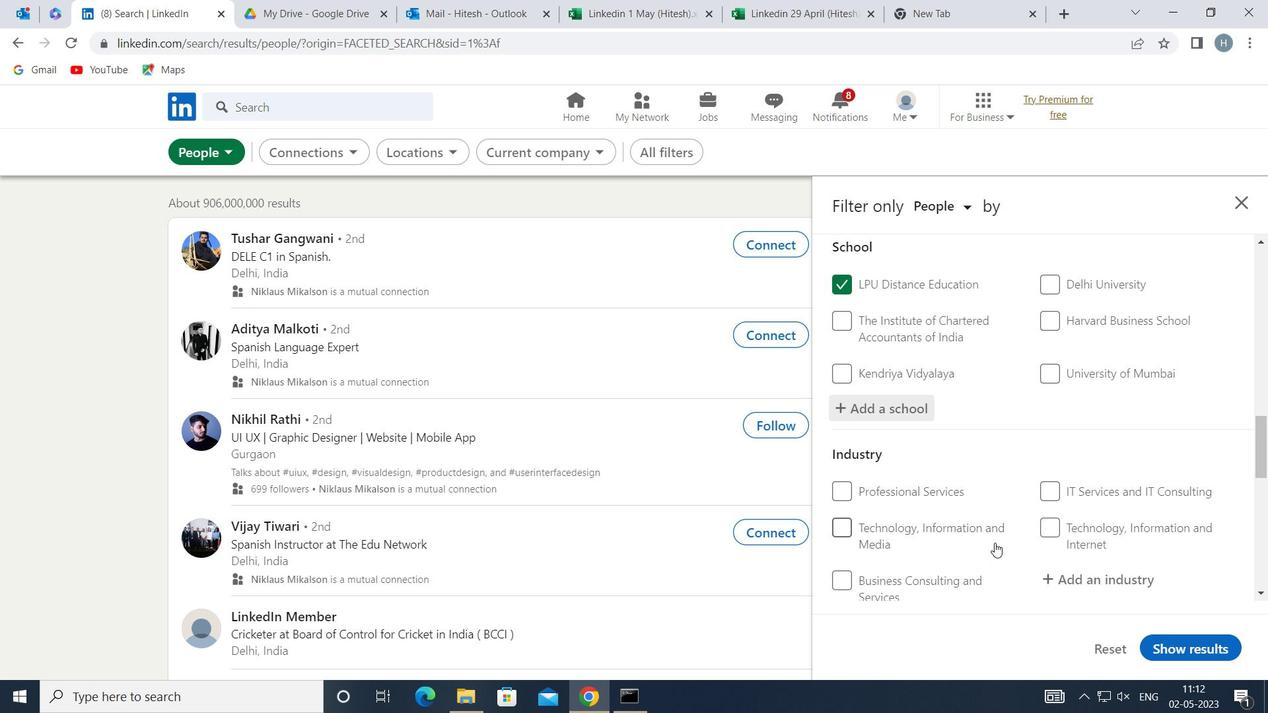 
Action: Mouse scrolled (994, 537) with delta (0, 0)
Screenshot: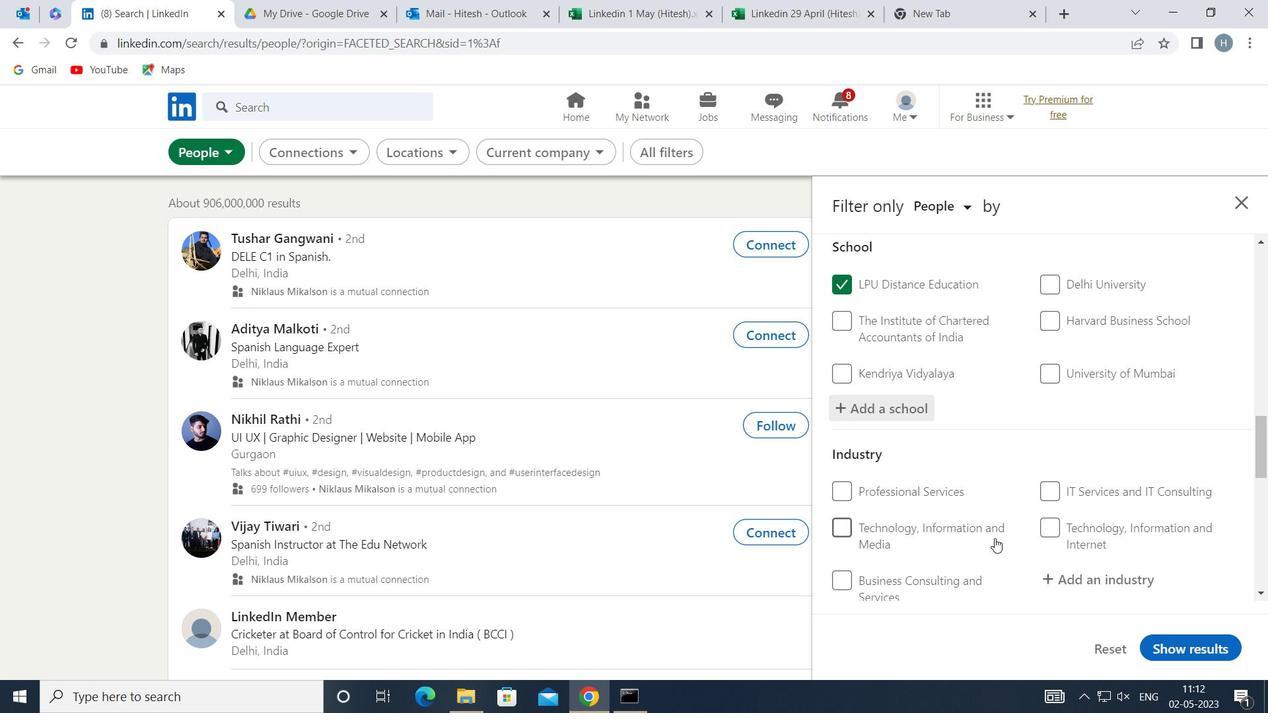 
Action: Mouse moved to (1132, 407)
Screenshot: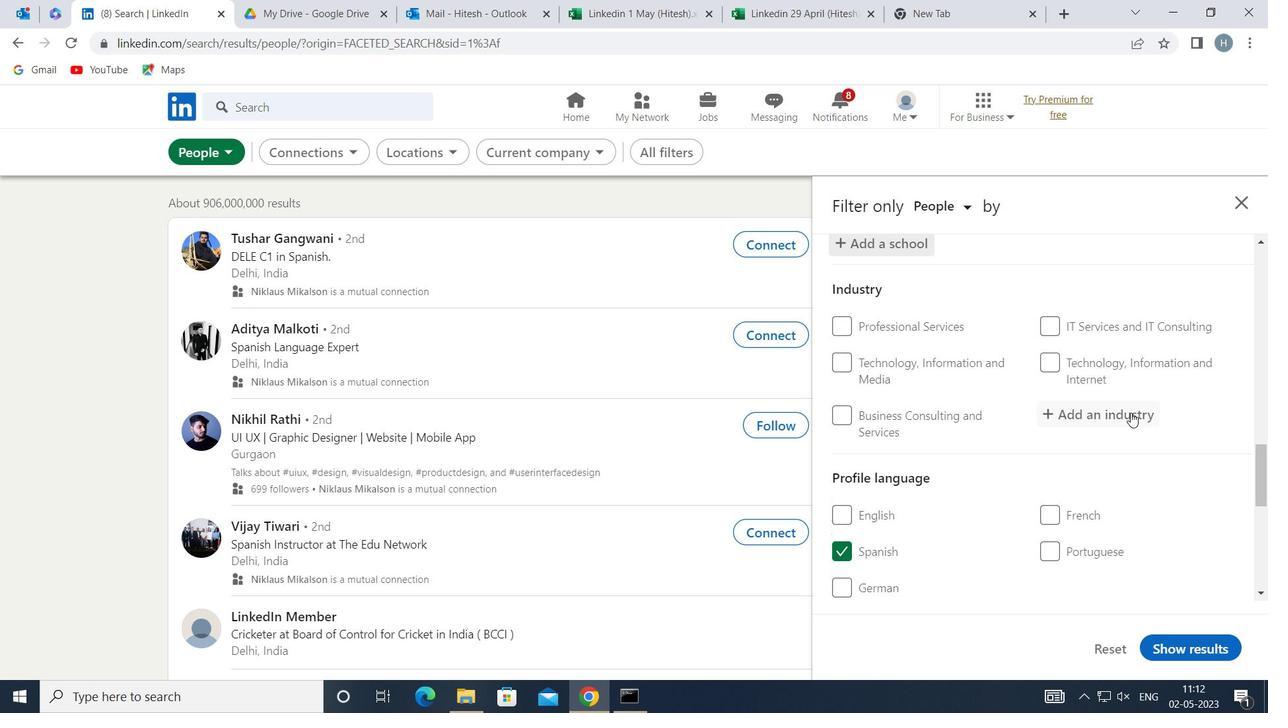 
Action: Mouse pressed left at (1132, 407)
Screenshot: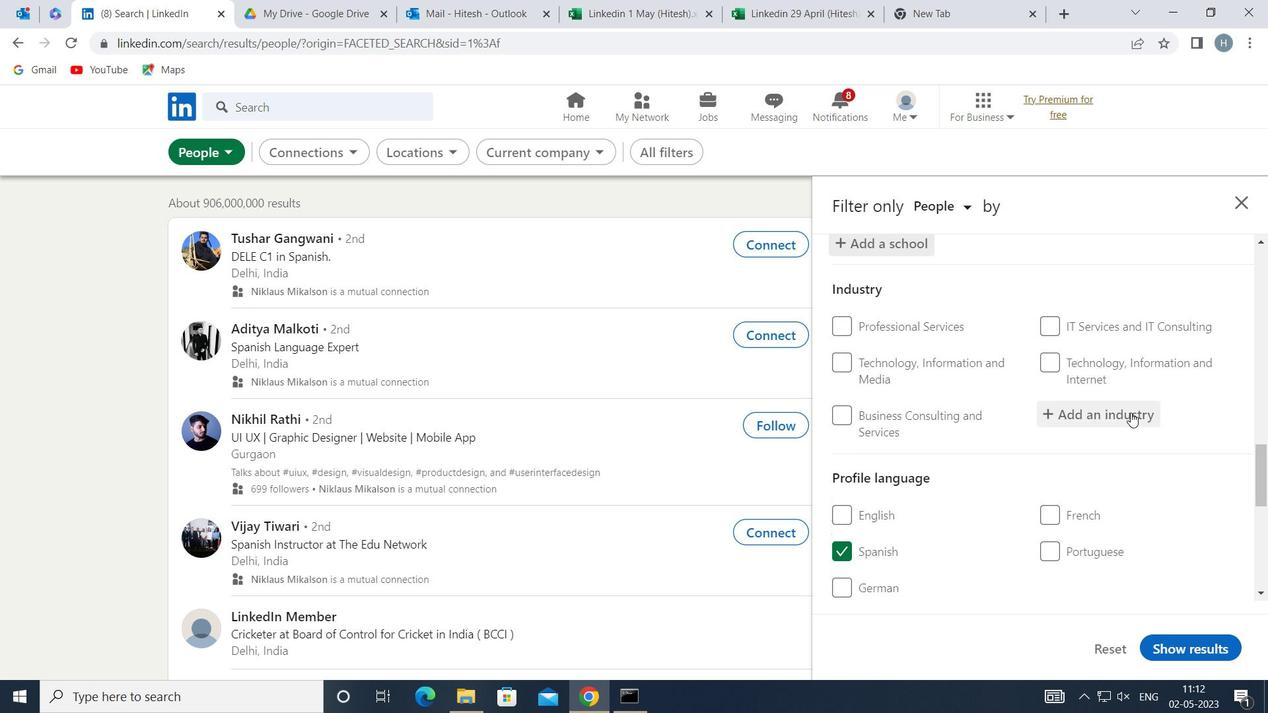 
Action: Key pressed <Key.shift>LAW<Key.space><Key.shift>P
Screenshot: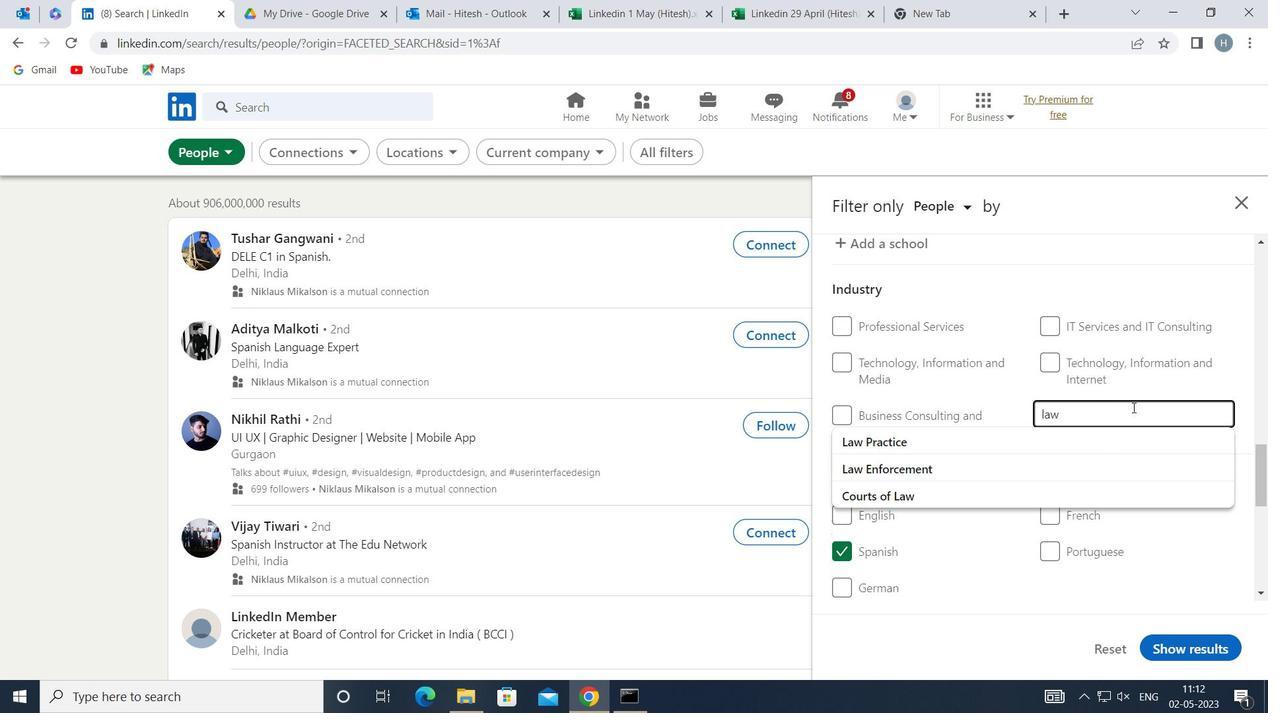 
Action: Mouse moved to (1058, 433)
Screenshot: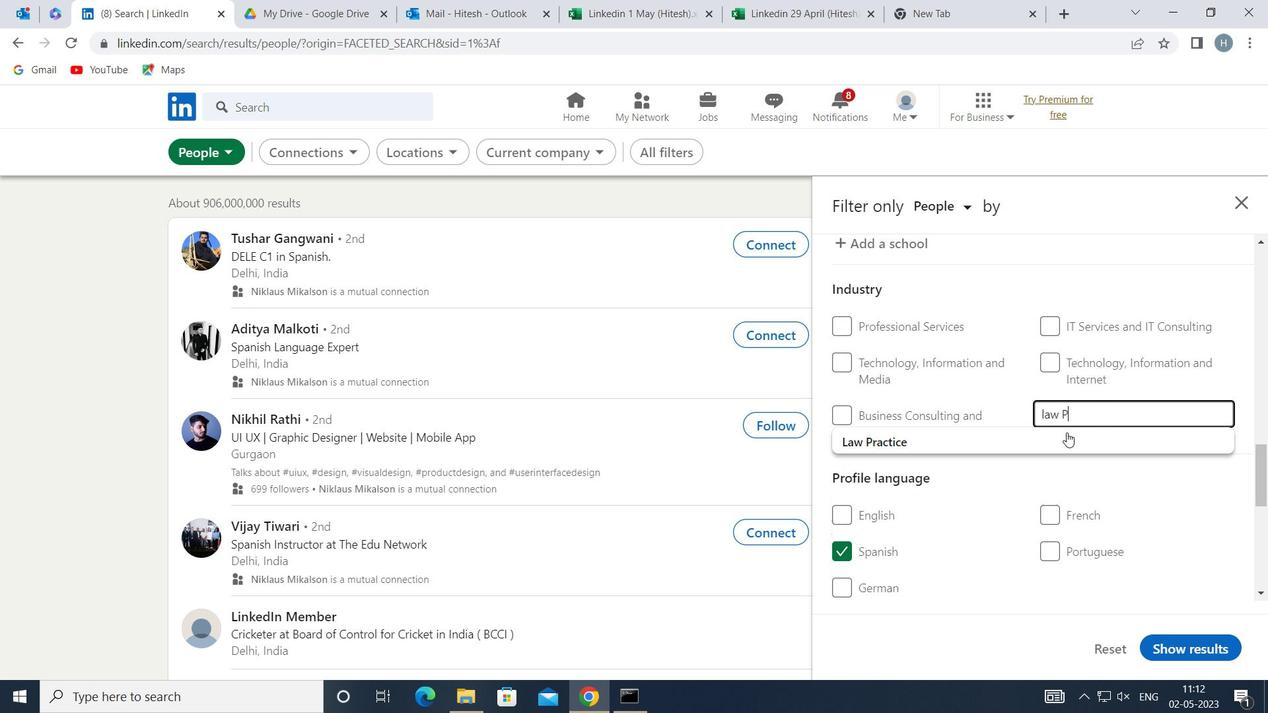 
Action: Mouse pressed left at (1058, 433)
Screenshot: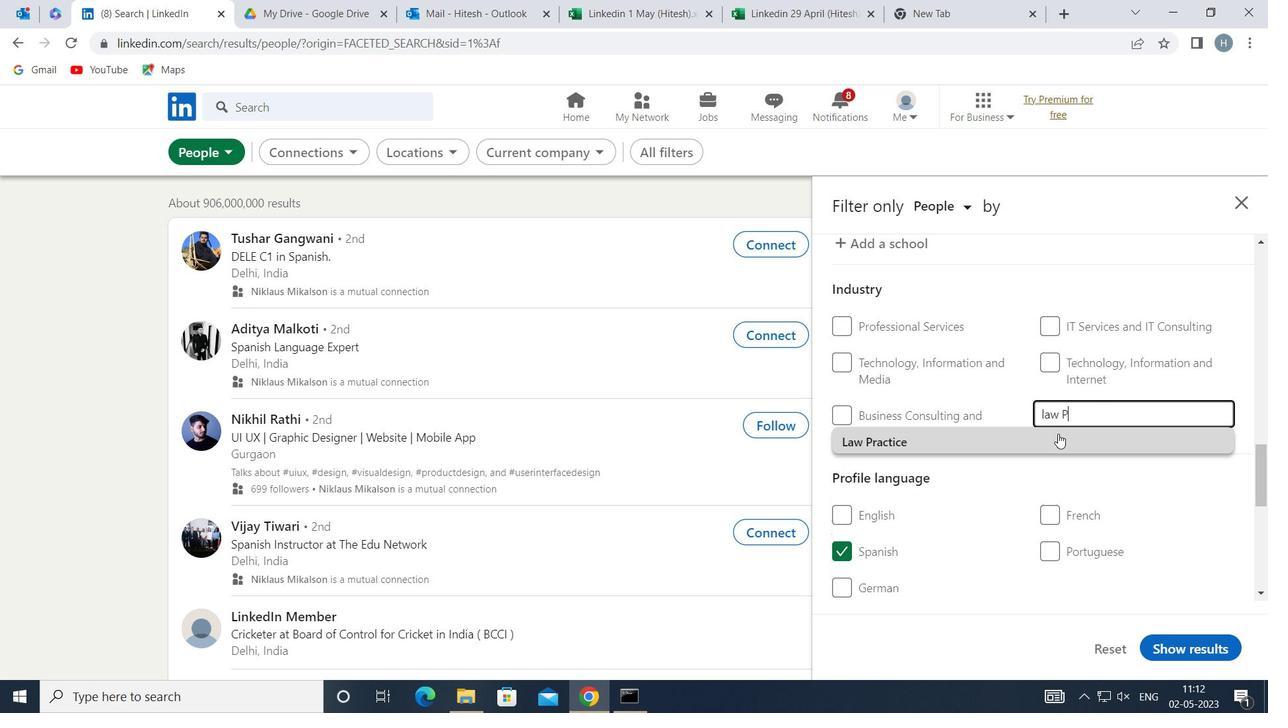 
Action: Mouse moved to (1022, 437)
Screenshot: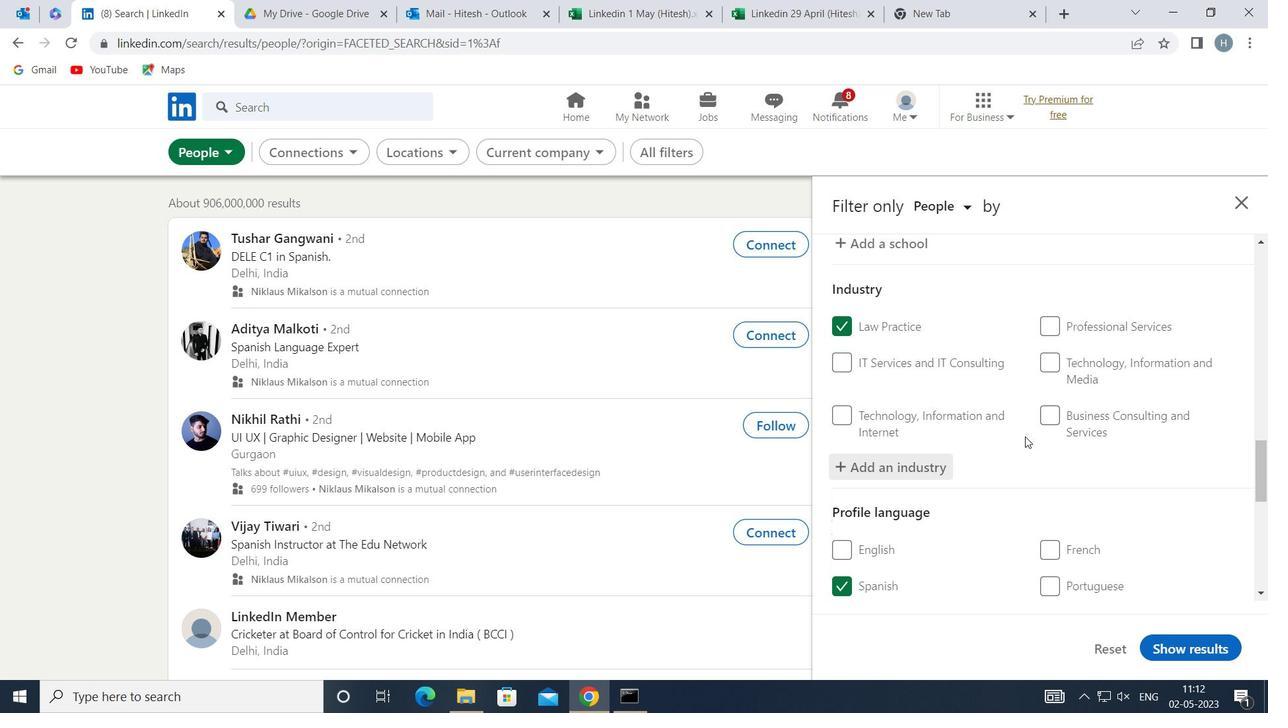 
Action: Mouse scrolled (1022, 436) with delta (0, 0)
Screenshot: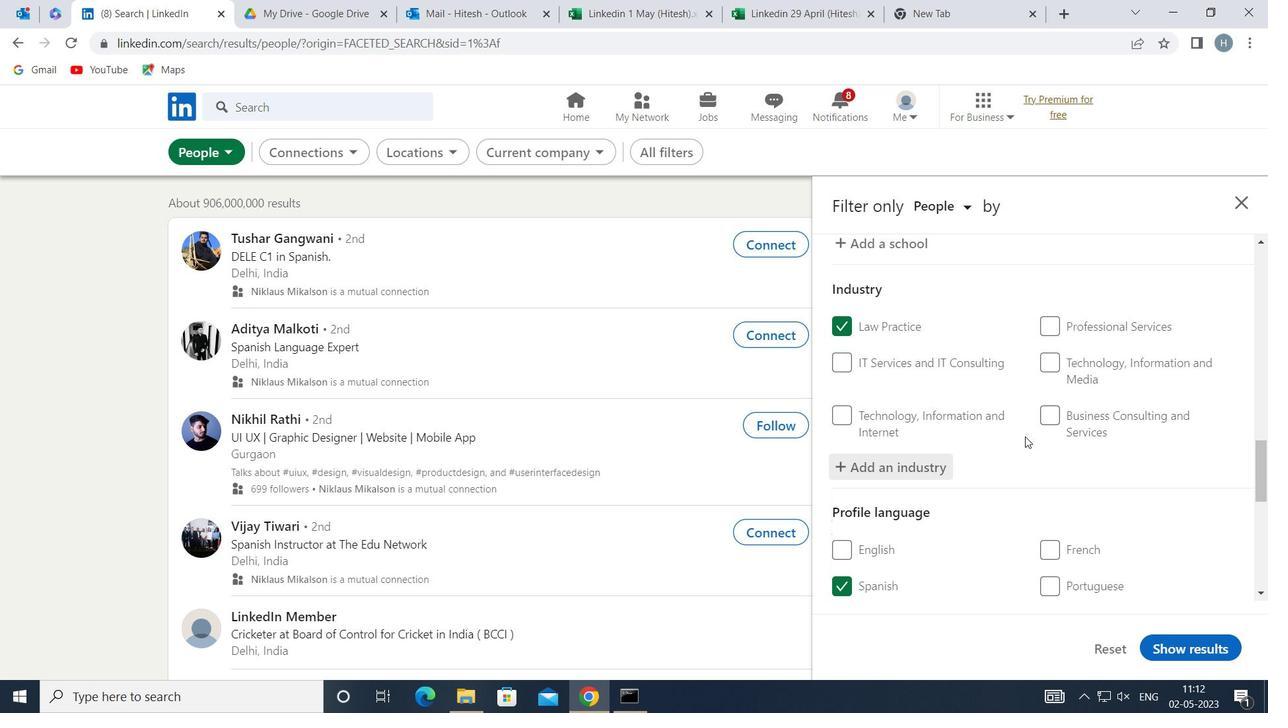 
Action: Mouse moved to (1019, 437)
Screenshot: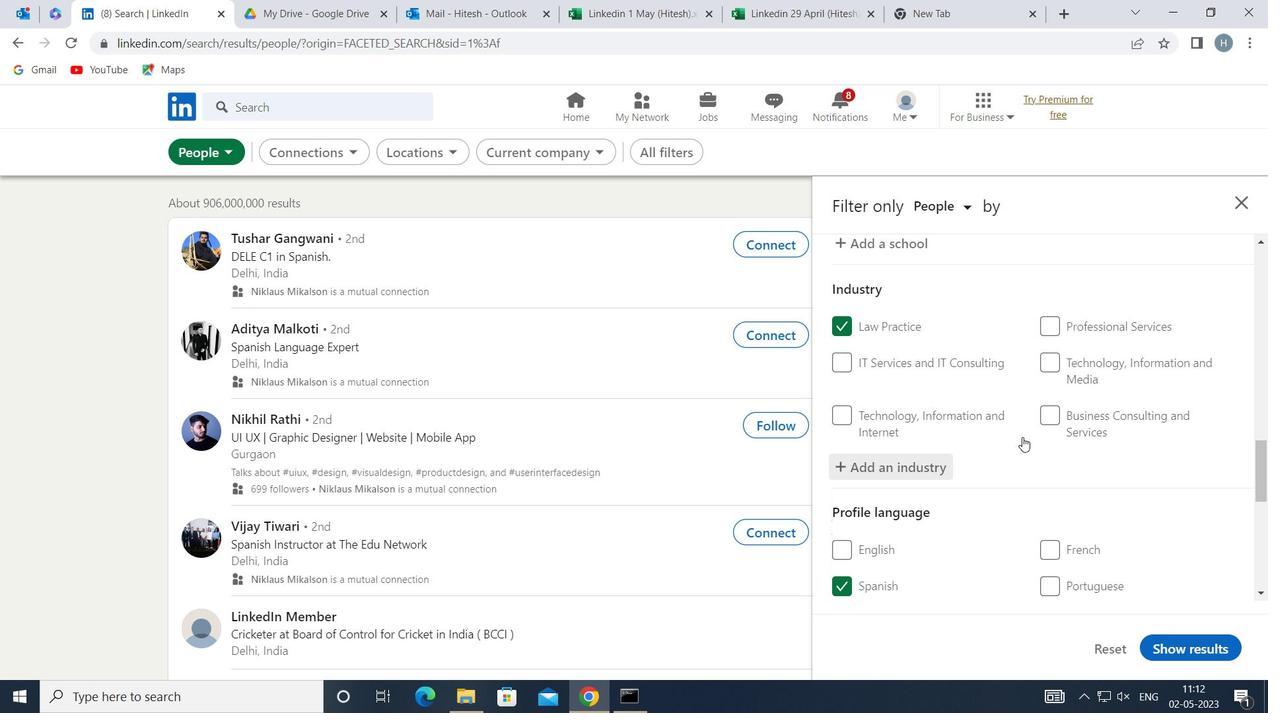 
Action: Mouse scrolled (1019, 437) with delta (0, 0)
Screenshot: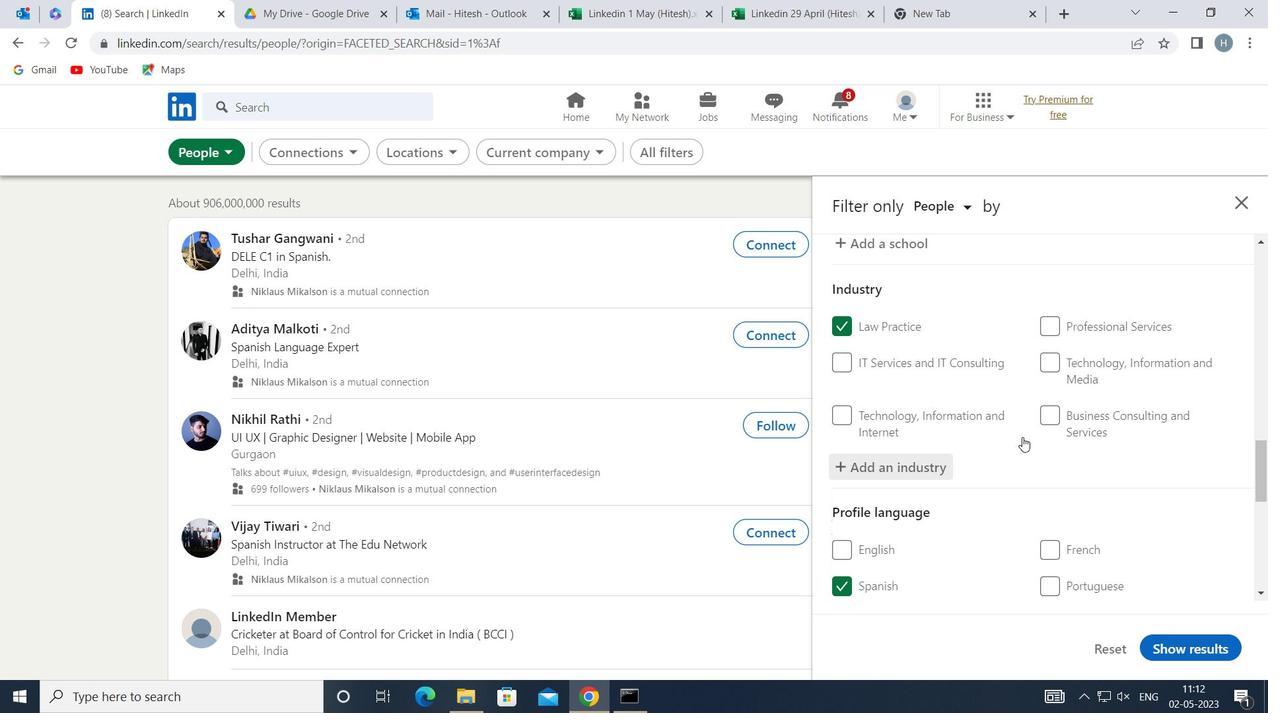 
Action: Mouse moved to (1007, 442)
Screenshot: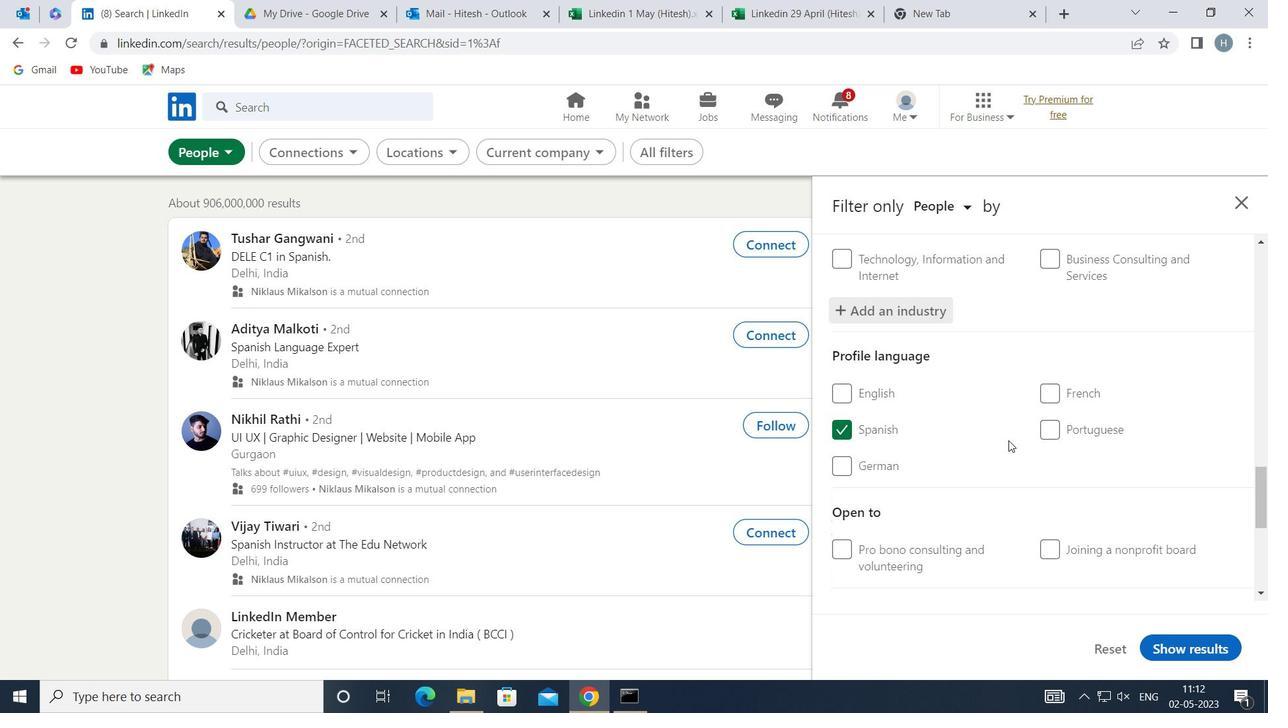 
Action: Mouse scrolled (1007, 441) with delta (0, 0)
Screenshot: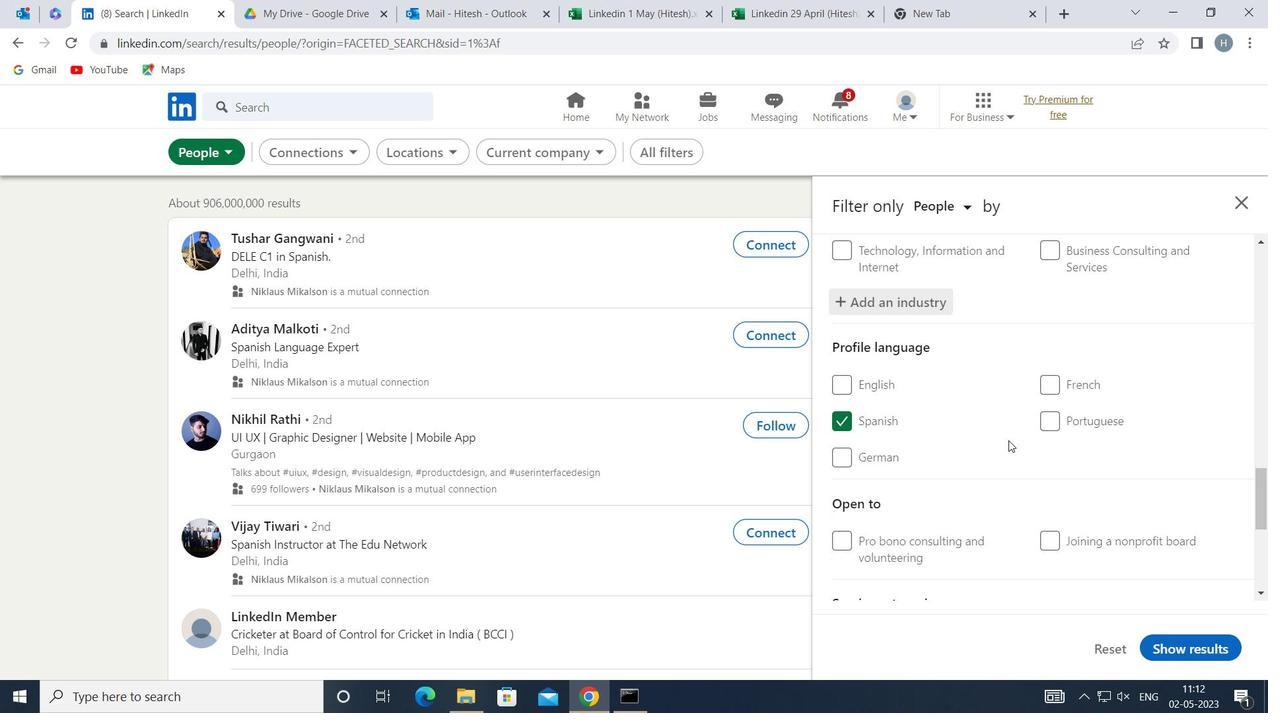 
Action: Mouse moved to (1005, 443)
Screenshot: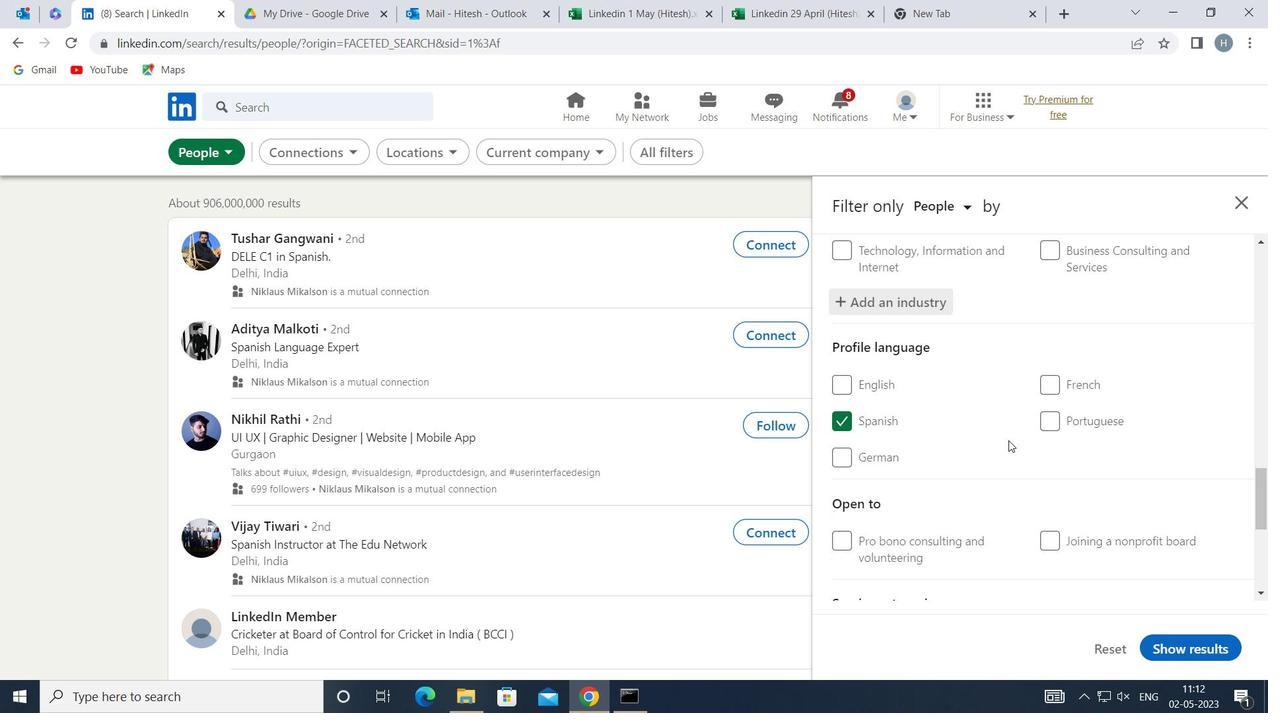 
Action: Mouse scrolled (1005, 443) with delta (0, 0)
Screenshot: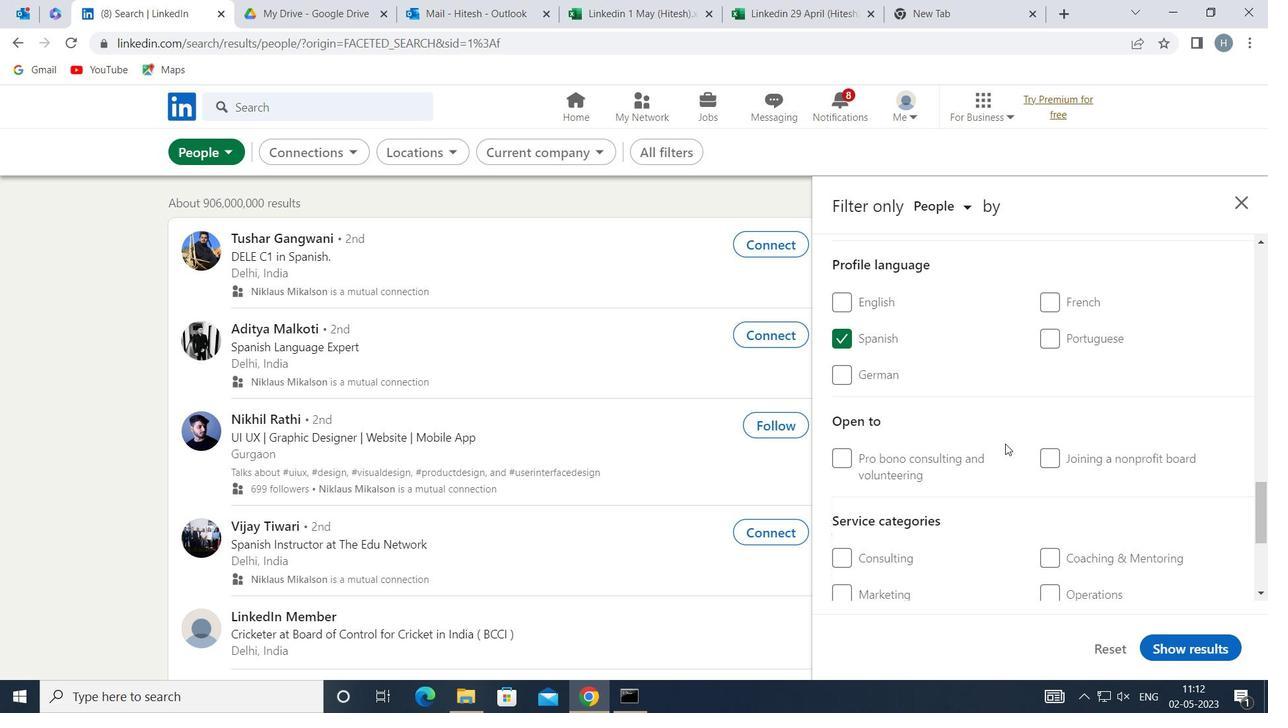 
Action: Mouse scrolled (1005, 443) with delta (0, 0)
Screenshot: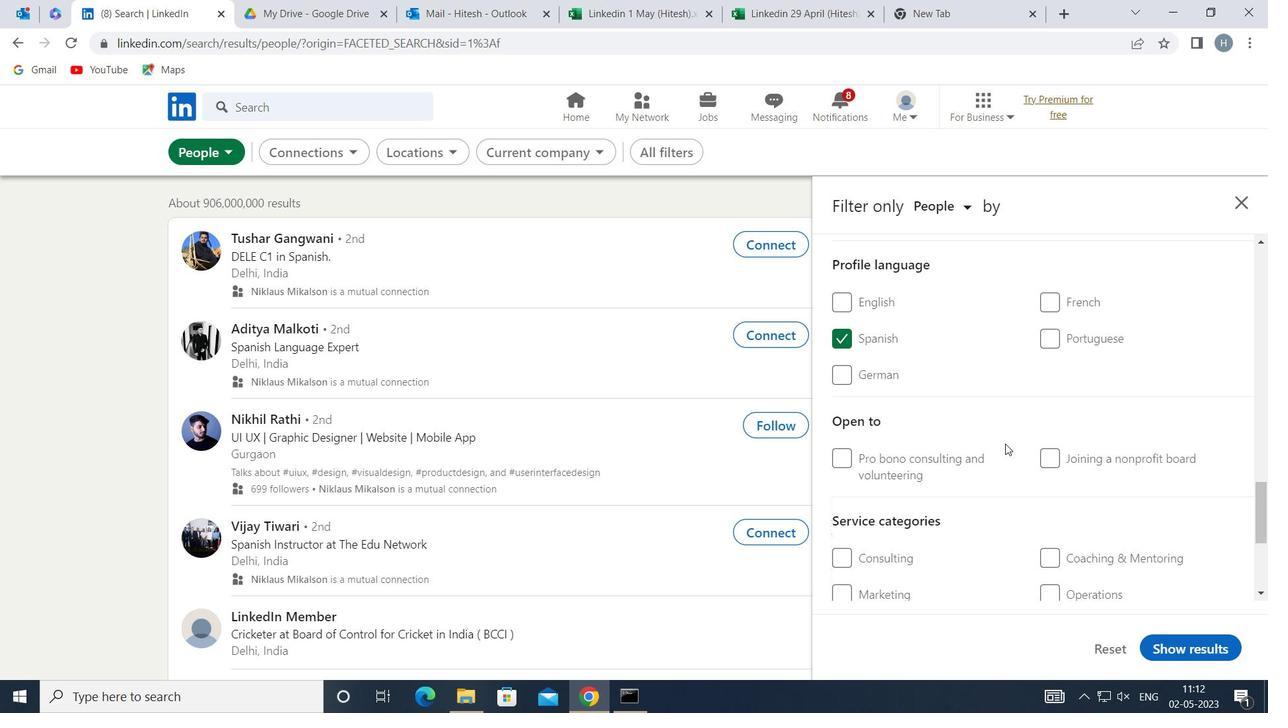 
Action: Mouse moved to (1005, 444)
Screenshot: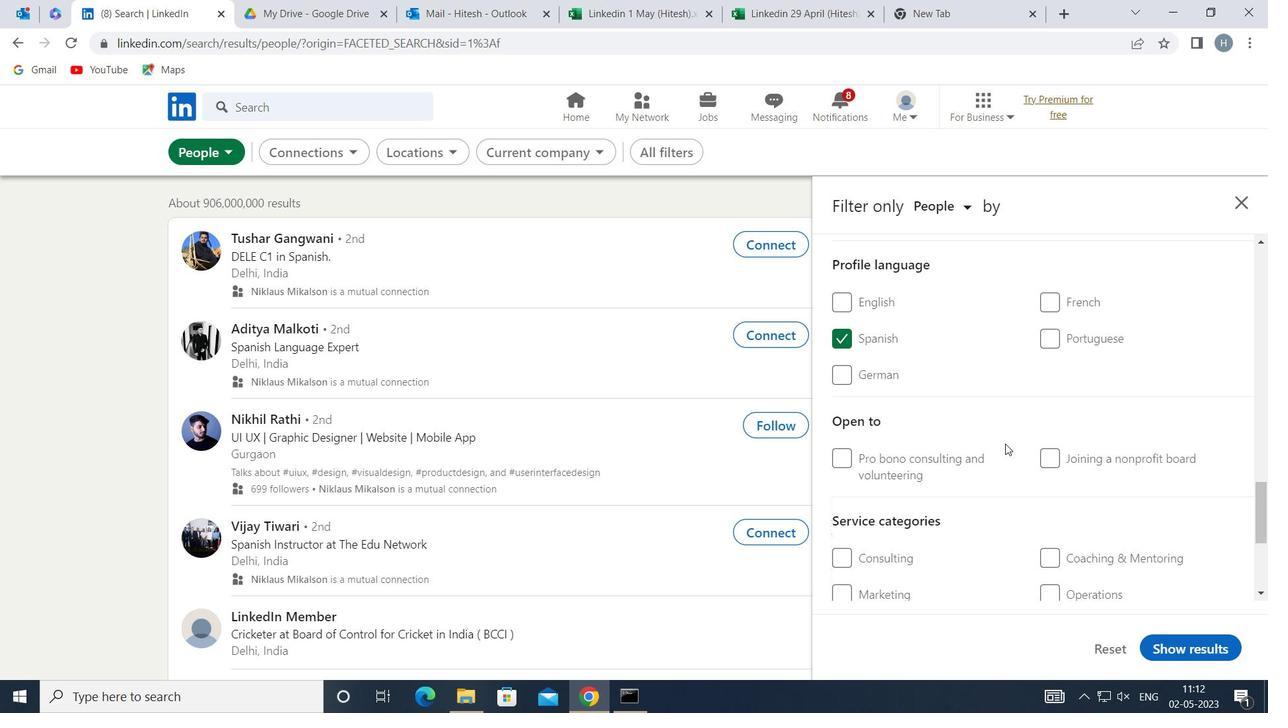
Action: Mouse scrolled (1005, 443) with delta (0, 0)
Screenshot: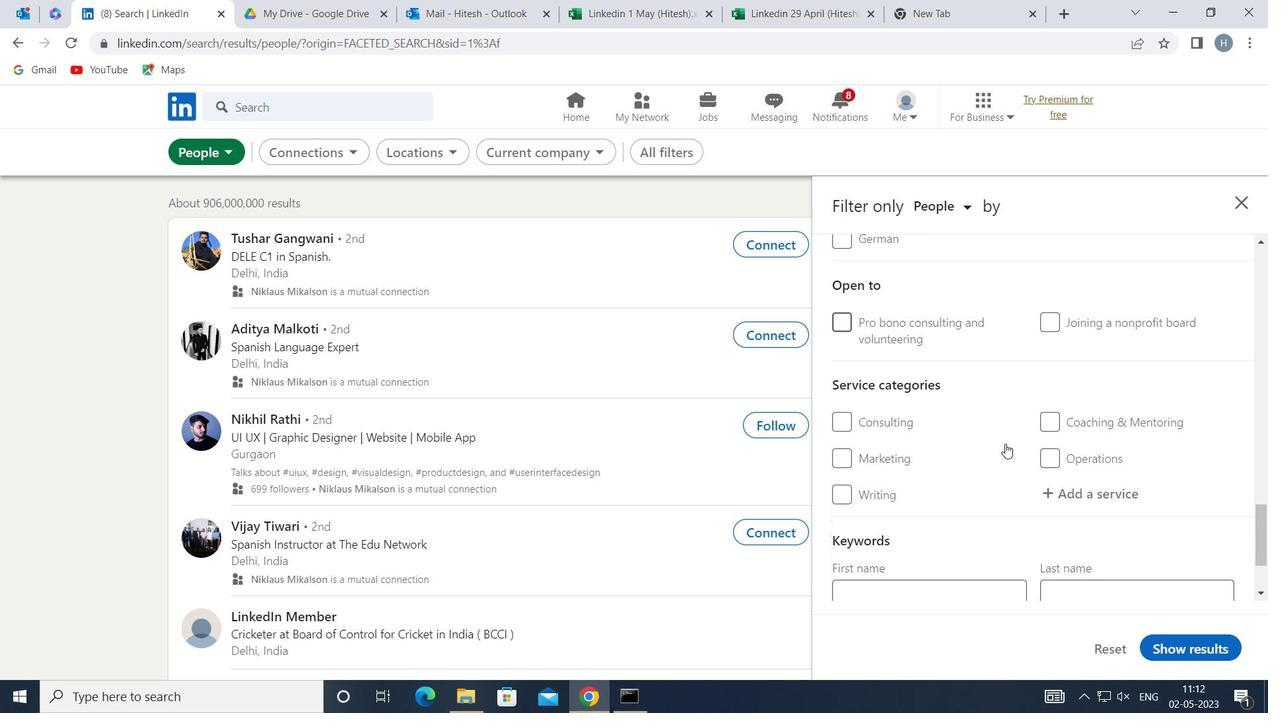 
Action: Mouse moved to (1080, 385)
Screenshot: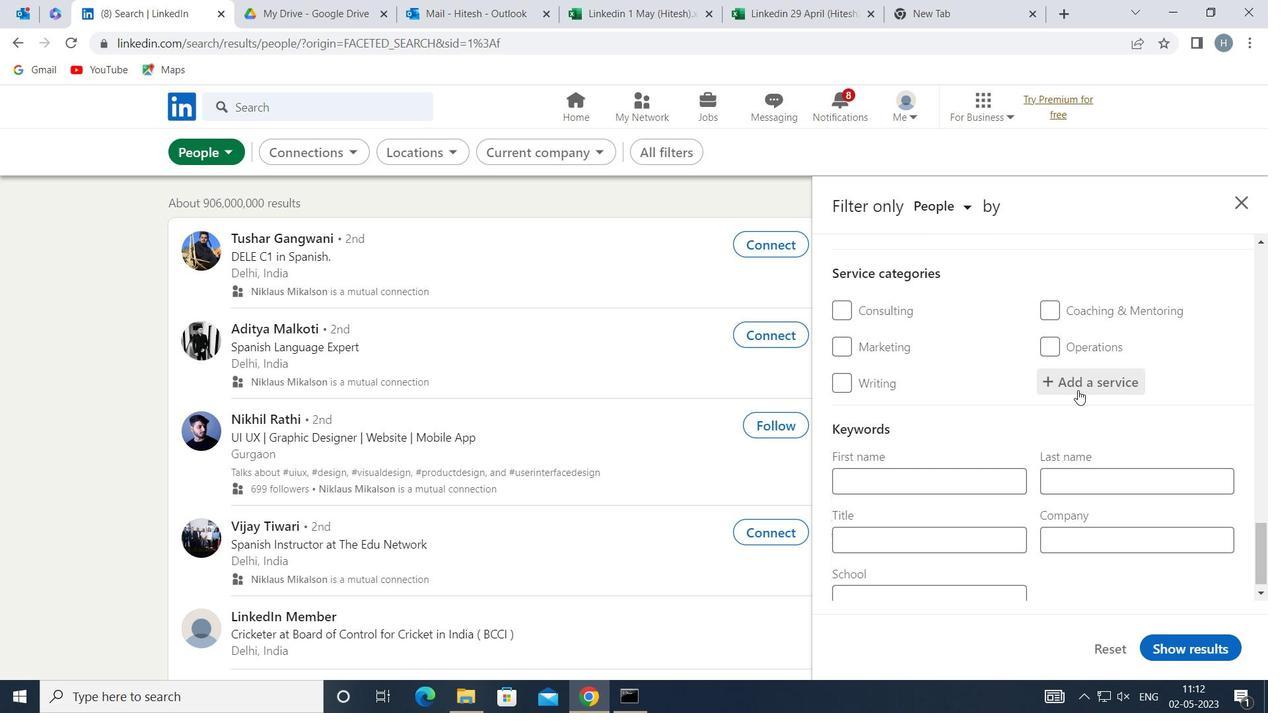 
Action: Mouse pressed left at (1080, 385)
Screenshot: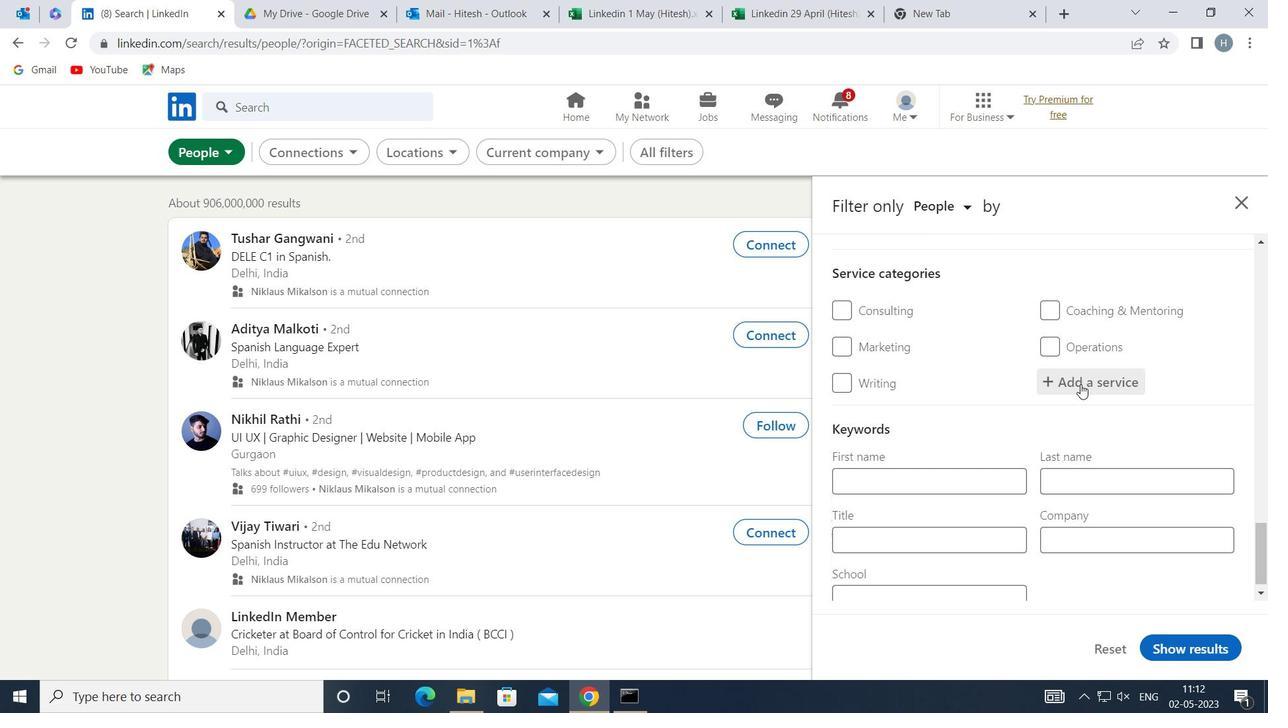 
Action: Key pressed <Key.shift>MARKETING<Key.space><Key.shift><Key.shift><Key.shift><Key.shift><Key.shift>STR
Screenshot: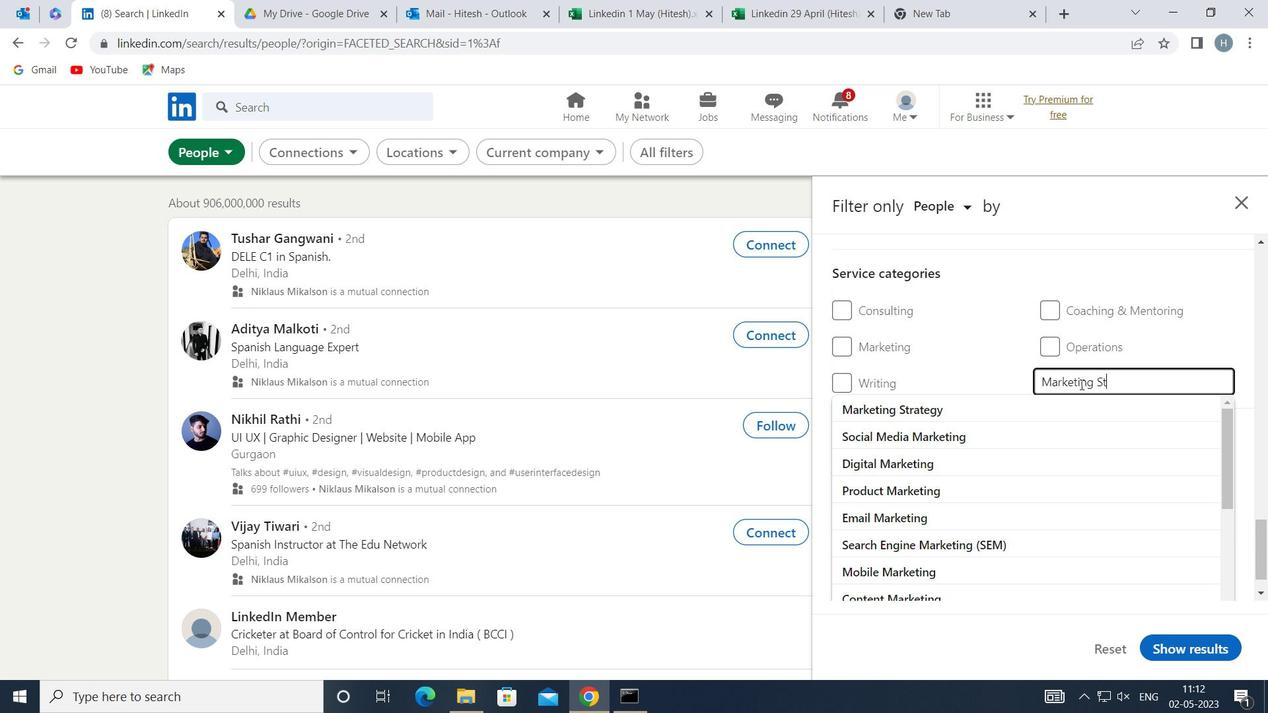 
Action: Mouse moved to (997, 410)
Screenshot: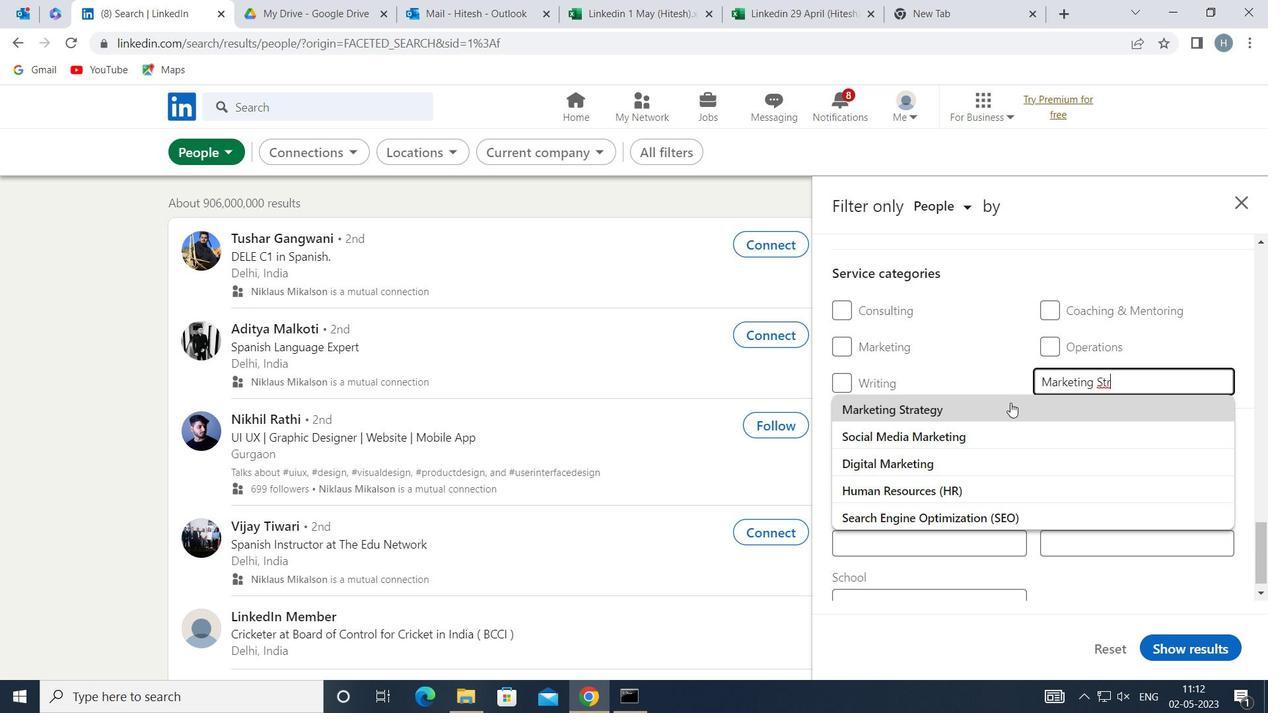 
Action: Mouse pressed left at (997, 410)
Screenshot: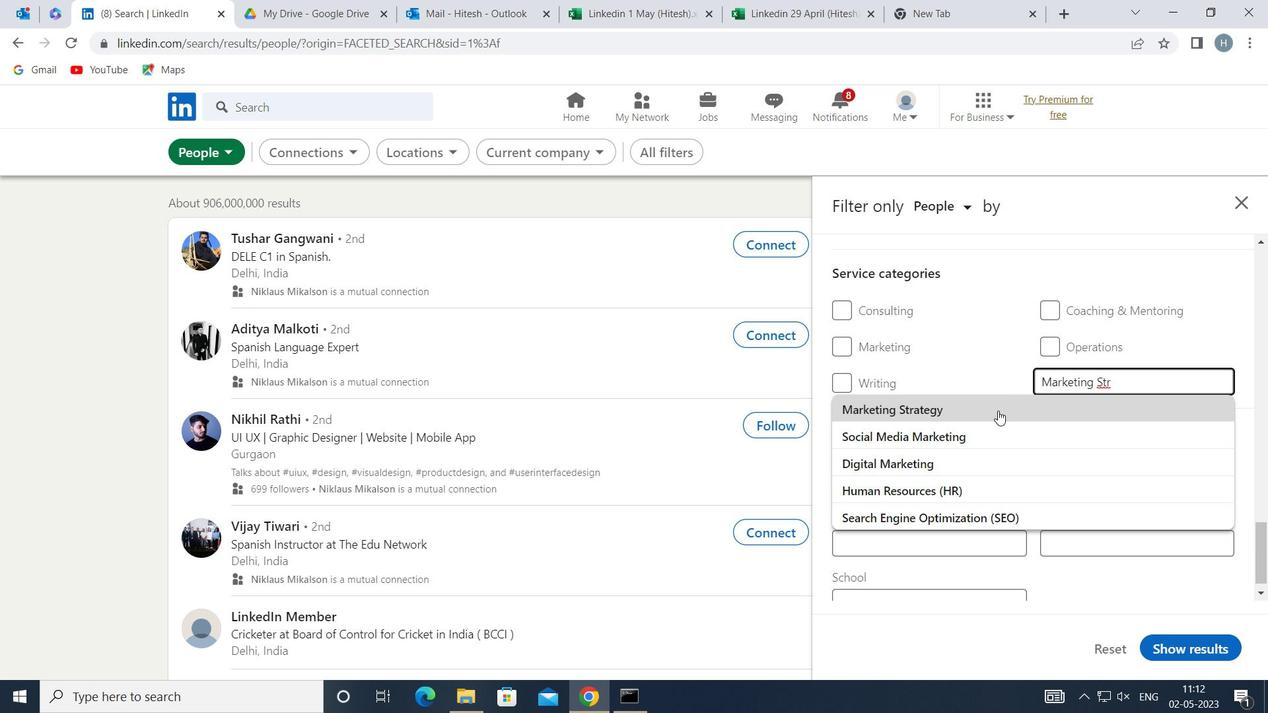 
Action: Mouse scrolled (997, 410) with delta (0, 0)
Screenshot: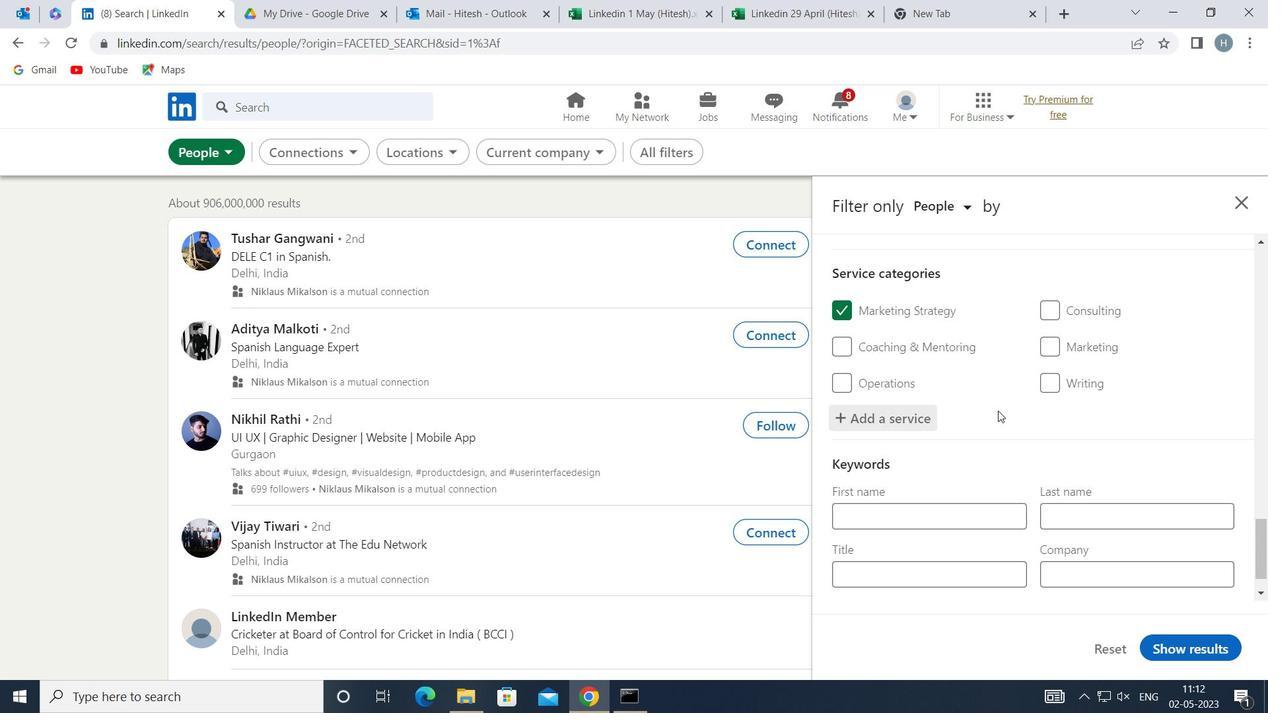 
Action: Mouse moved to (997, 411)
Screenshot: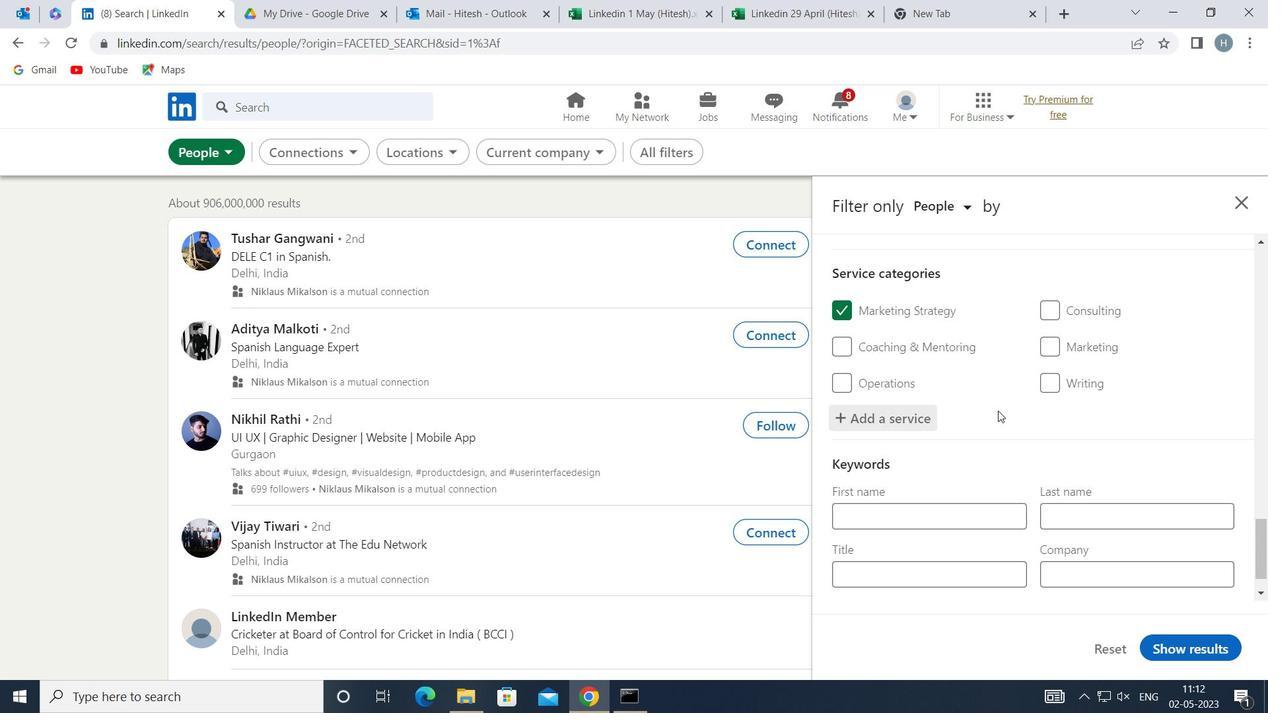 
Action: Mouse scrolled (997, 410) with delta (0, 0)
Screenshot: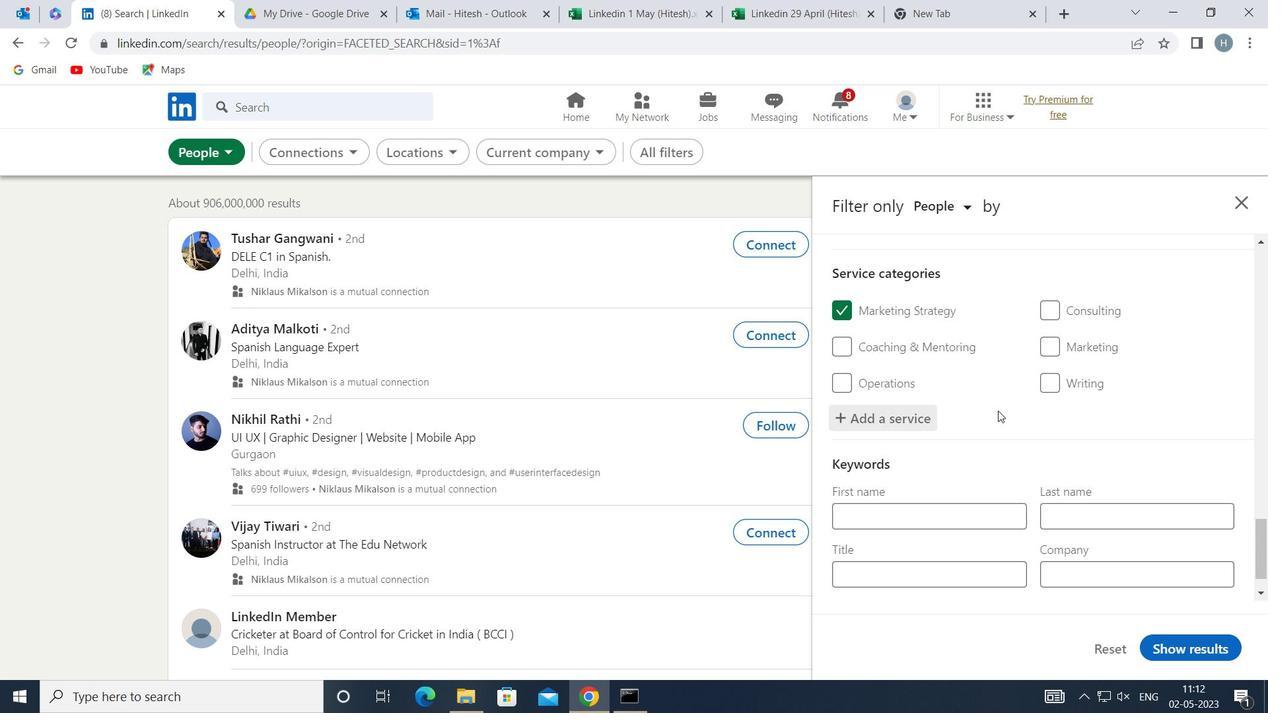 
Action: Mouse moved to (978, 536)
Screenshot: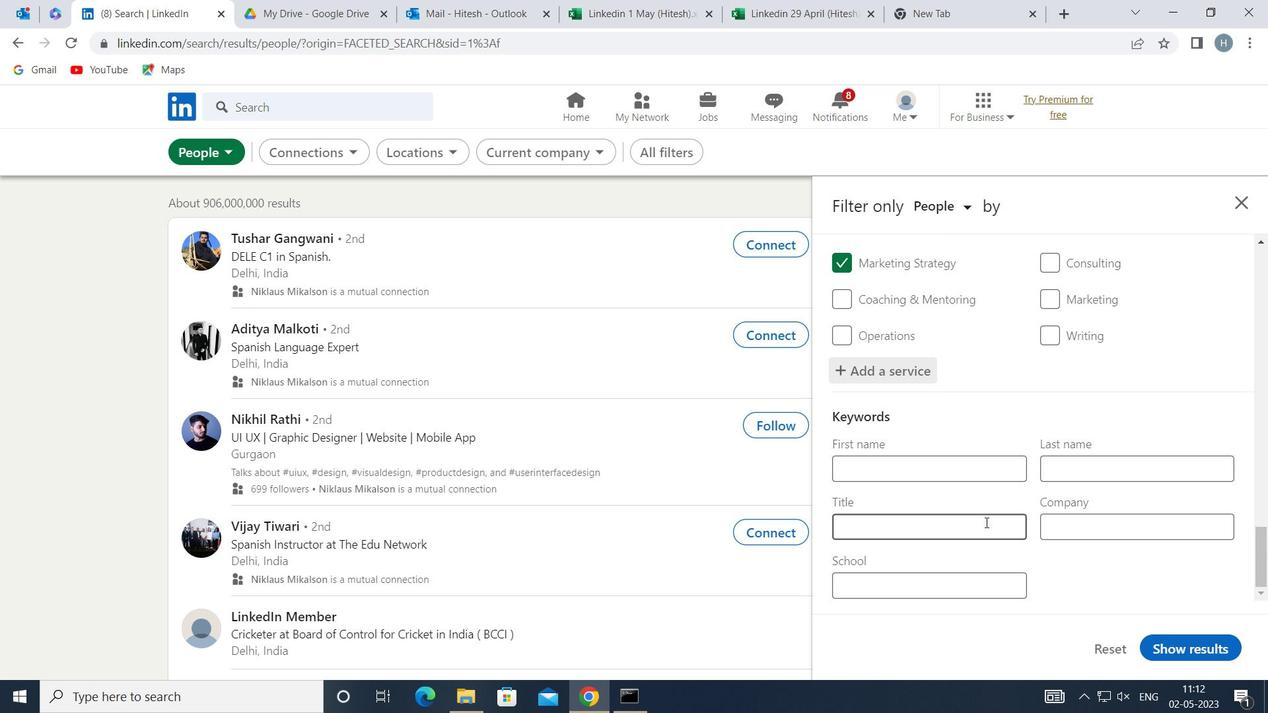
Action: Mouse pressed left at (978, 536)
Screenshot: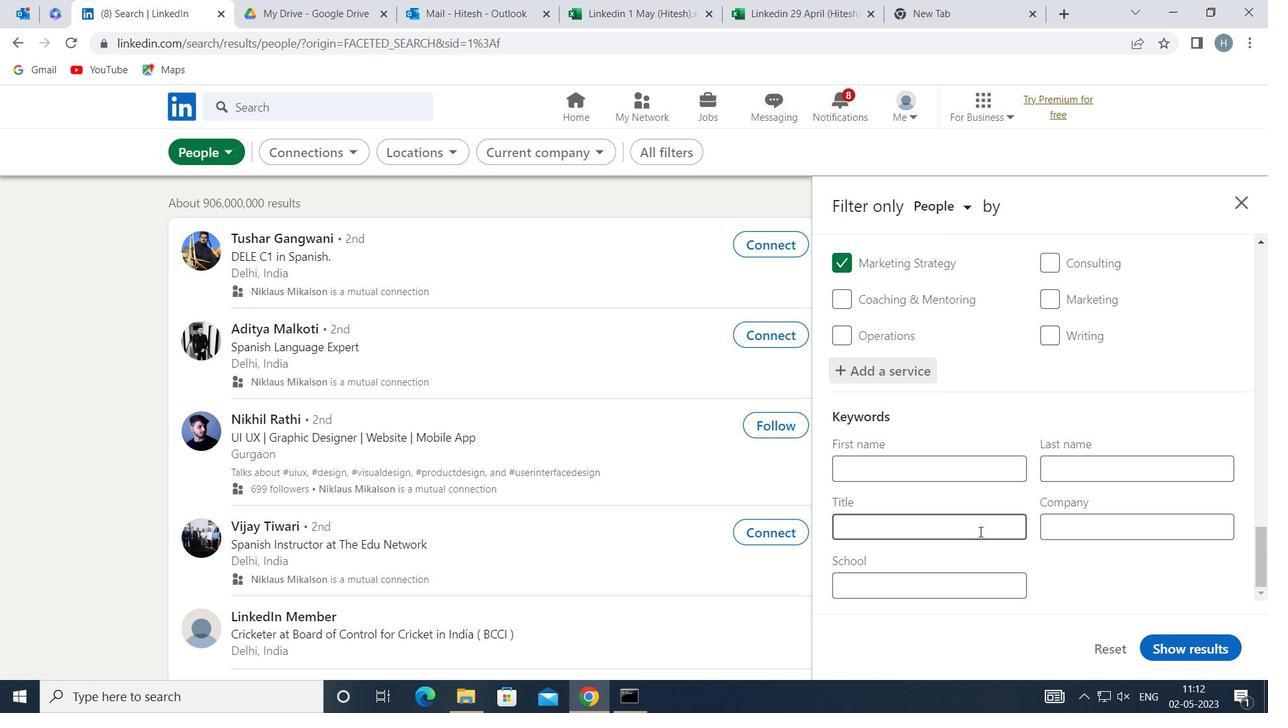 
Action: Mouse moved to (958, 535)
Screenshot: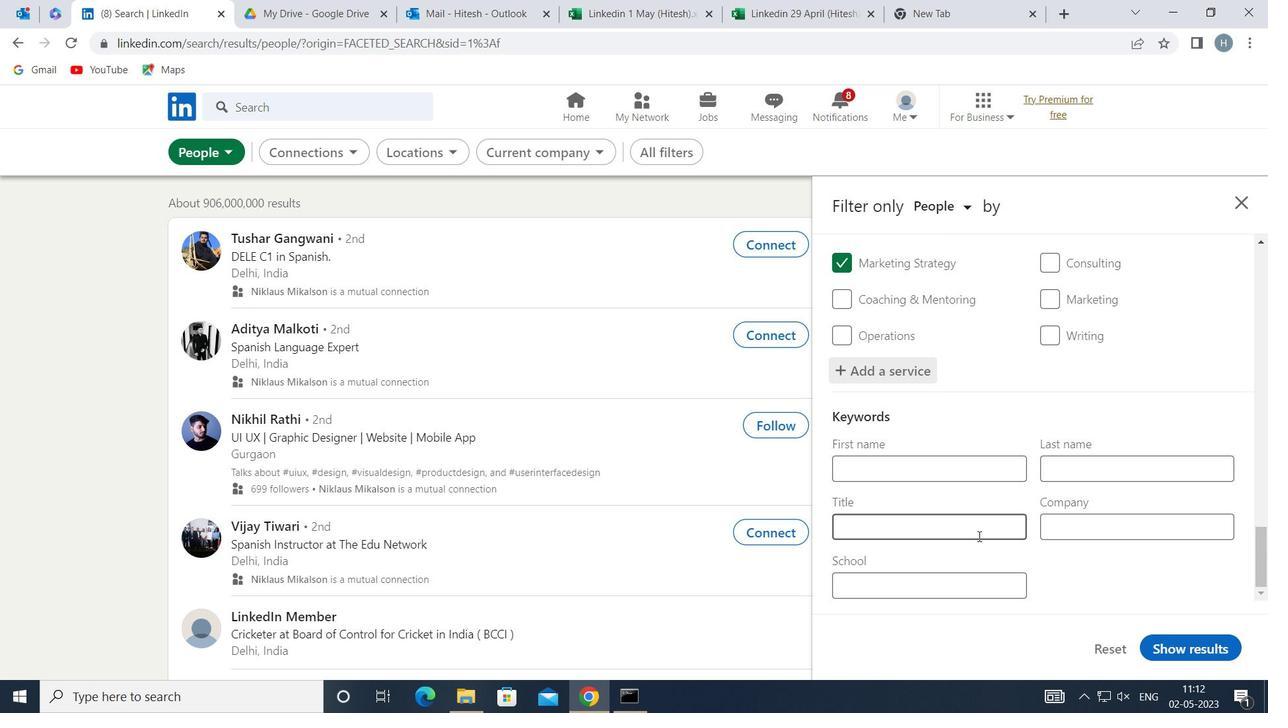 
Action: Key pressed <Key.shift>SALES<Key.space><Key.shift>MANAGER
Screenshot: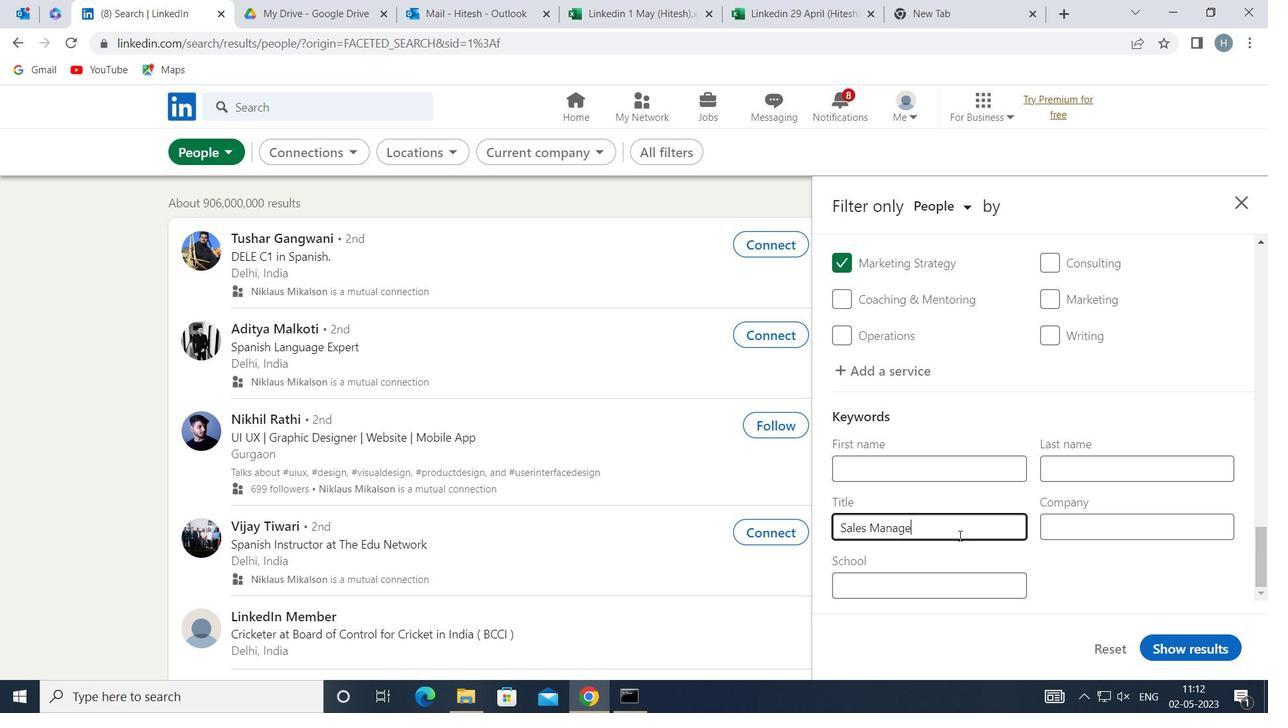 
Action: Mouse moved to (1216, 642)
Screenshot: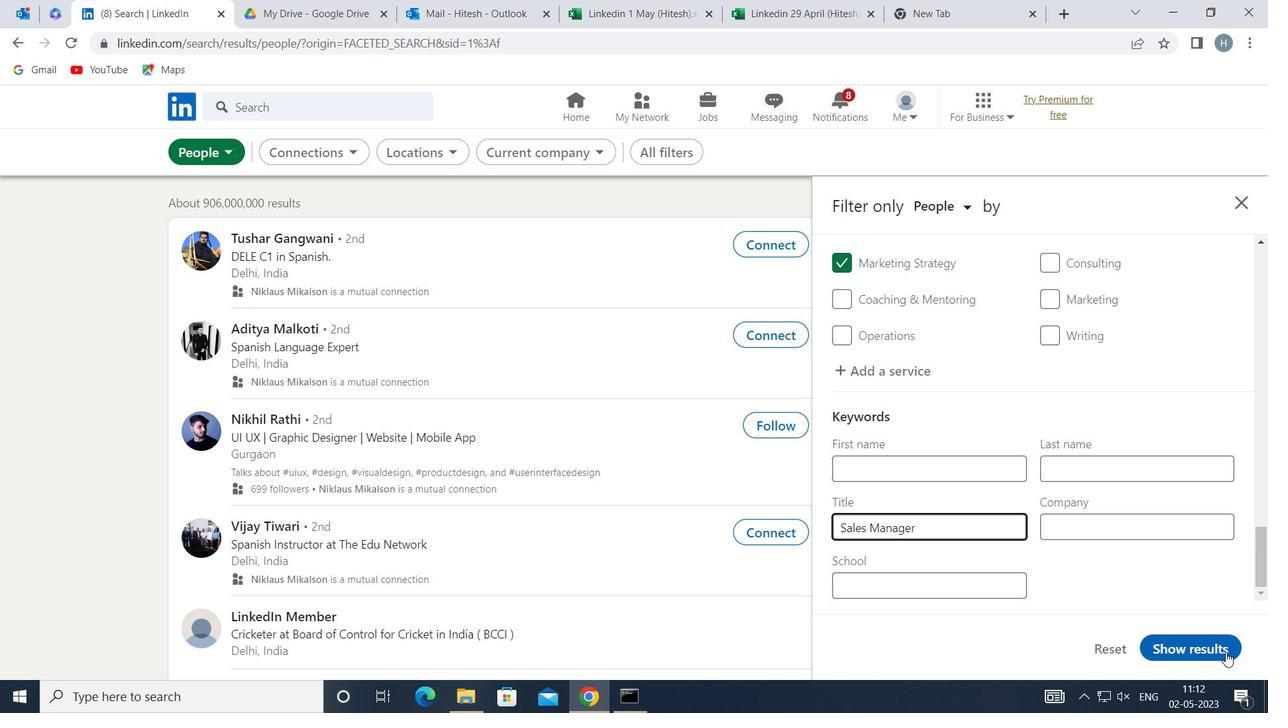 
Action: Mouse pressed left at (1216, 642)
Screenshot: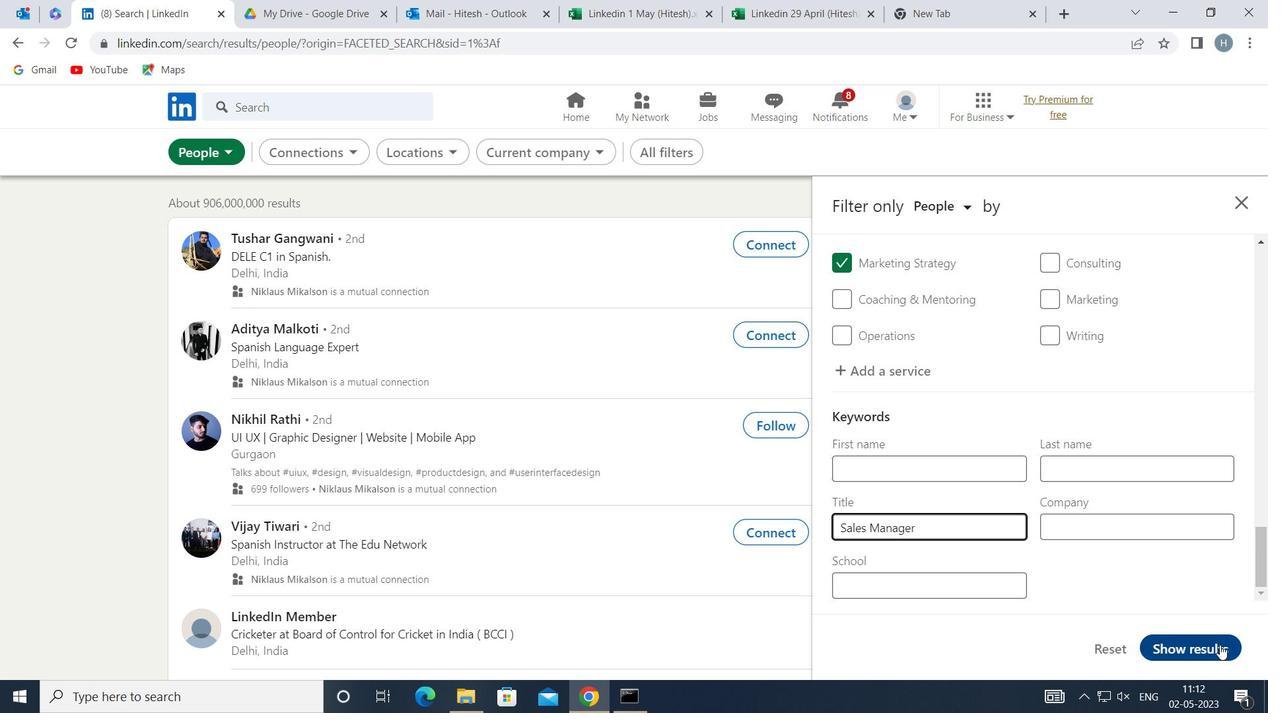 
Action: Mouse moved to (925, 499)
Screenshot: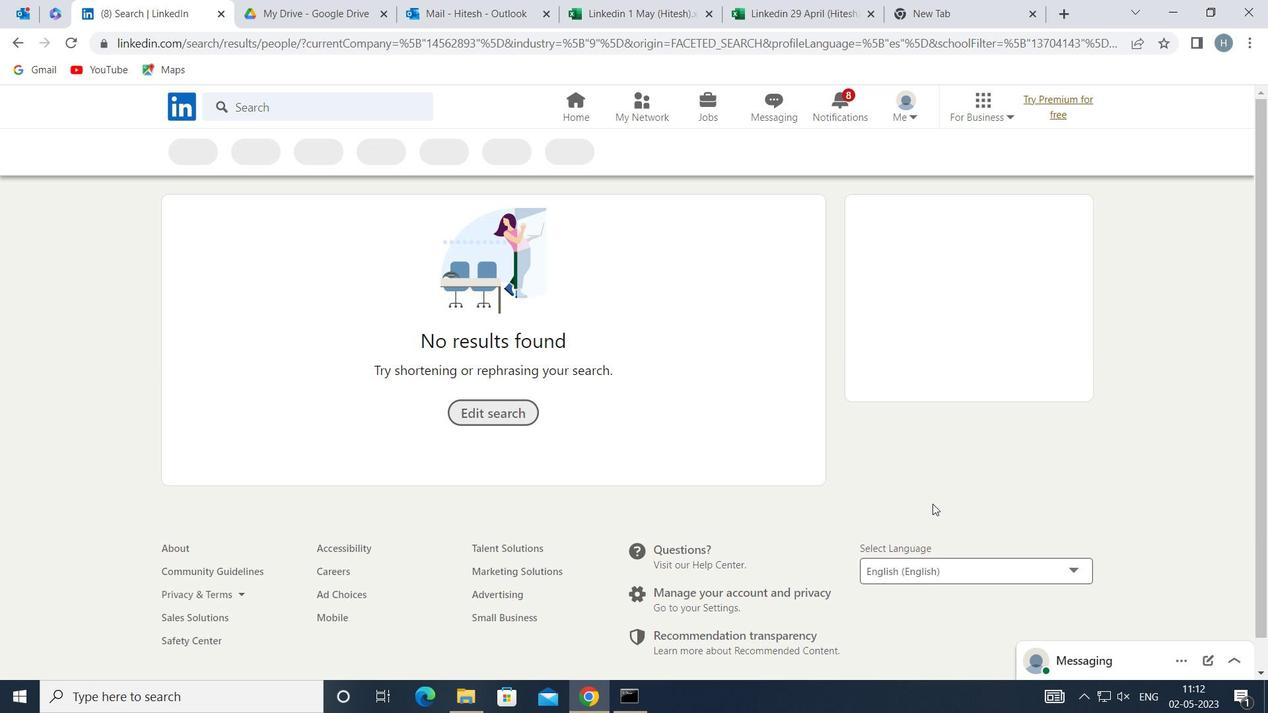 
